 Task: Look for Airbnb properties in Campana, Argentina from 5th December, 2023 to 11th December, 2023 for 2 adults.2 bedrooms having 2 beds and 1 bathroom. Property type can be flat. Amenities needed are: heating. Look for 4 properties as per requirement.
Action: Mouse moved to (401, 61)
Screenshot: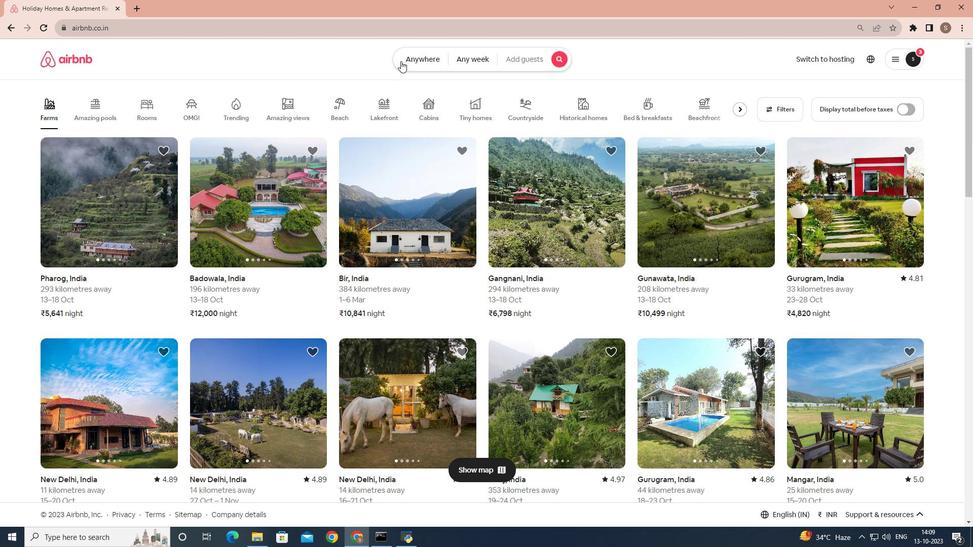 
Action: Mouse pressed left at (401, 61)
Screenshot: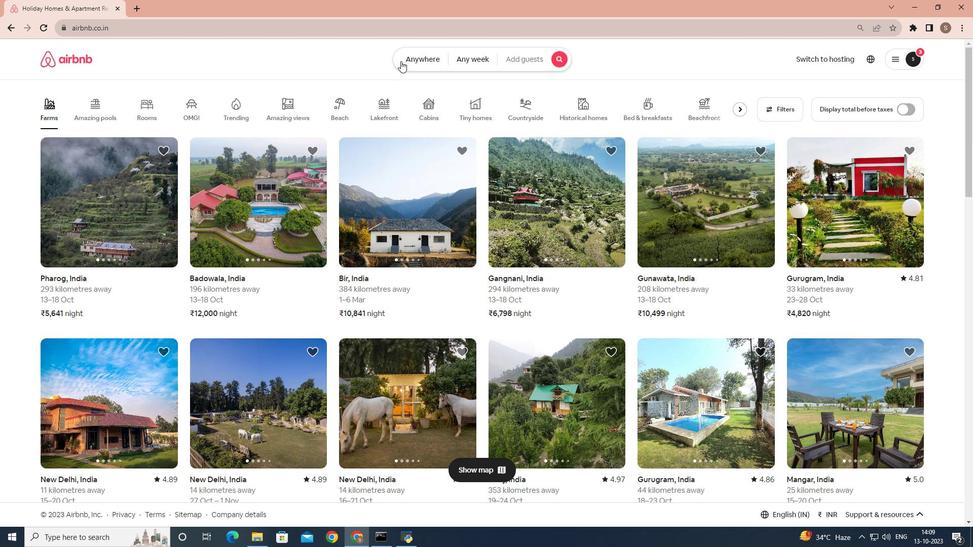 
Action: Mouse moved to (323, 98)
Screenshot: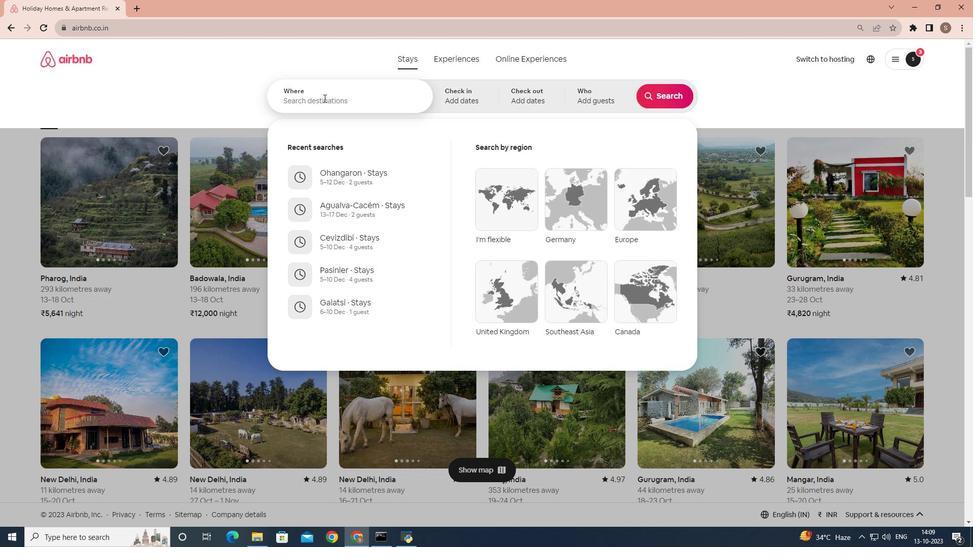 
Action: Mouse pressed left at (323, 98)
Screenshot: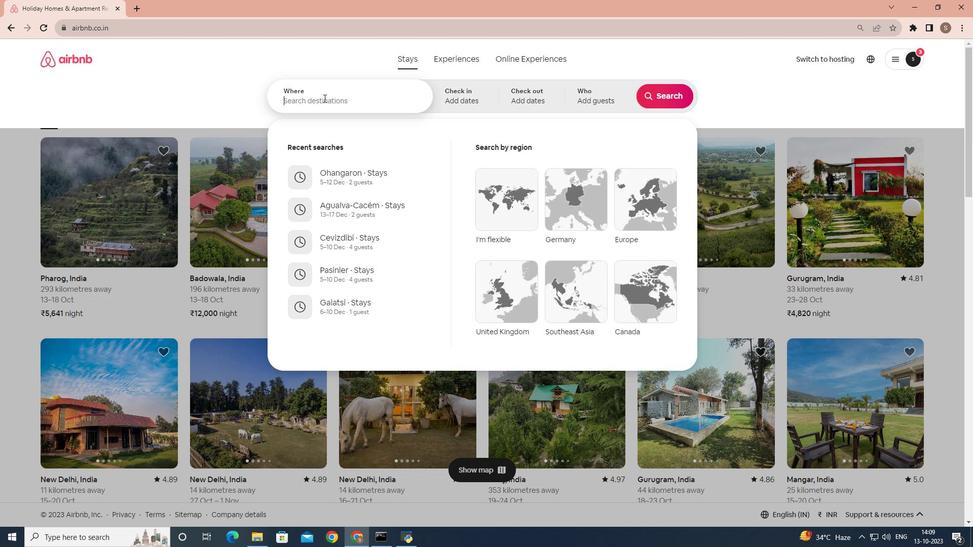 
Action: Key pressed <Key.shift>Campana,<Key.space><Key.shift>Argentina
Screenshot: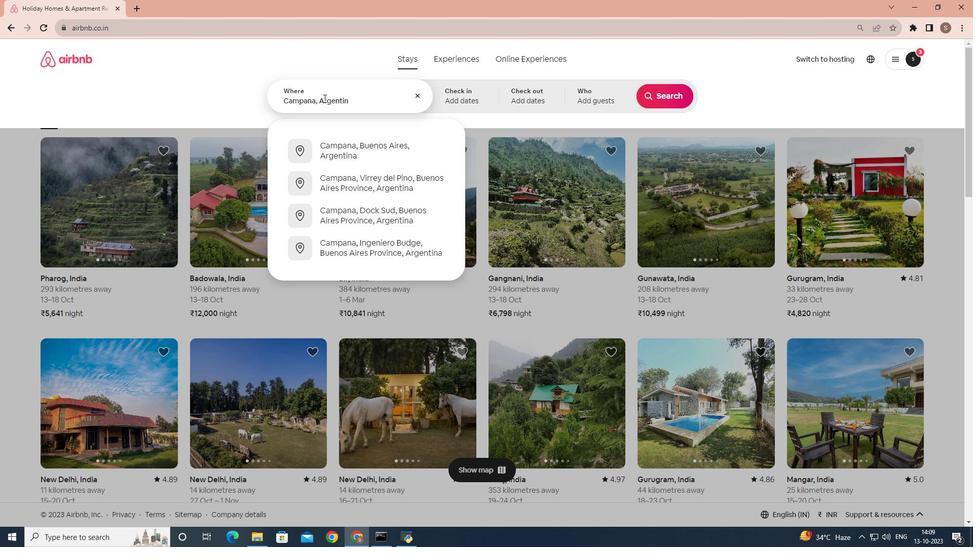 
Action: Mouse moved to (455, 106)
Screenshot: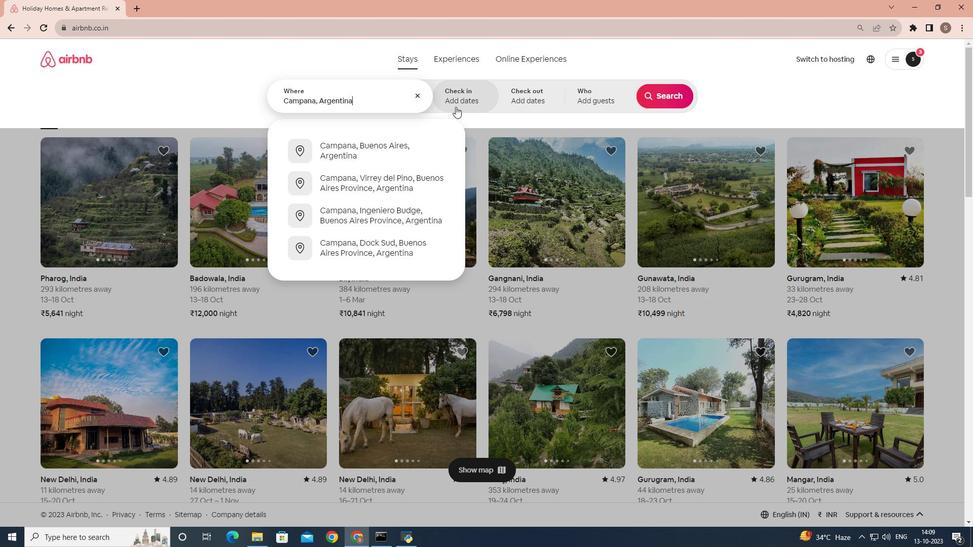 
Action: Mouse pressed left at (455, 106)
Screenshot: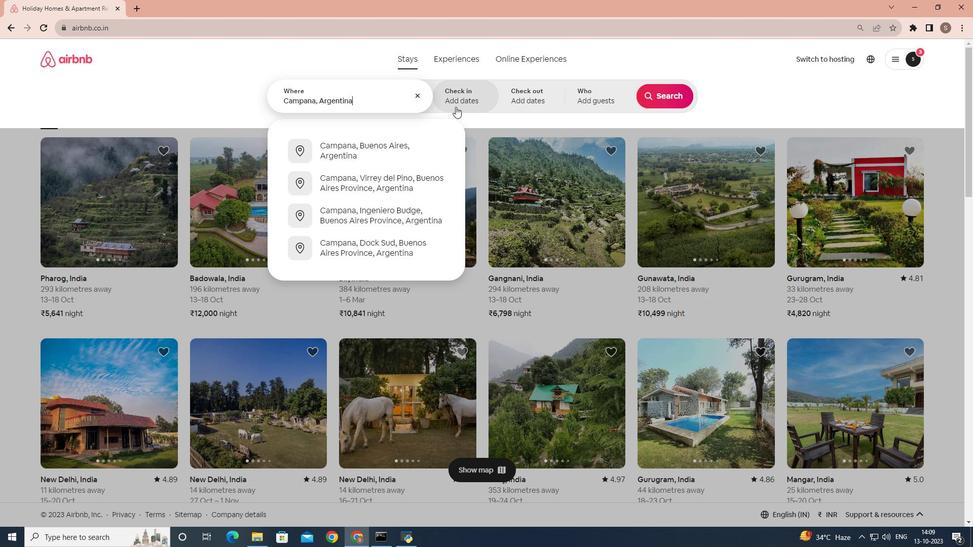
Action: Mouse moved to (661, 172)
Screenshot: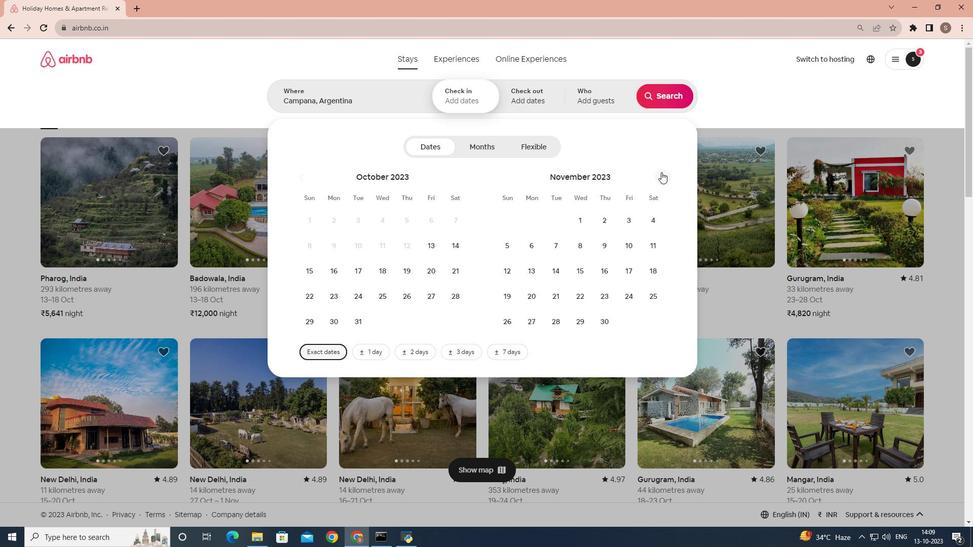
Action: Mouse pressed left at (661, 172)
Screenshot: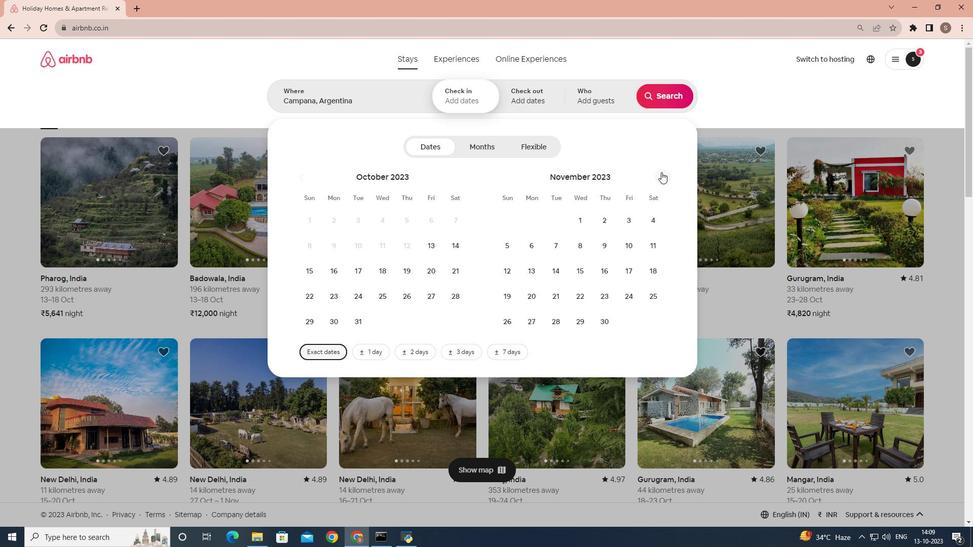 
Action: Mouse moved to (559, 246)
Screenshot: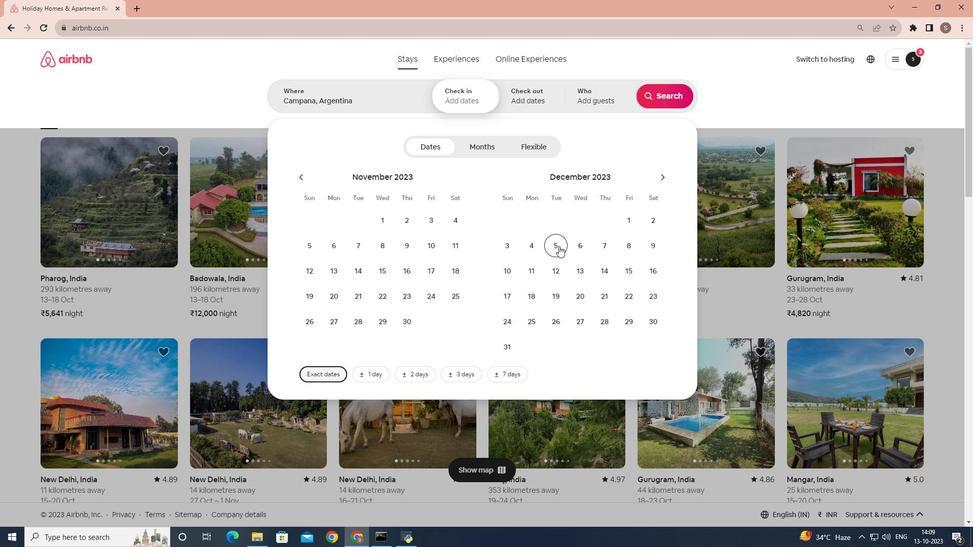 
Action: Mouse pressed left at (559, 246)
Screenshot: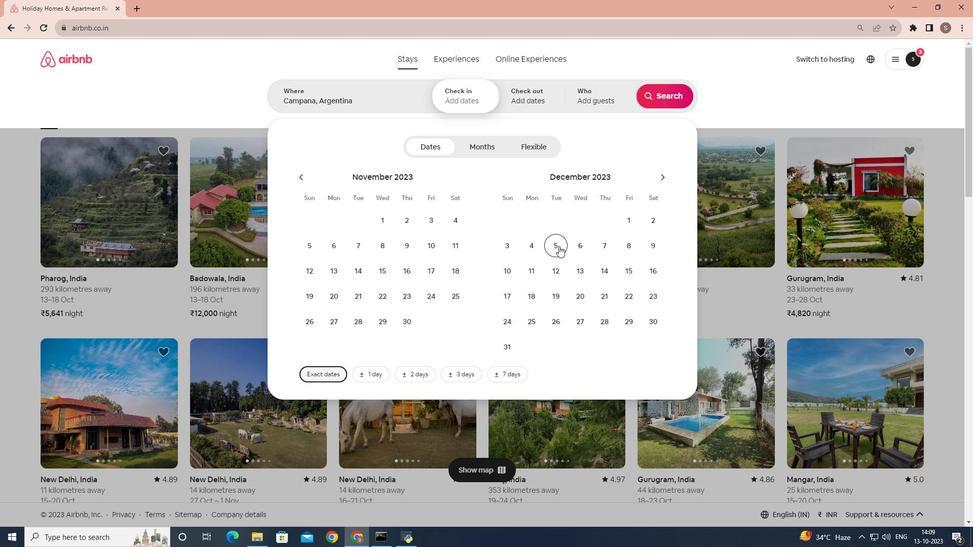 
Action: Mouse moved to (534, 275)
Screenshot: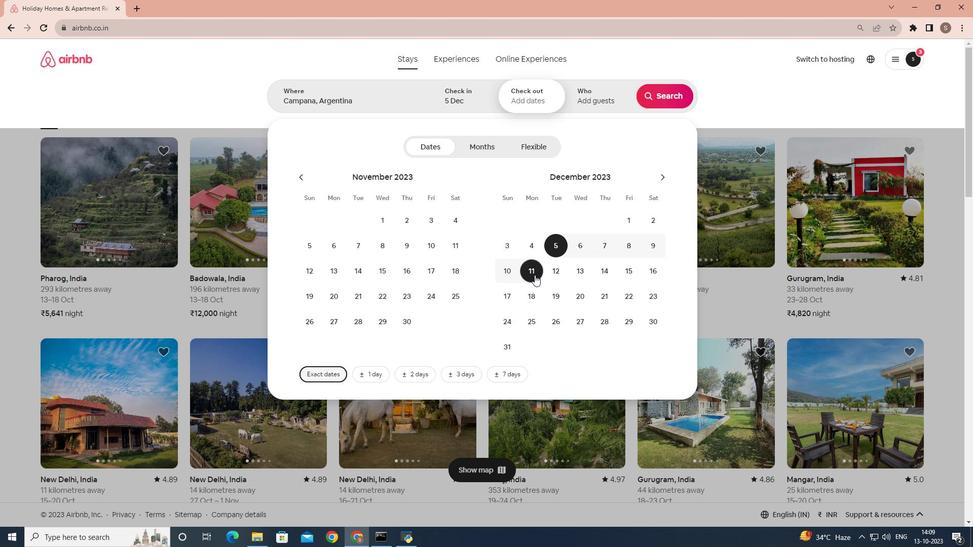 
Action: Mouse pressed left at (534, 275)
Screenshot: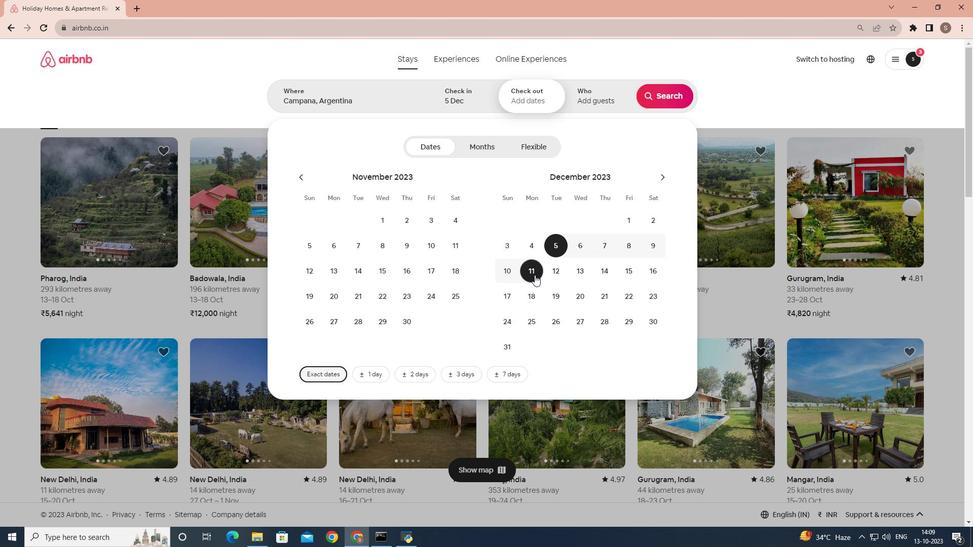 
Action: Mouse moved to (601, 102)
Screenshot: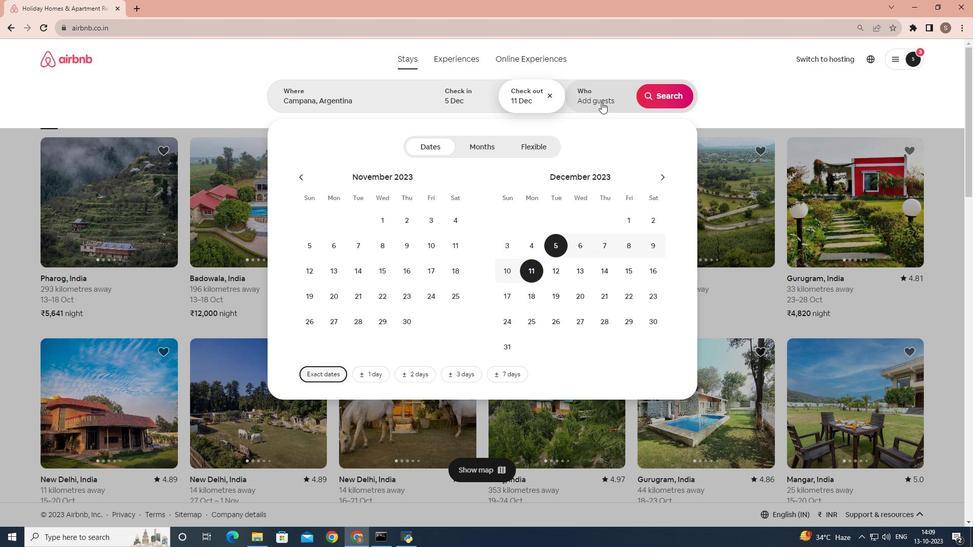 
Action: Mouse pressed left at (601, 102)
Screenshot: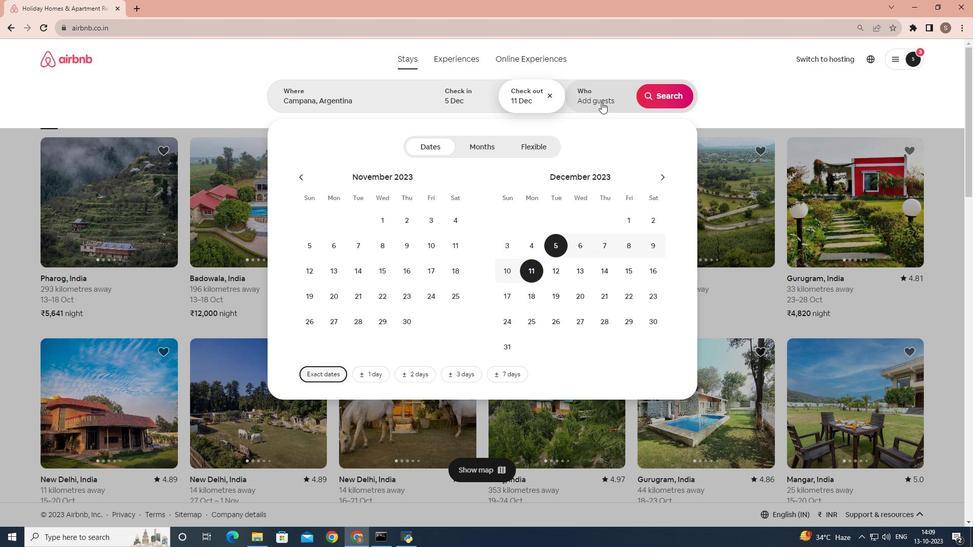 
Action: Mouse moved to (668, 148)
Screenshot: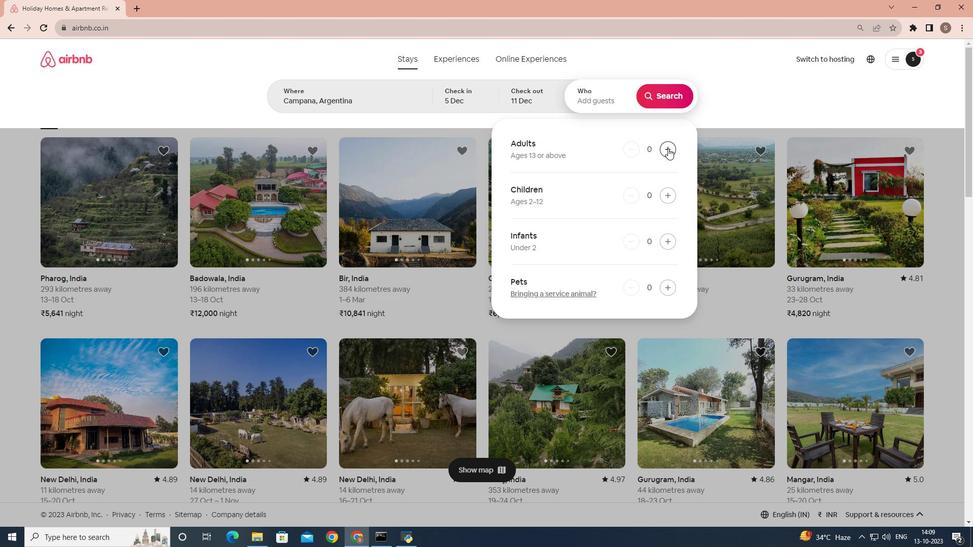 
Action: Mouse pressed left at (668, 148)
Screenshot: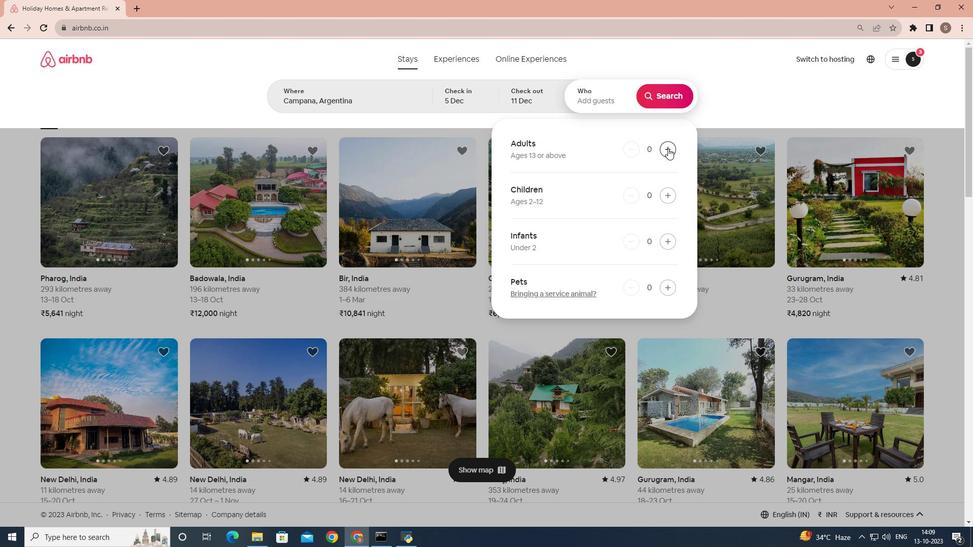 
Action: Mouse pressed left at (668, 148)
Screenshot: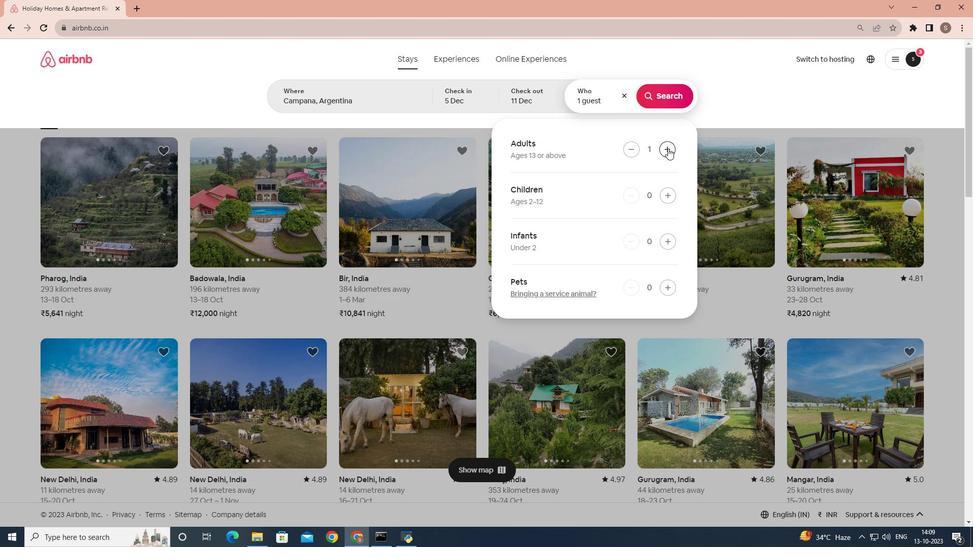 
Action: Mouse moved to (670, 88)
Screenshot: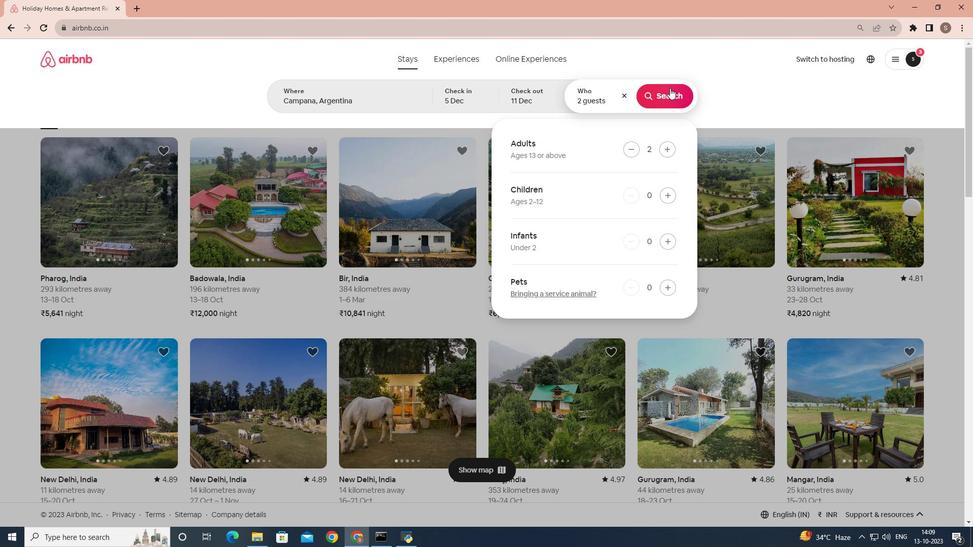 
Action: Mouse pressed left at (670, 88)
Screenshot: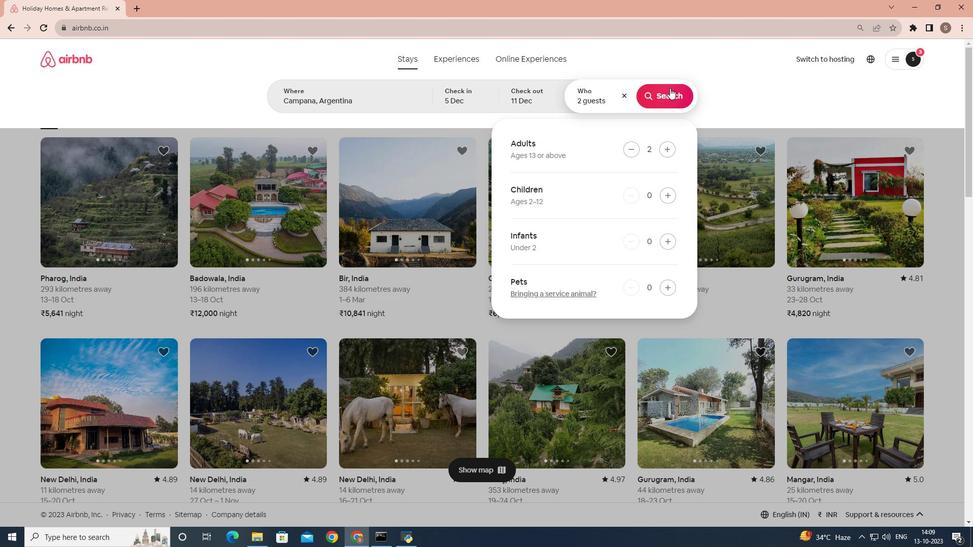 
Action: Mouse moved to (793, 103)
Screenshot: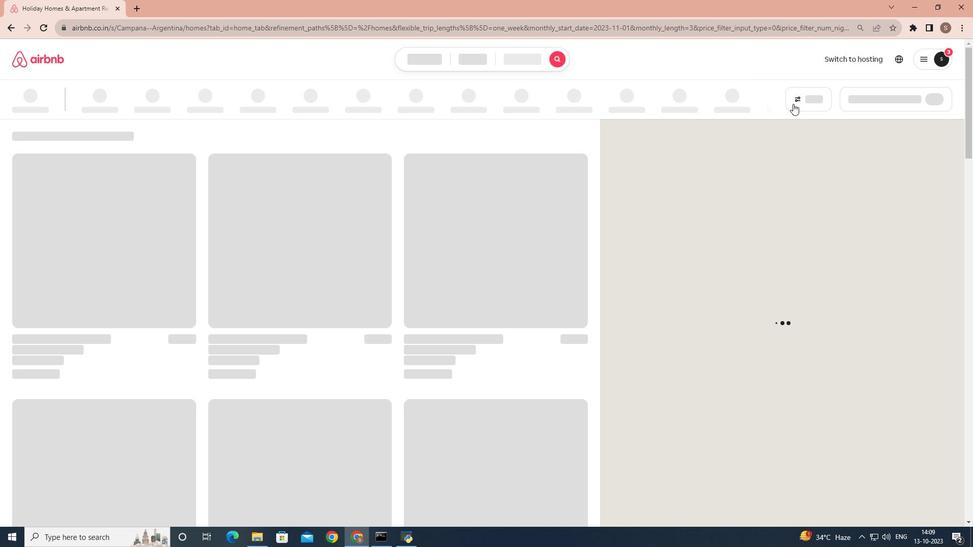 
Action: Mouse pressed left at (793, 103)
Screenshot: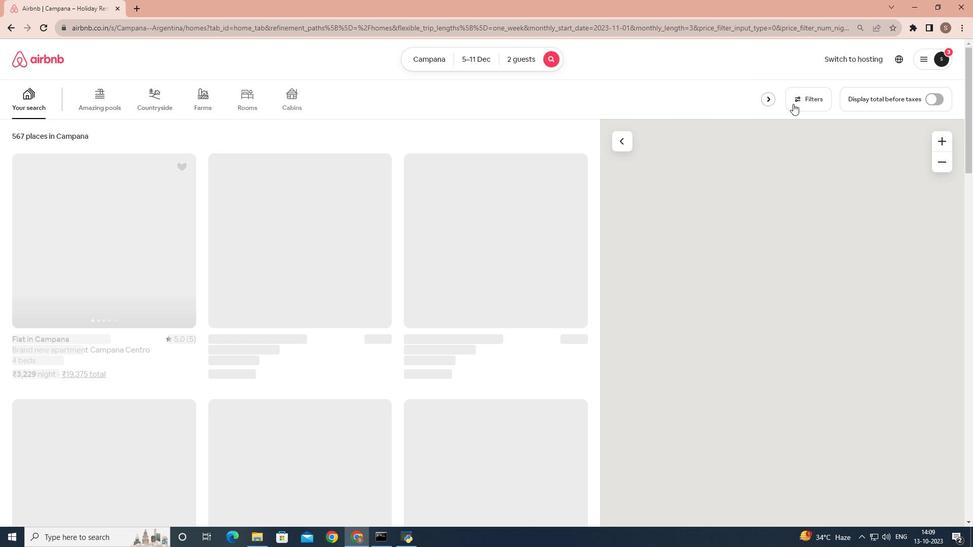 
Action: Mouse moved to (503, 272)
Screenshot: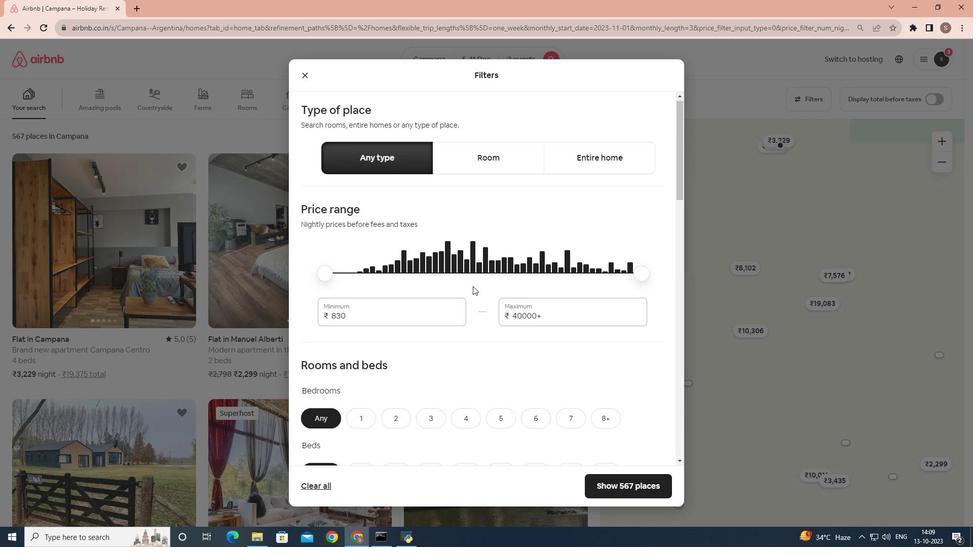 
Action: Mouse scrolled (503, 271) with delta (0, 0)
Screenshot: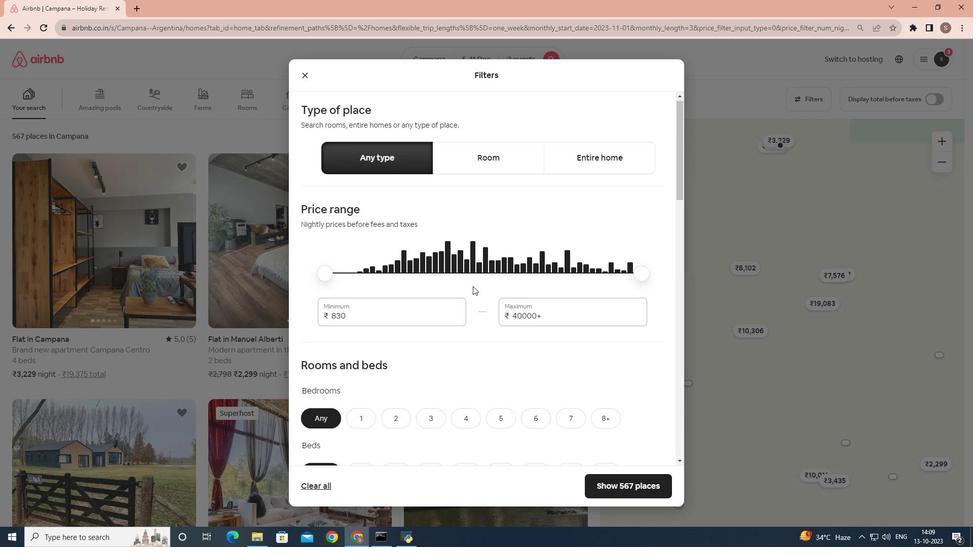 
Action: Mouse moved to (475, 285)
Screenshot: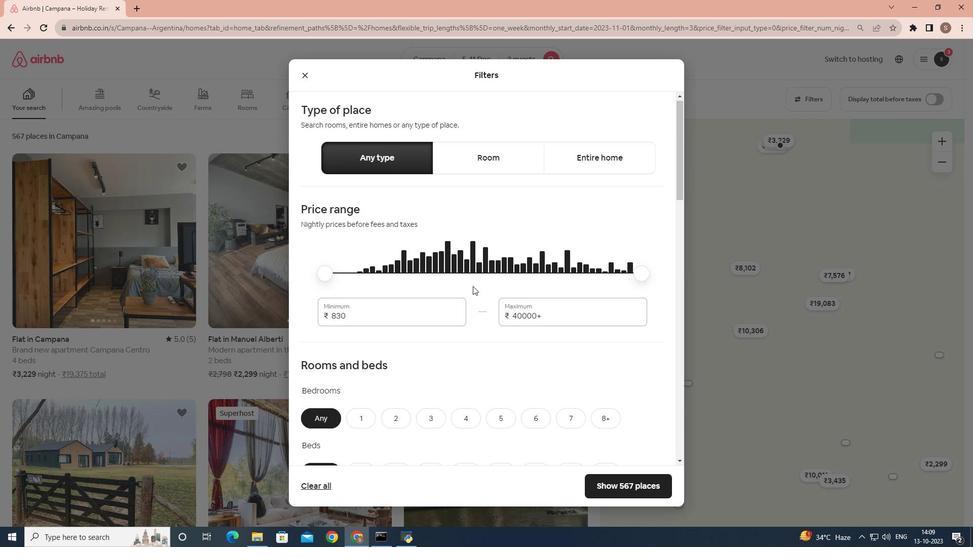 
Action: Mouse scrolled (475, 285) with delta (0, 0)
Screenshot: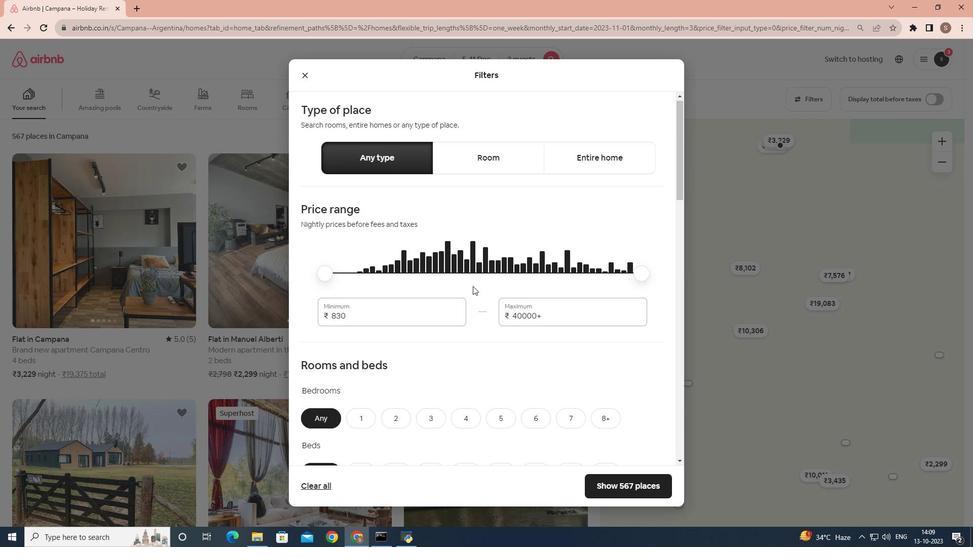 
Action: Mouse moved to (393, 322)
Screenshot: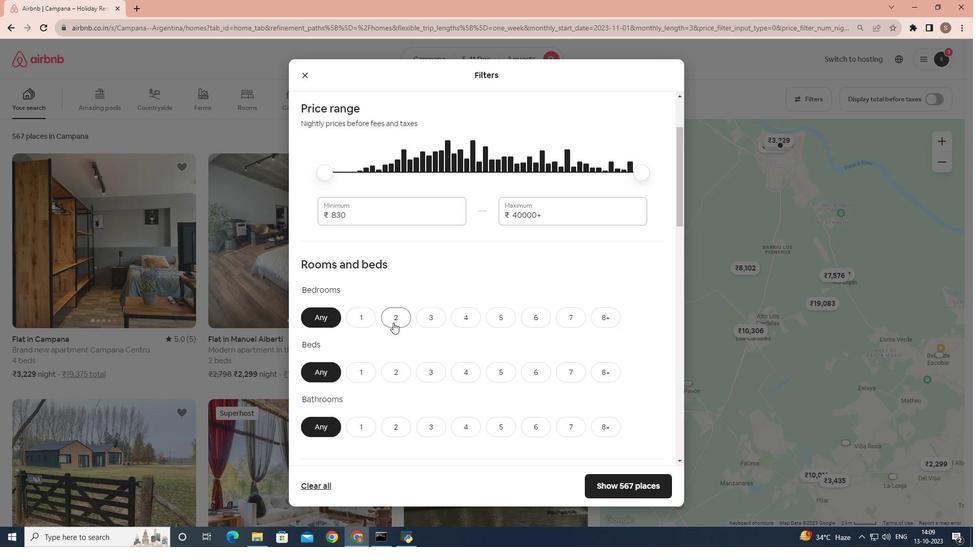 
Action: Mouse pressed left at (393, 322)
Screenshot: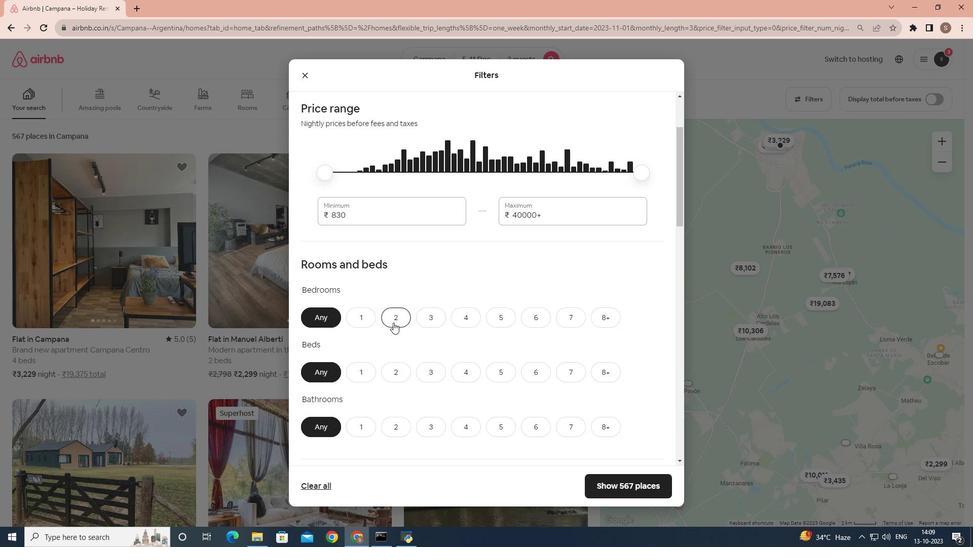 
Action: Mouse scrolled (393, 322) with delta (0, 0)
Screenshot: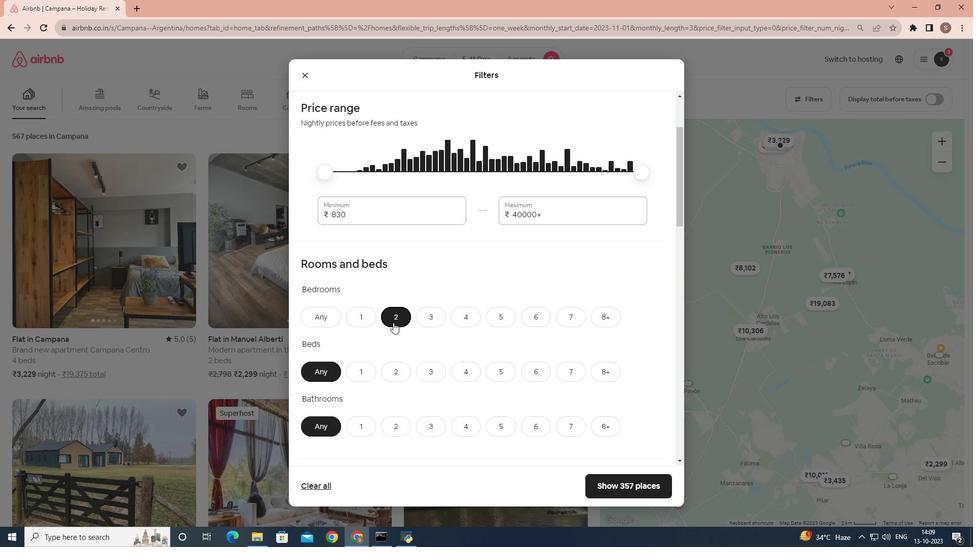 
Action: Mouse scrolled (393, 322) with delta (0, 0)
Screenshot: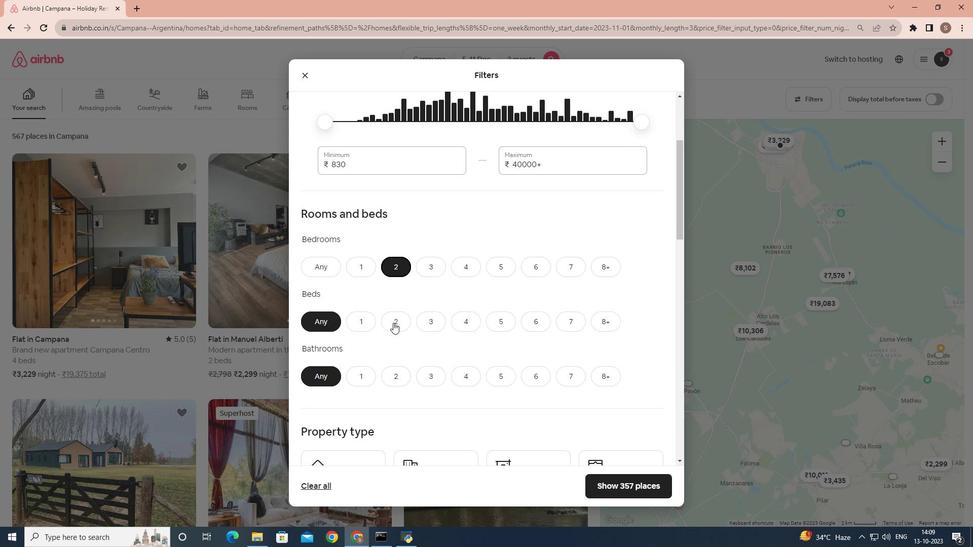 
Action: Mouse moved to (403, 278)
Screenshot: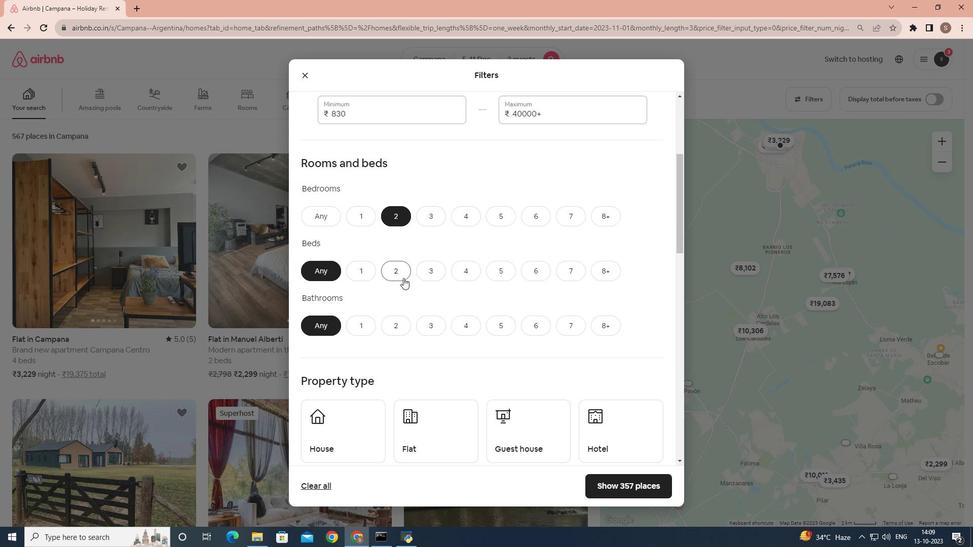 
Action: Mouse pressed left at (403, 278)
Screenshot: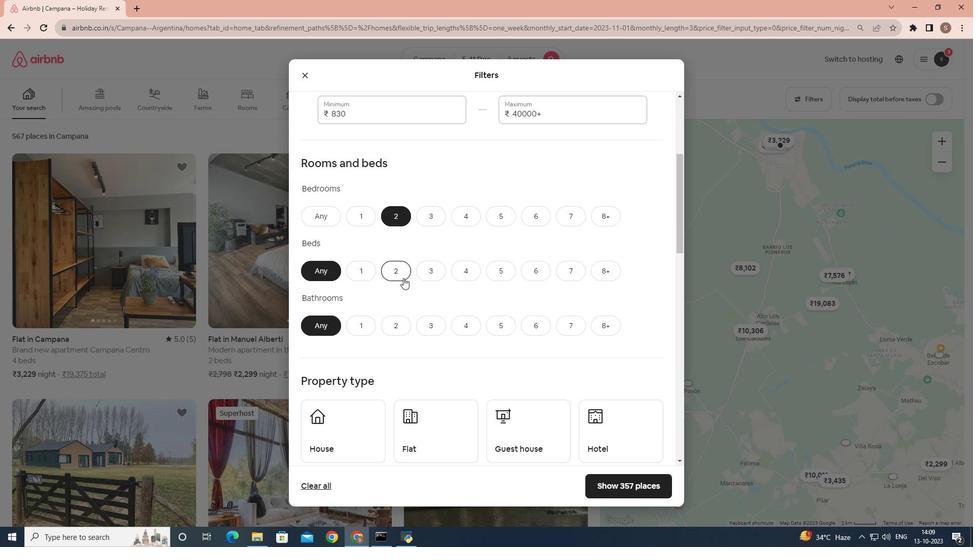 
Action: Mouse scrolled (403, 277) with delta (0, 0)
Screenshot: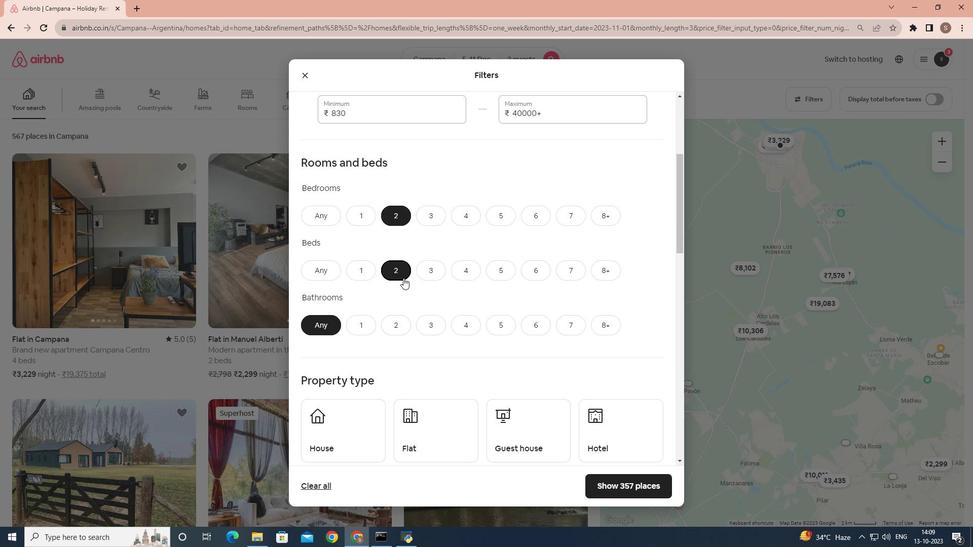 
Action: Mouse scrolled (403, 277) with delta (0, 0)
Screenshot: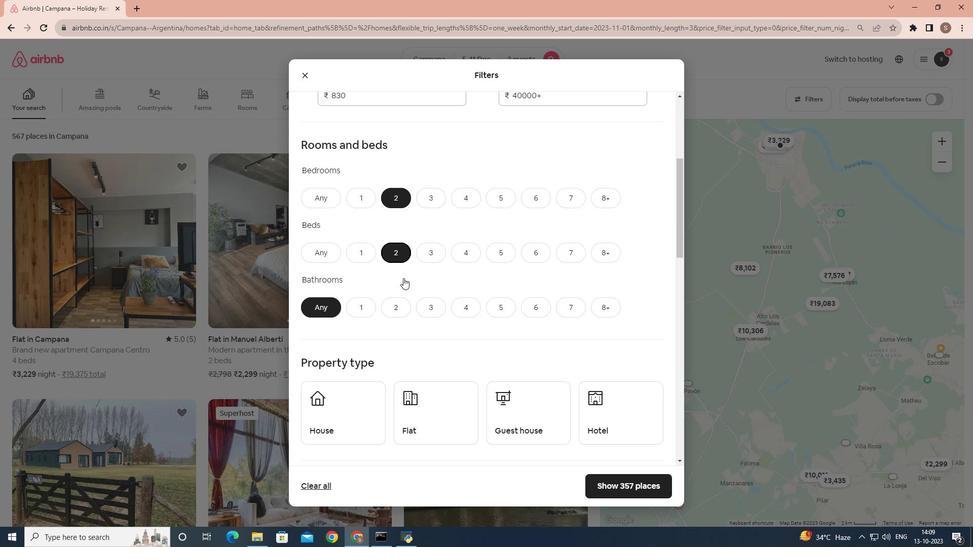 
Action: Mouse moved to (369, 234)
Screenshot: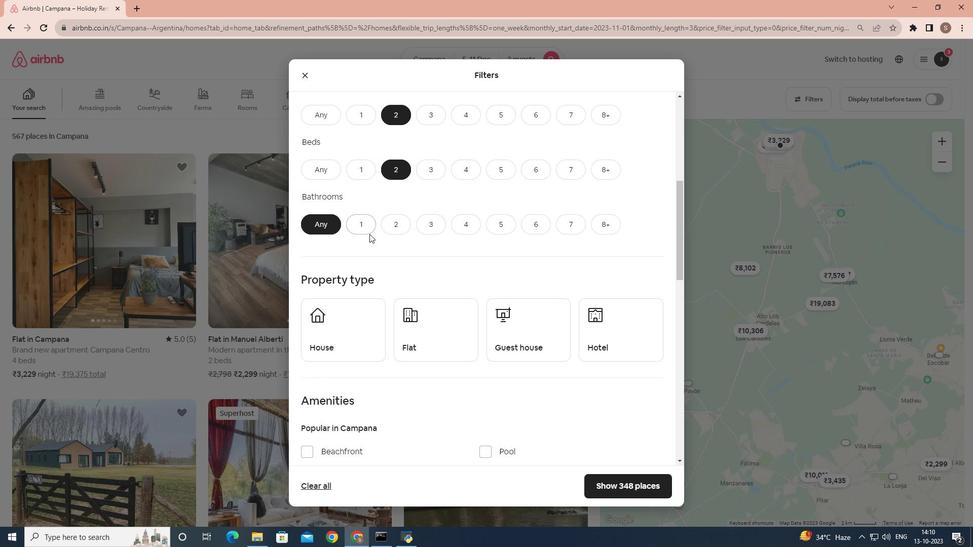 
Action: Mouse pressed left at (369, 234)
Screenshot: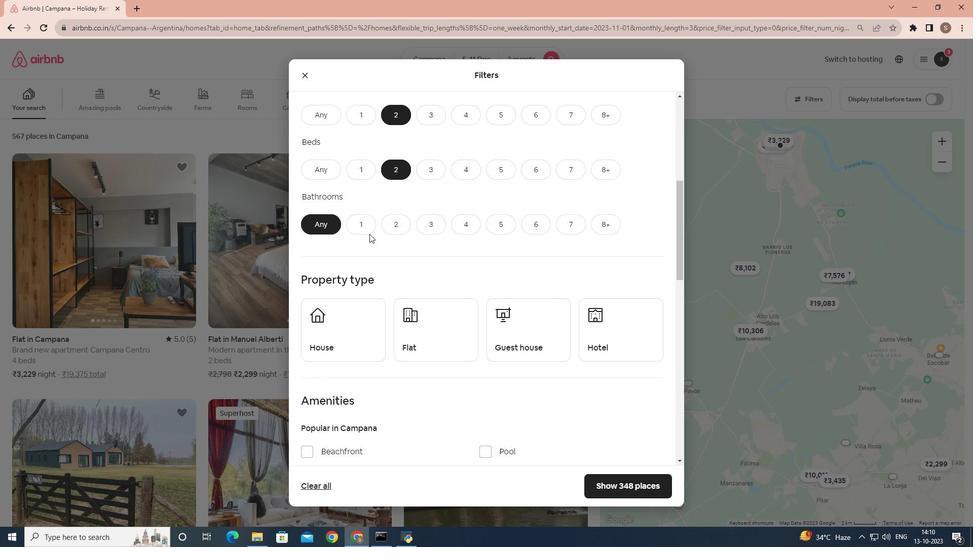 
Action: Mouse moved to (358, 220)
Screenshot: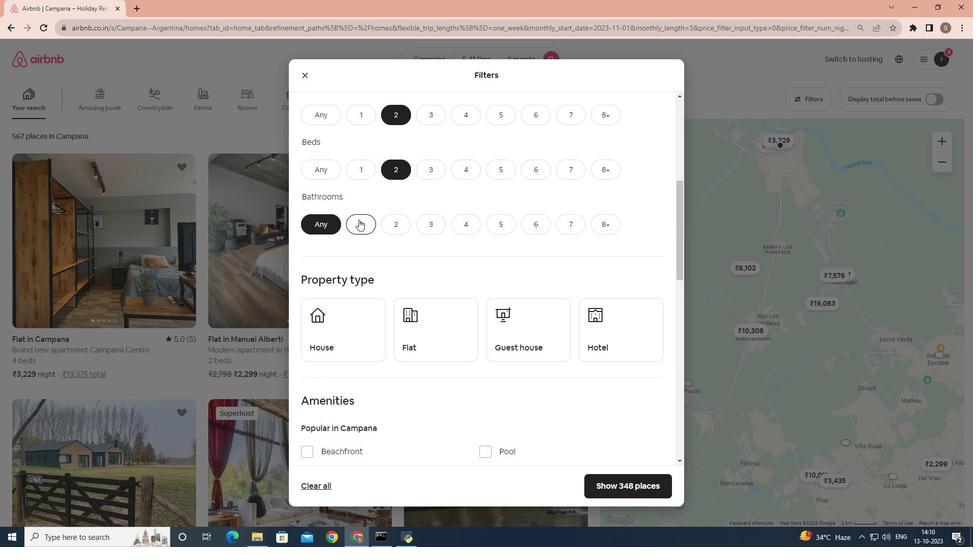 
Action: Mouse pressed left at (358, 220)
Screenshot: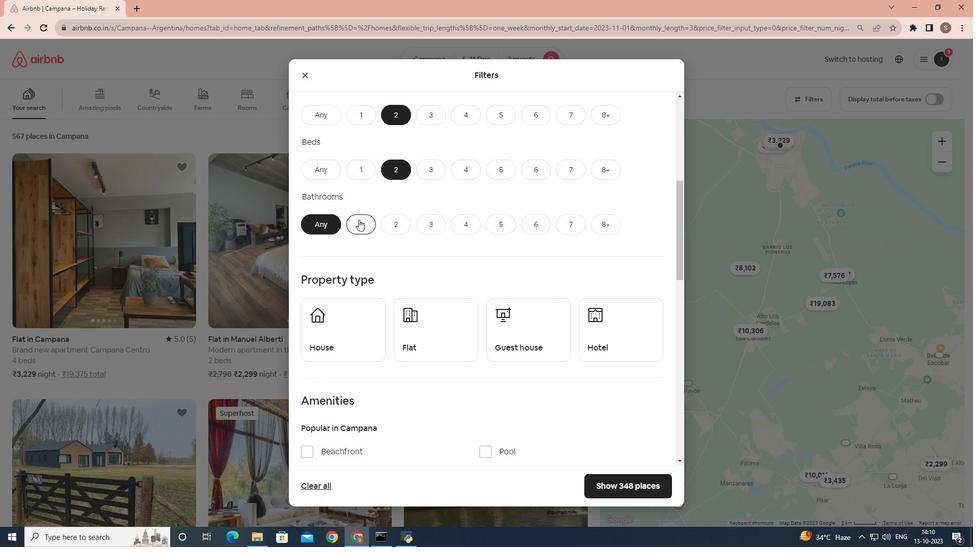 
Action: Mouse moved to (397, 253)
Screenshot: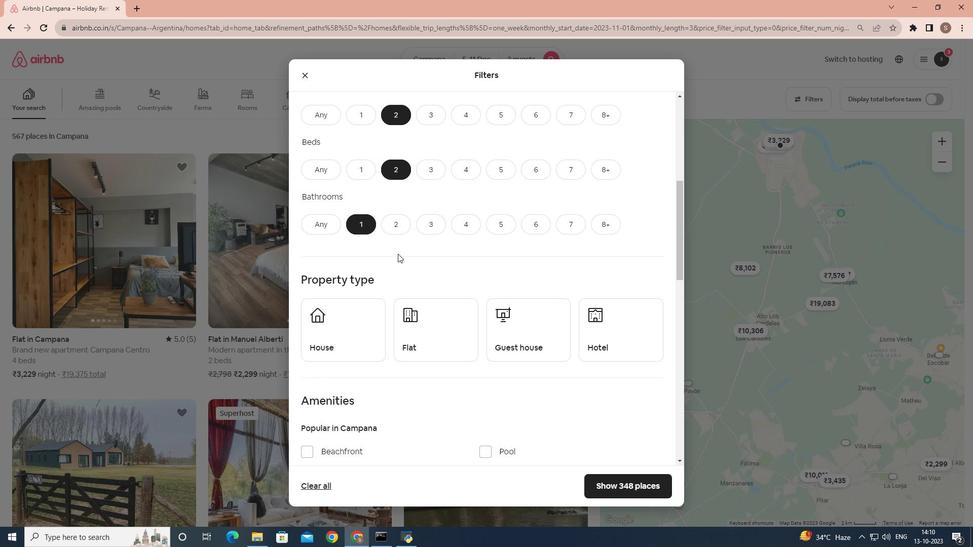 
Action: Mouse scrolled (397, 253) with delta (0, 0)
Screenshot: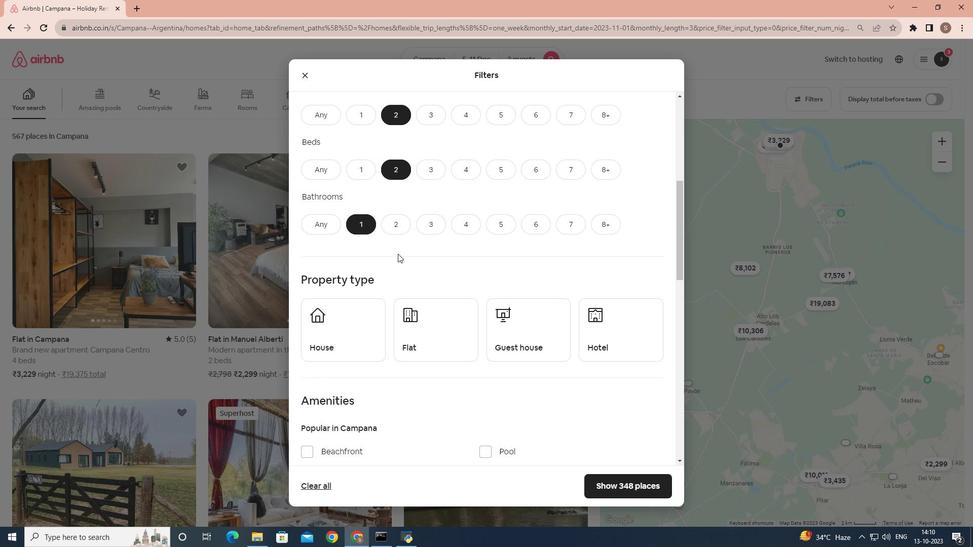 
Action: Mouse moved to (414, 253)
Screenshot: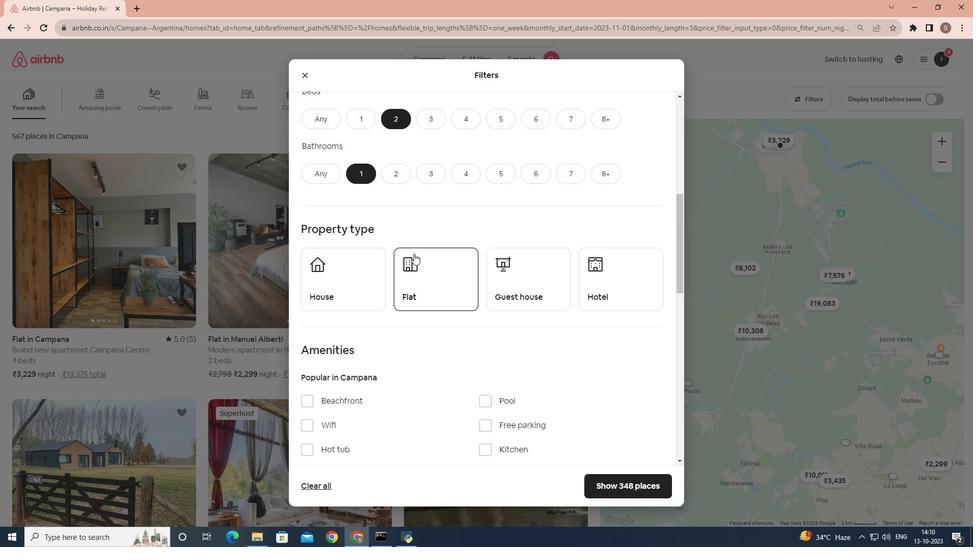 
Action: Mouse scrolled (414, 253) with delta (0, 0)
Screenshot: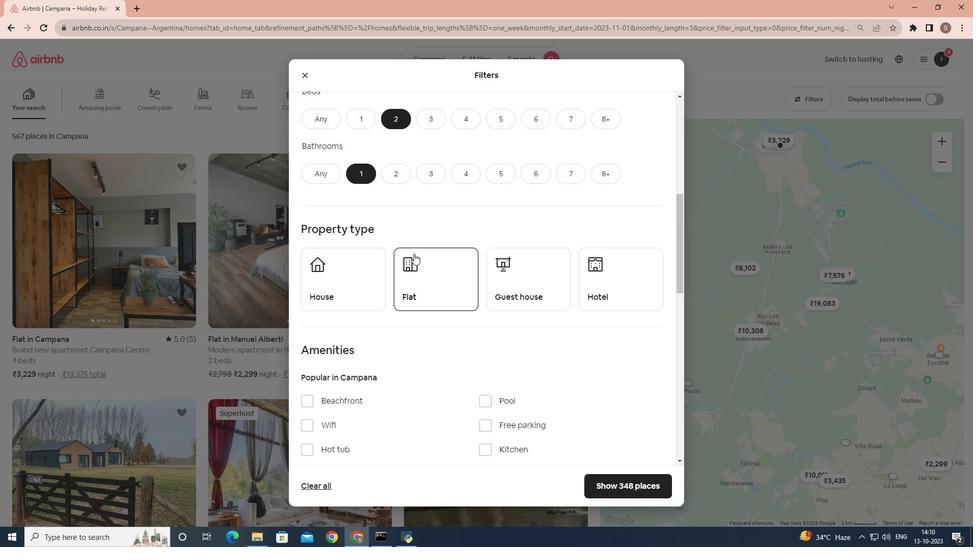 
Action: Mouse moved to (448, 247)
Screenshot: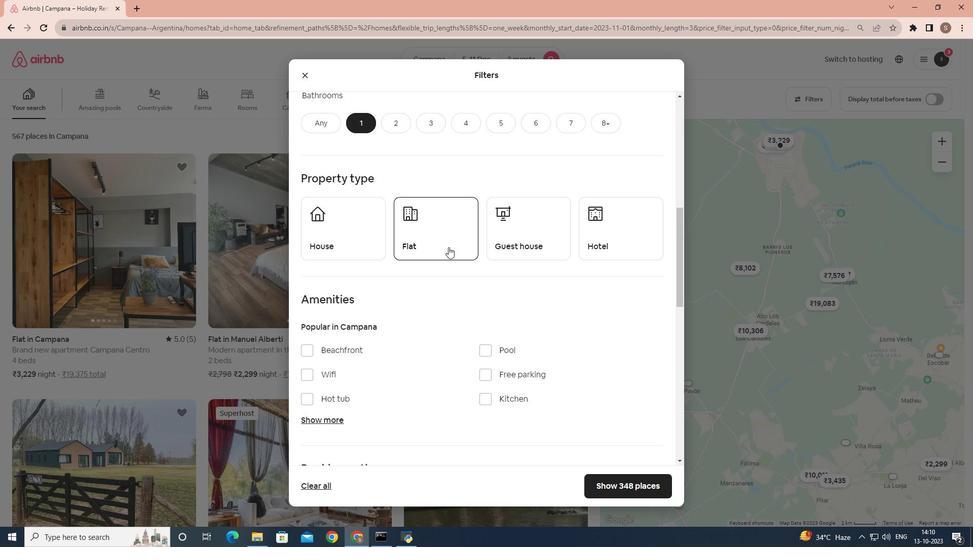 
Action: Mouse pressed left at (448, 247)
Screenshot: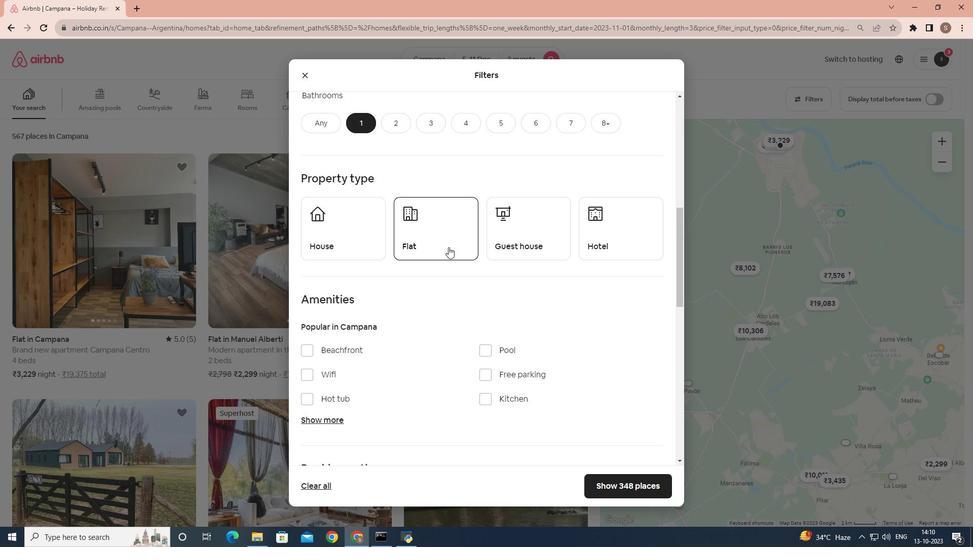 
Action: Mouse moved to (440, 271)
Screenshot: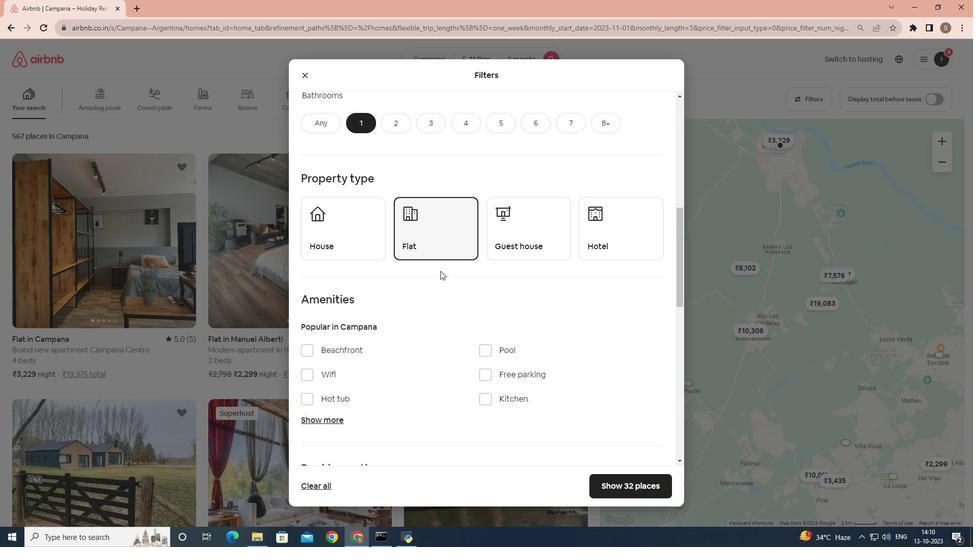 
Action: Mouse scrolled (440, 270) with delta (0, 0)
Screenshot: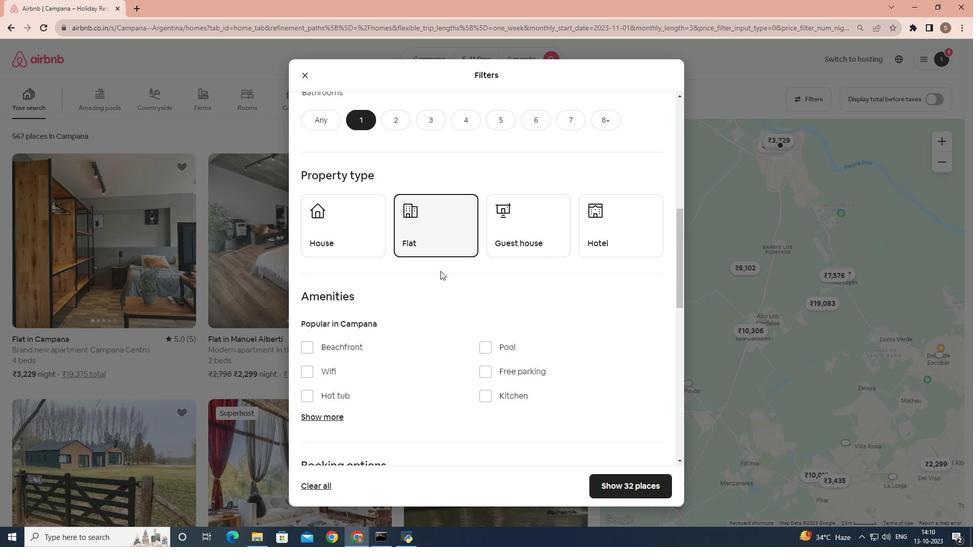 
Action: Mouse scrolled (440, 270) with delta (0, 0)
Screenshot: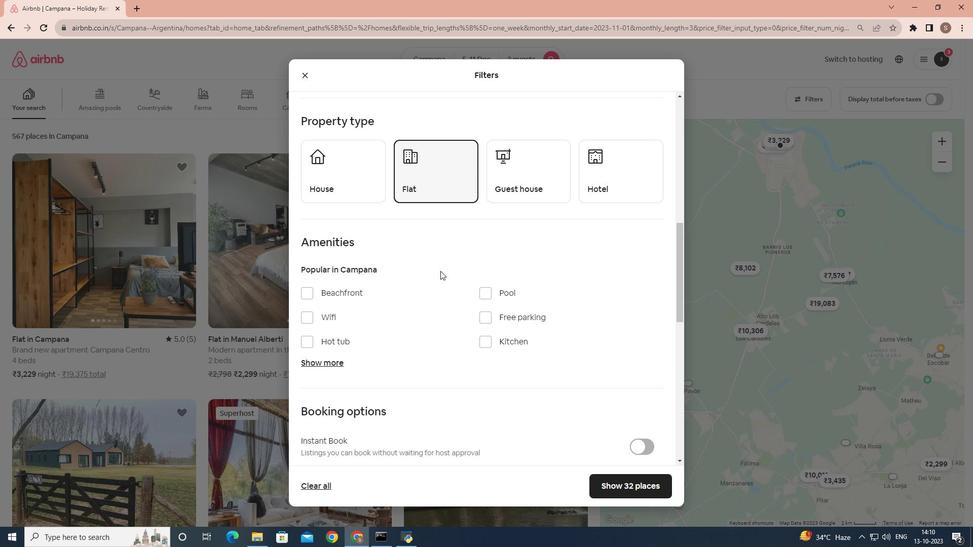 
Action: Mouse moved to (340, 319)
Screenshot: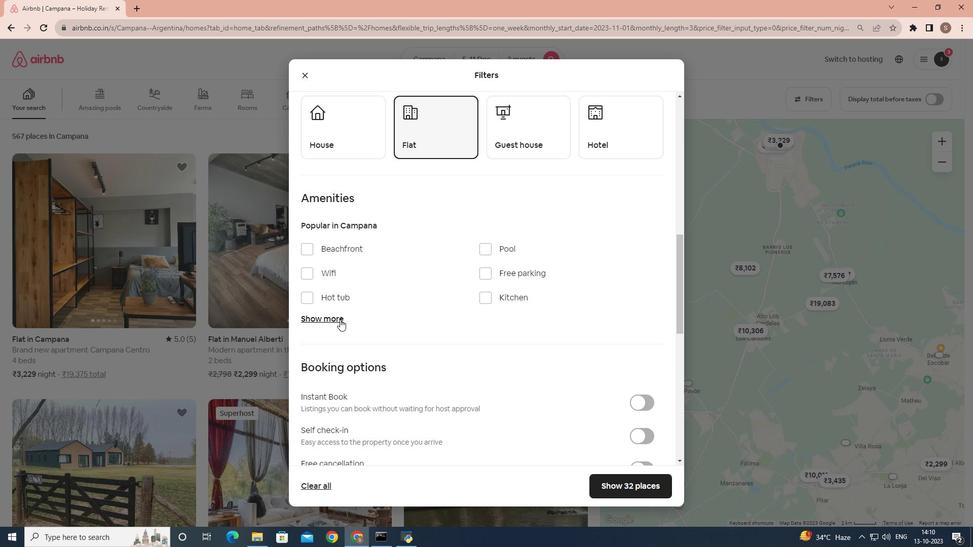 
Action: Mouse pressed left at (340, 319)
Screenshot: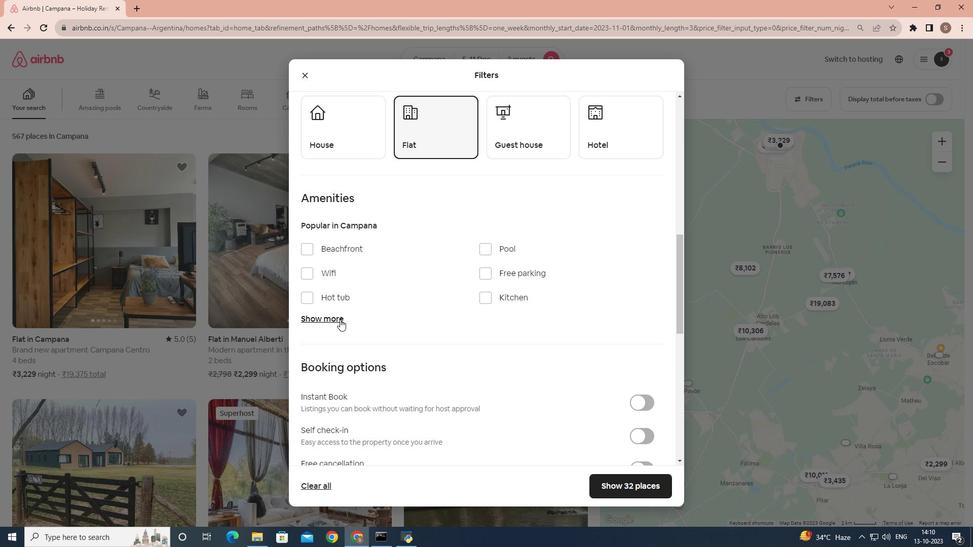 
Action: Mouse moved to (405, 319)
Screenshot: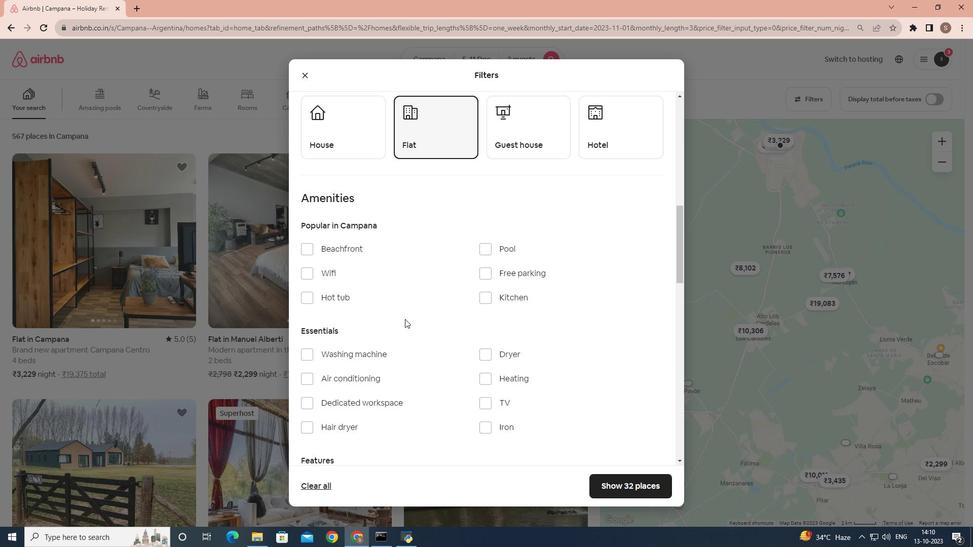 
Action: Mouse scrolled (405, 318) with delta (0, 0)
Screenshot: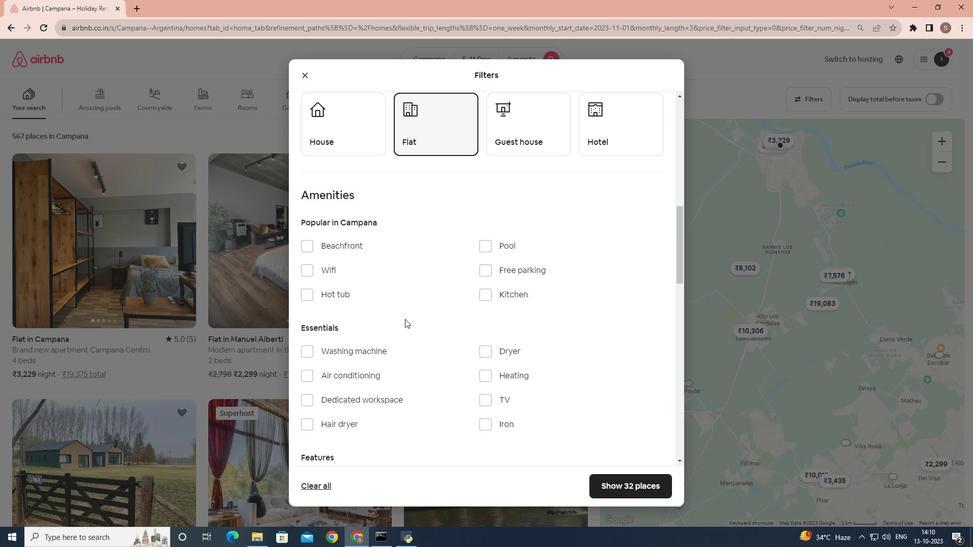 
Action: Mouse scrolled (405, 318) with delta (0, 0)
Screenshot: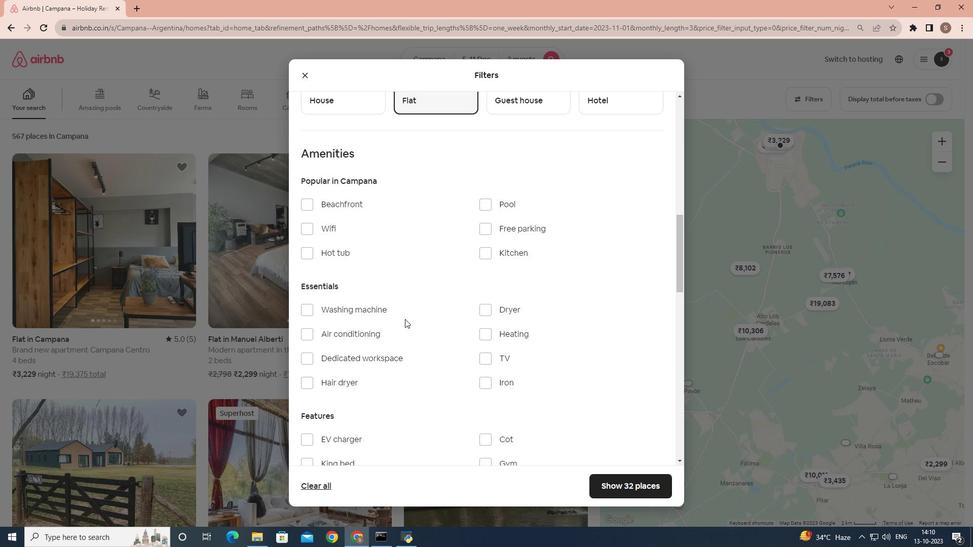
Action: Mouse moved to (481, 274)
Screenshot: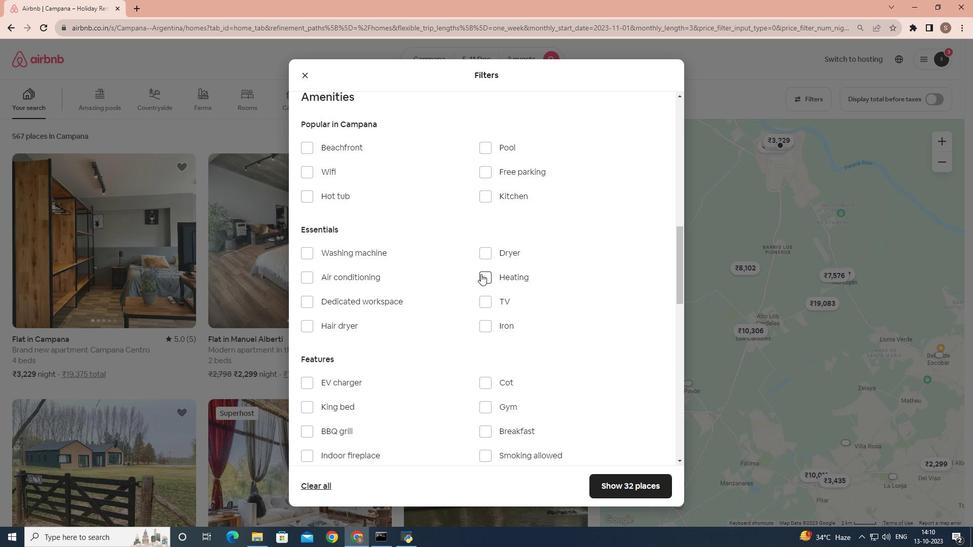 
Action: Mouse pressed left at (481, 274)
Screenshot: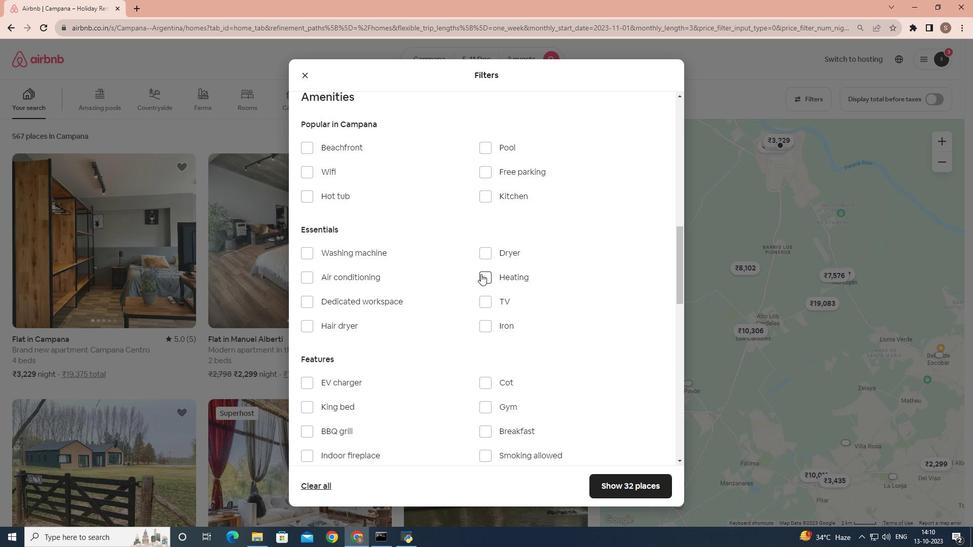 
Action: Mouse moved to (609, 481)
Screenshot: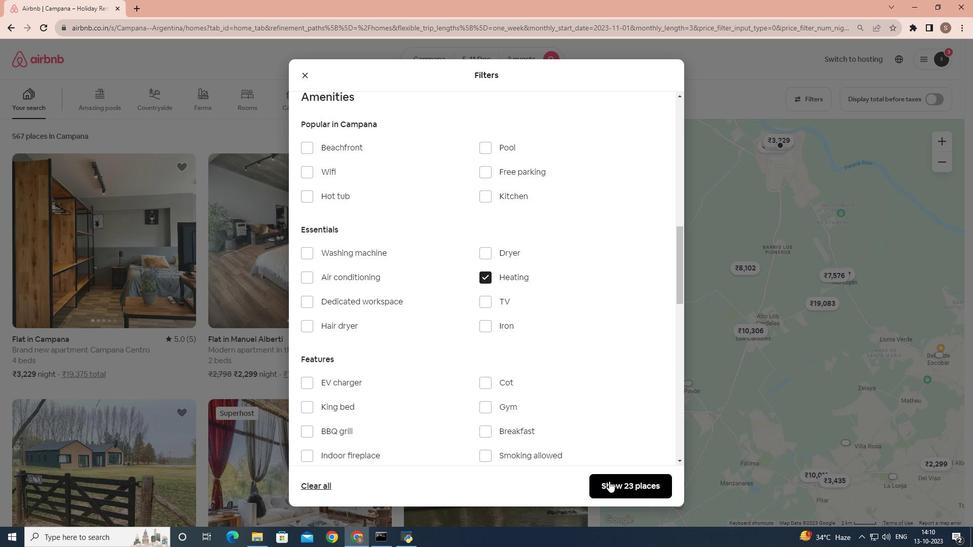 
Action: Mouse pressed left at (609, 481)
Screenshot: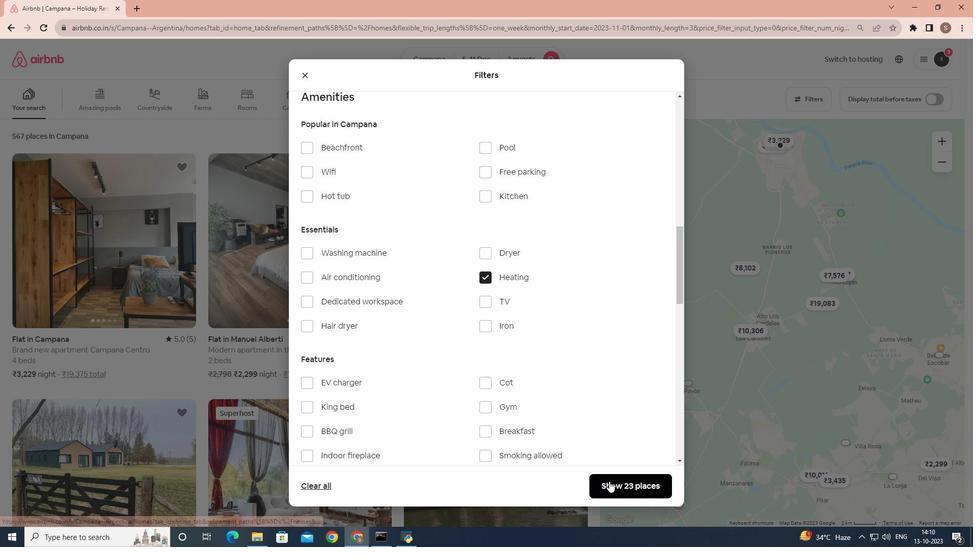 
Action: Mouse moved to (164, 301)
Screenshot: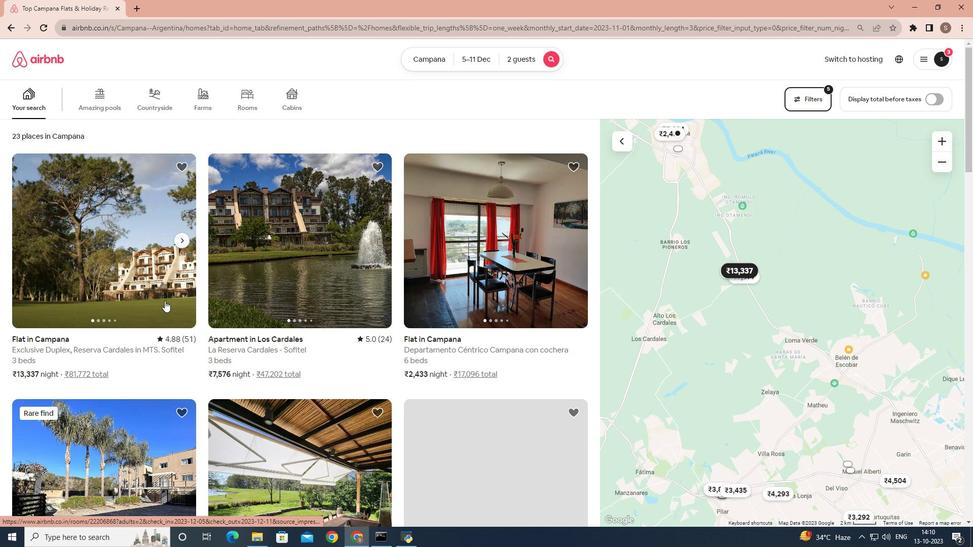 
Action: Mouse pressed left at (164, 301)
Screenshot: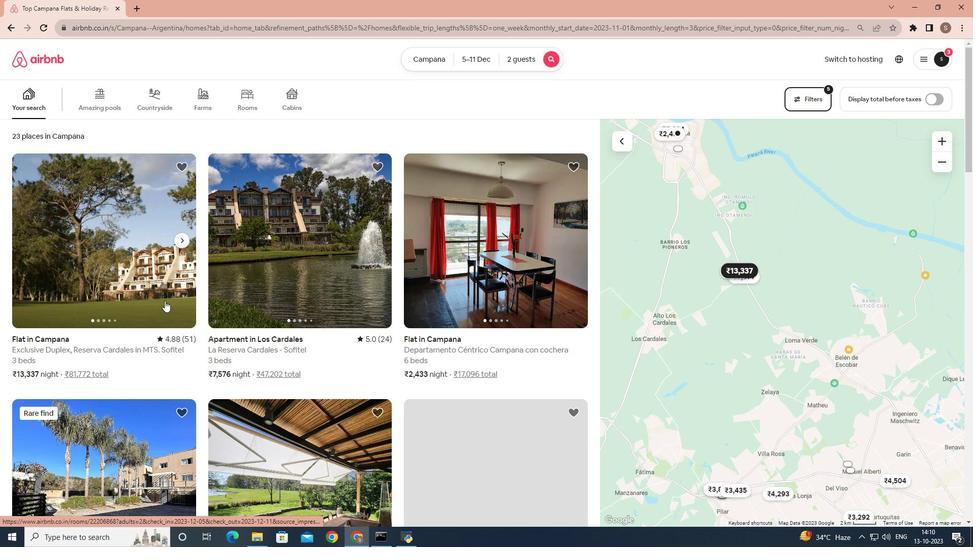 
Action: Mouse moved to (716, 368)
Screenshot: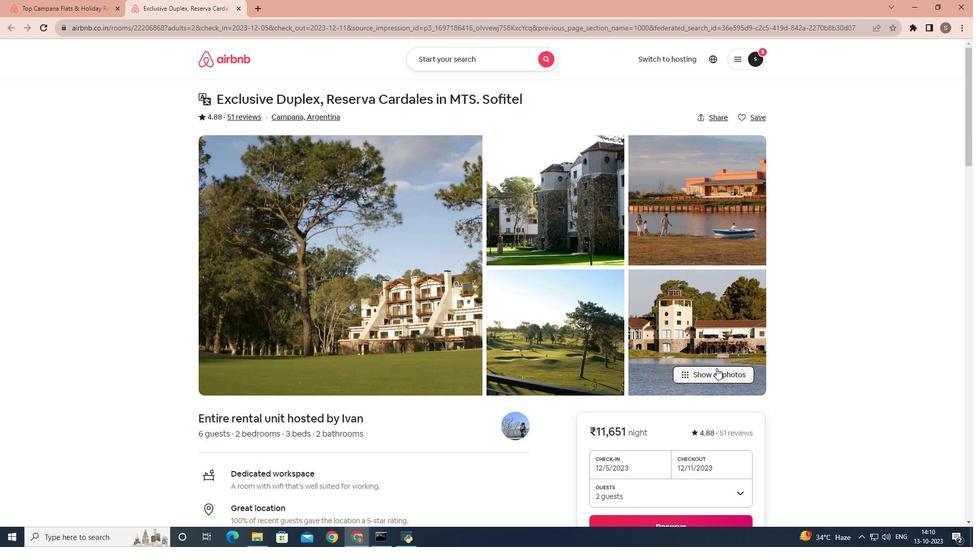 
Action: Mouse pressed left at (716, 368)
Screenshot: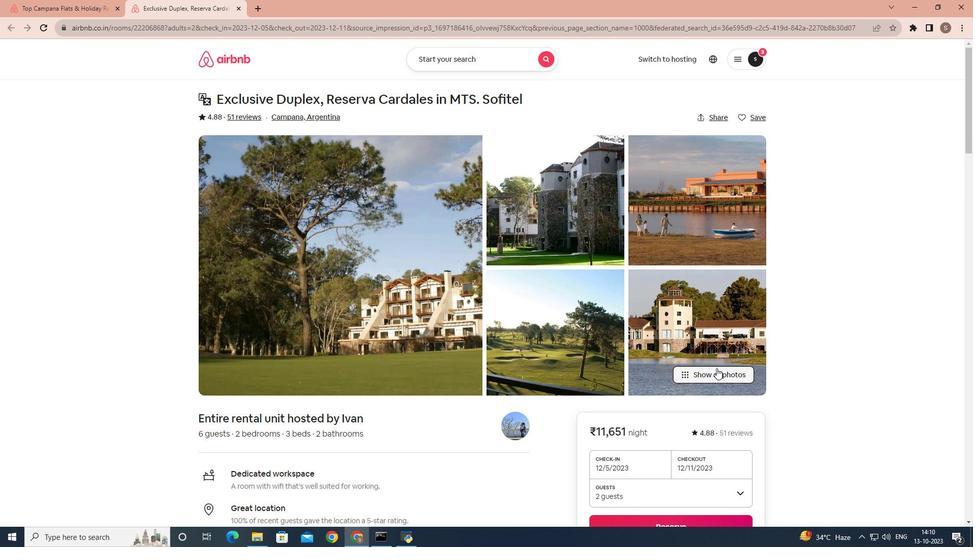 
Action: Mouse moved to (444, 364)
Screenshot: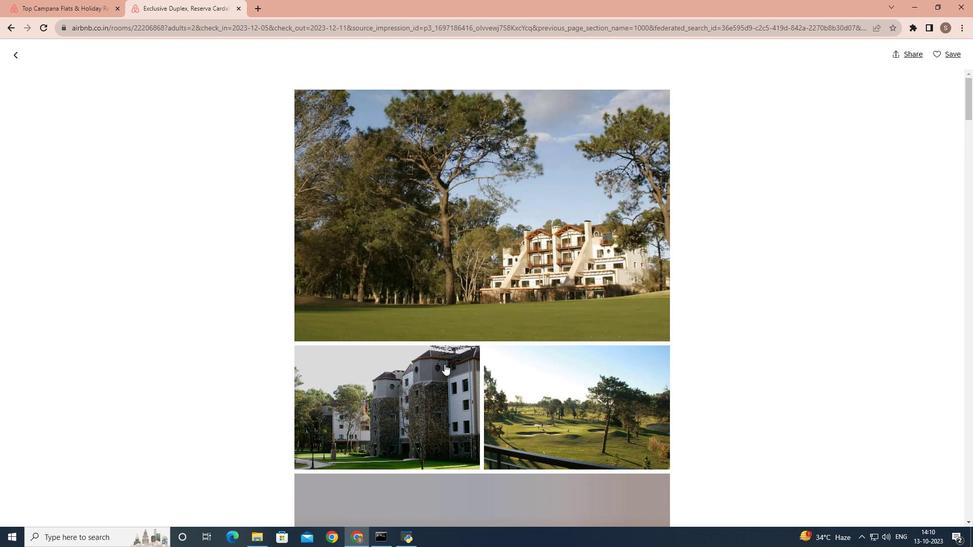 
Action: Mouse scrolled (444, 364) with delta (0, 0)
Screenshot: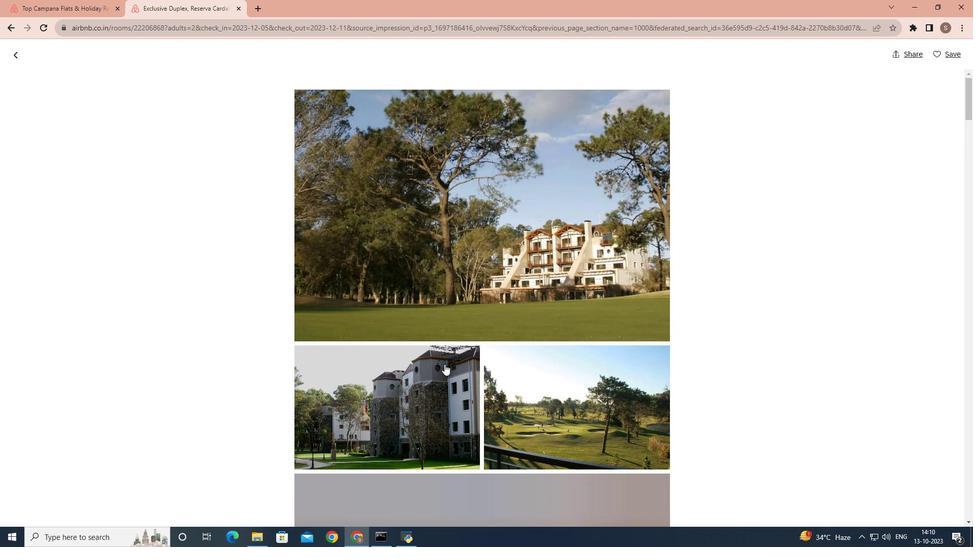 
Action: Mouse scrolled (444, 364) with delta (0, 0)
Screenshot: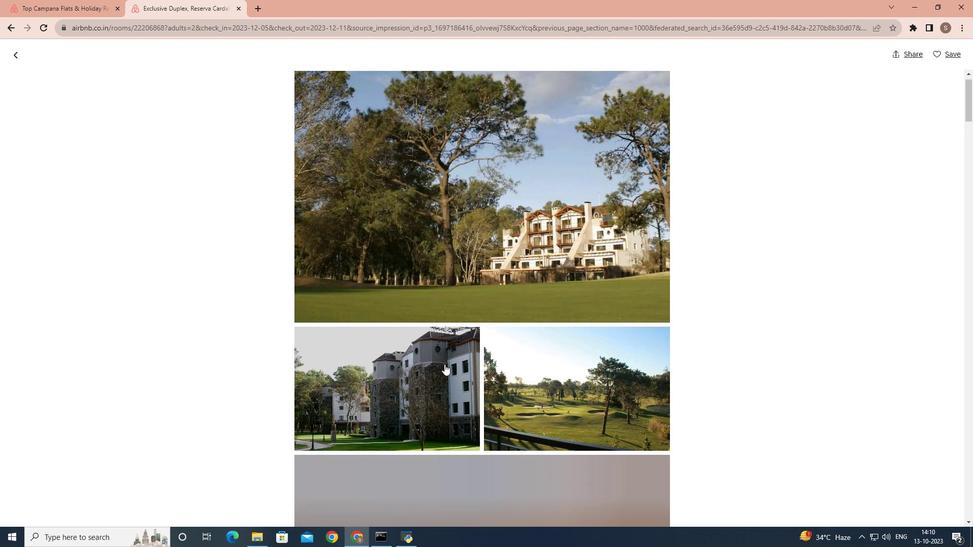 
Action: Mouse scrolled (444, 364) with delta (0, 0)
Screenshot: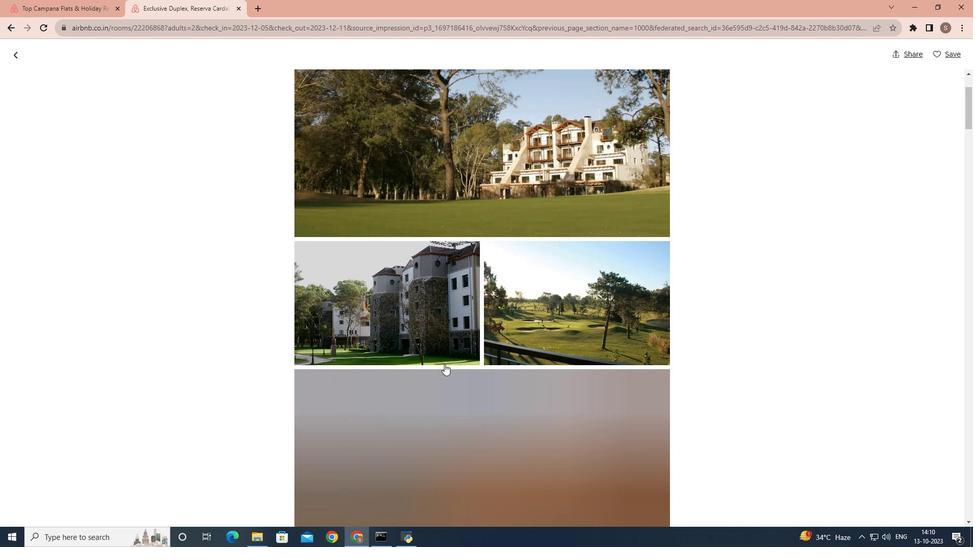 
Action: Mouse scrolled (444, 364) with delta (0, 0)
Screenshot: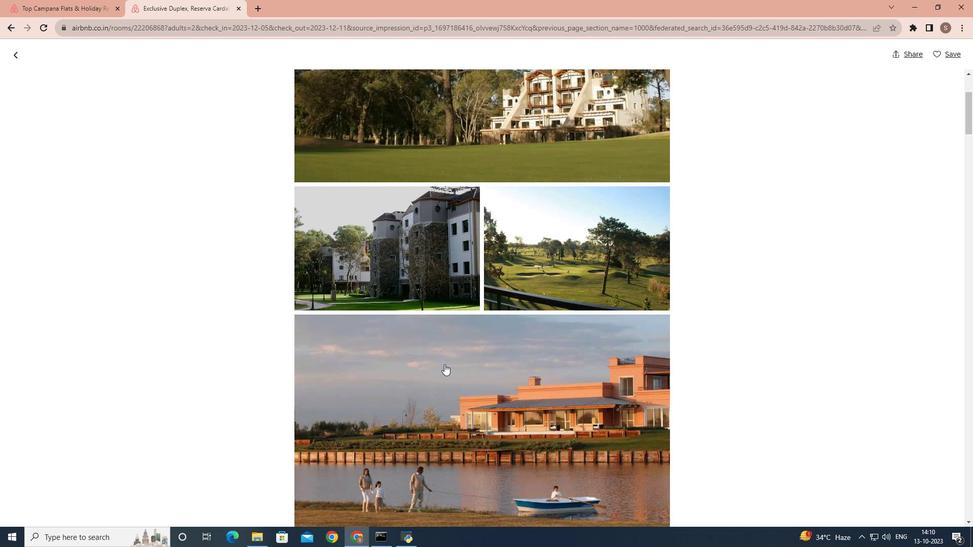 
Action: Mouse scrolled (444, 364) with delta (0, 0)
Screenshot: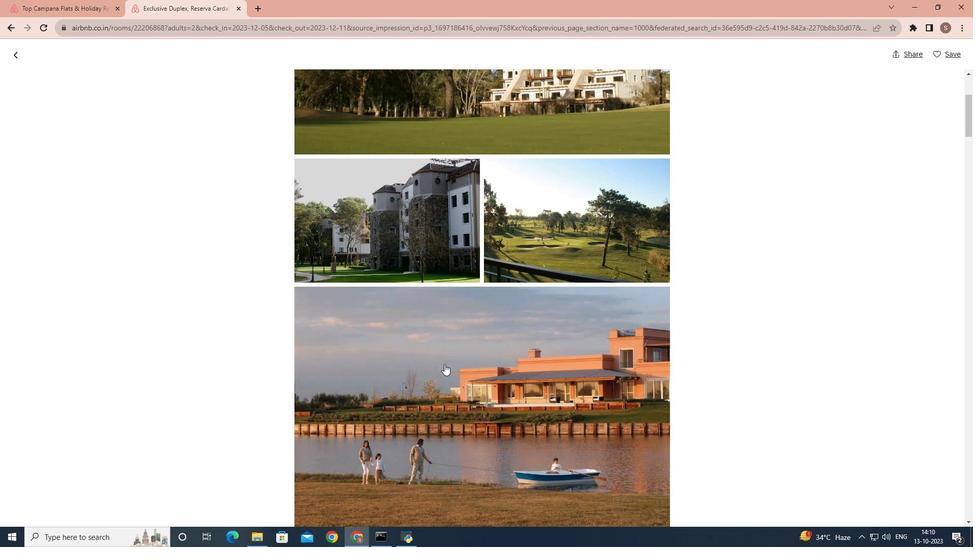 
Action: Mouse scrolled (444, 364) with delta (0, 0)
Screenshot: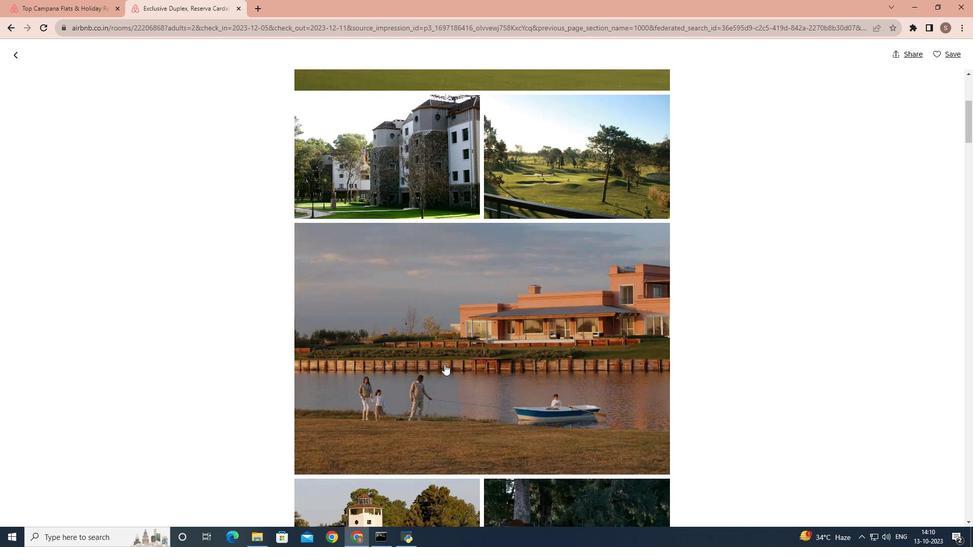 
Action: Mouse scrolled (444, 364) with delta (0, 0)
Screenshot: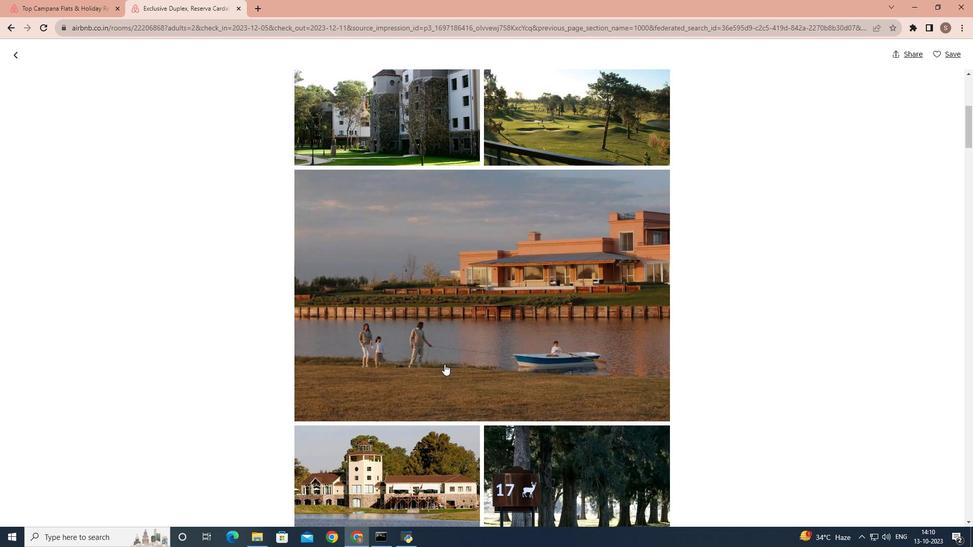 
Action: Mouse scrolled (444, 364) with delta (0, 0)
Screenshot: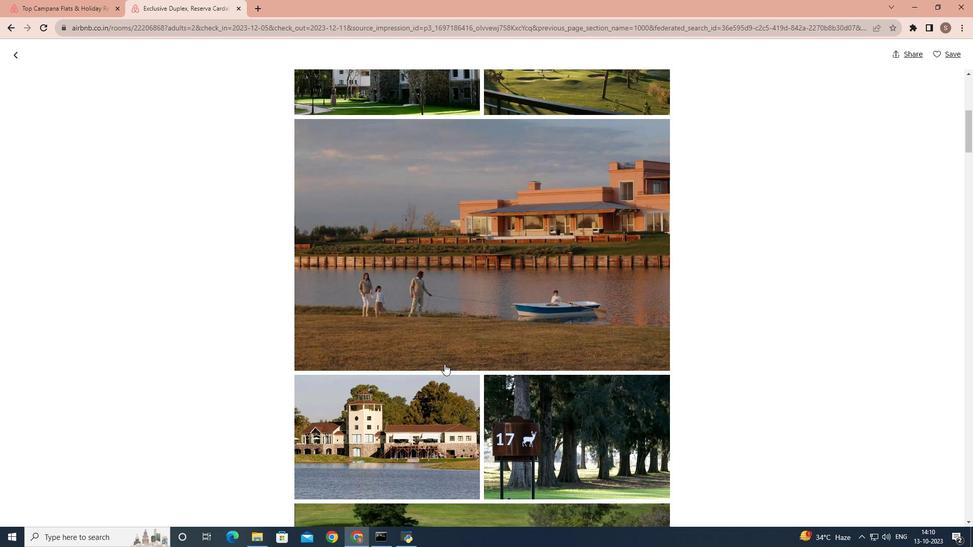 
Action: Mouse scrolled (444, 364) with delta (0, 0)
Screenshot: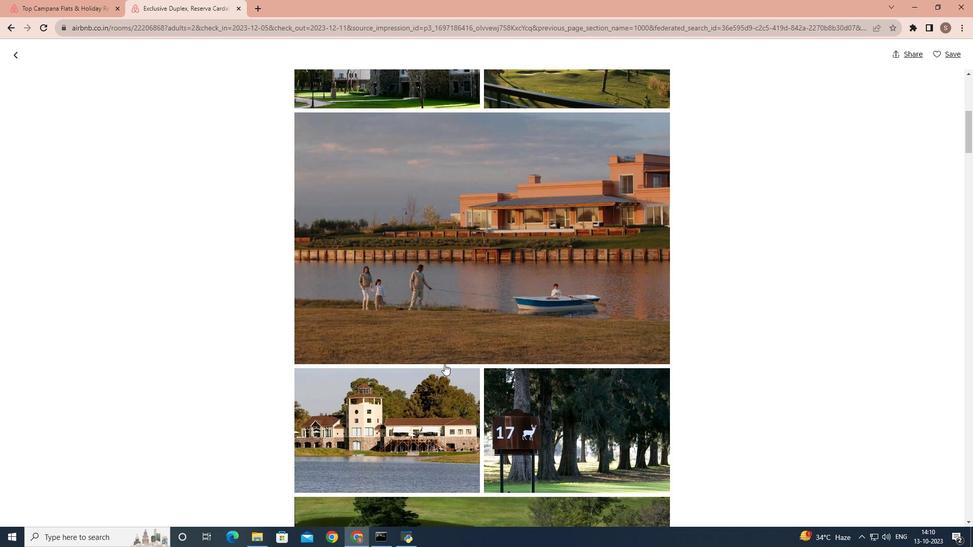 
Action: Mouse scrolled (444, 364) with delta (0, 0)
Screenshot: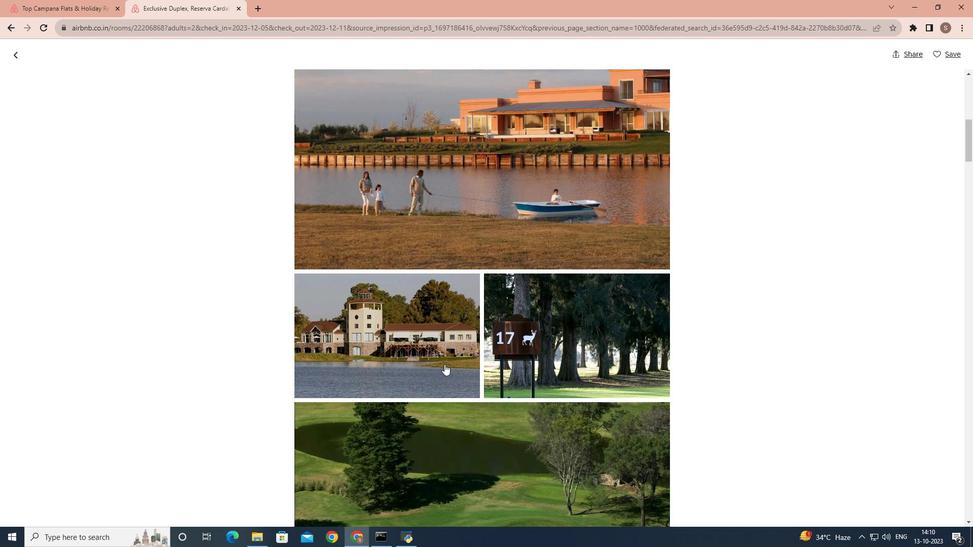 
Action: Mouse scrolled (444, 364) with delta (0, 0)
Screenshot: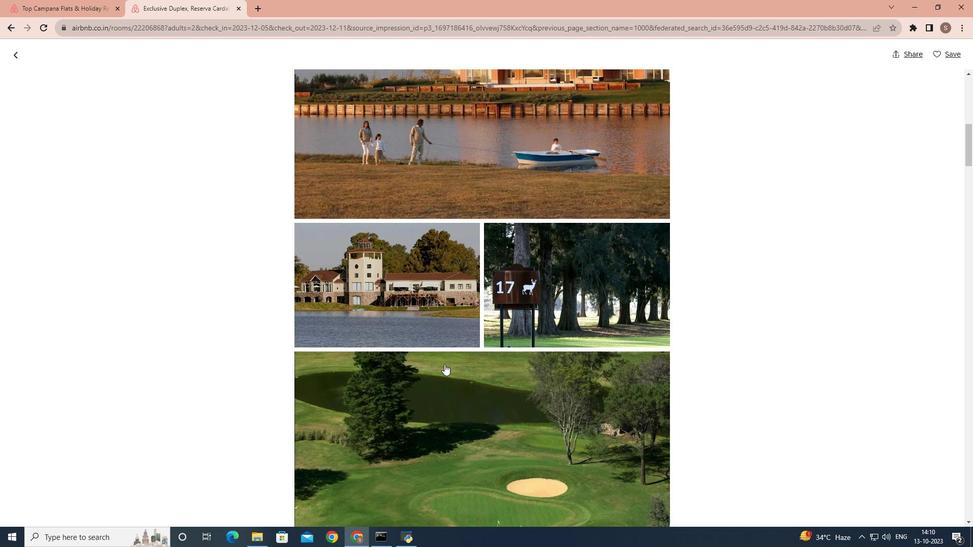 
Action: Mouse scrolled (444, 364) with delta (0, 0)
Screenshot: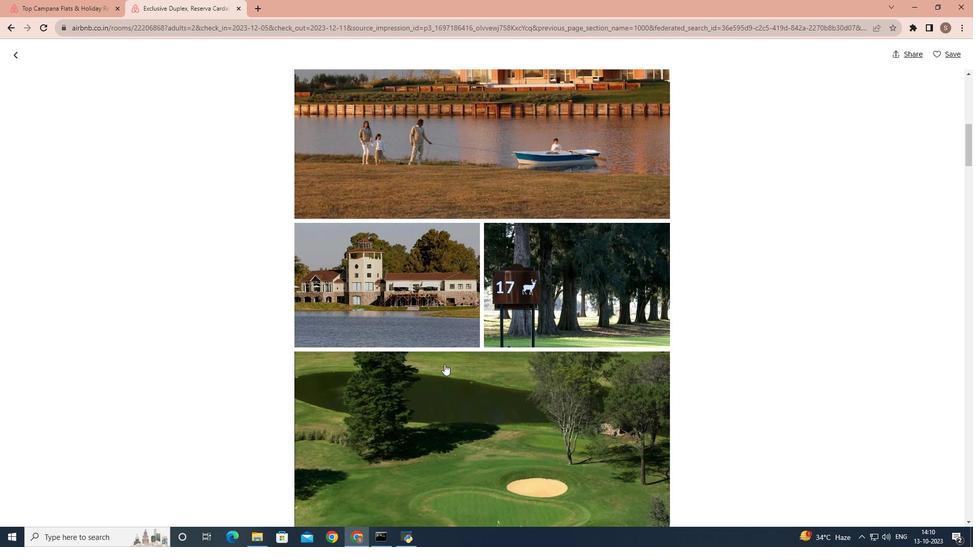 
Action: Mouse scrolled (444, 364) with delta (0, 0)
Screenshot: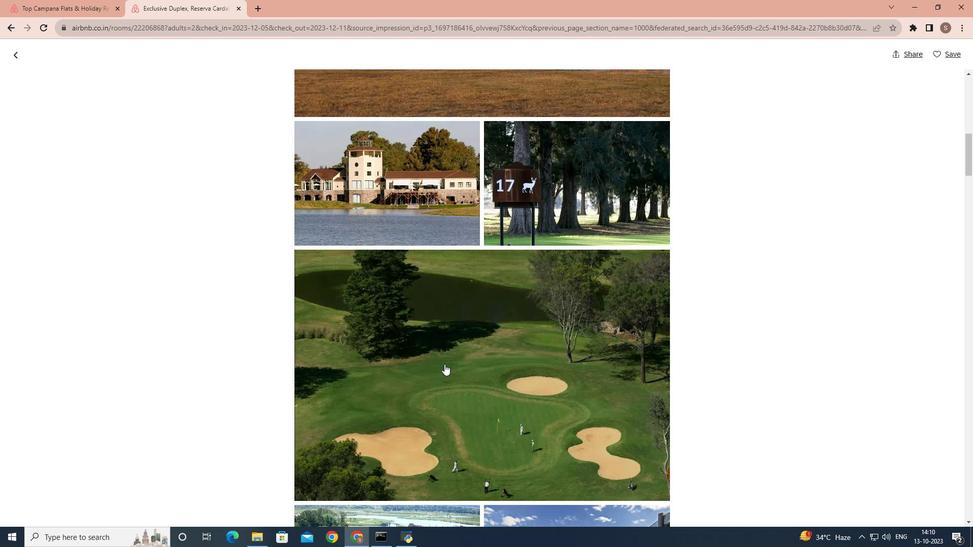 
Action: Mouse scrolled (444, 364) with delta (0, 0)
Screenshot: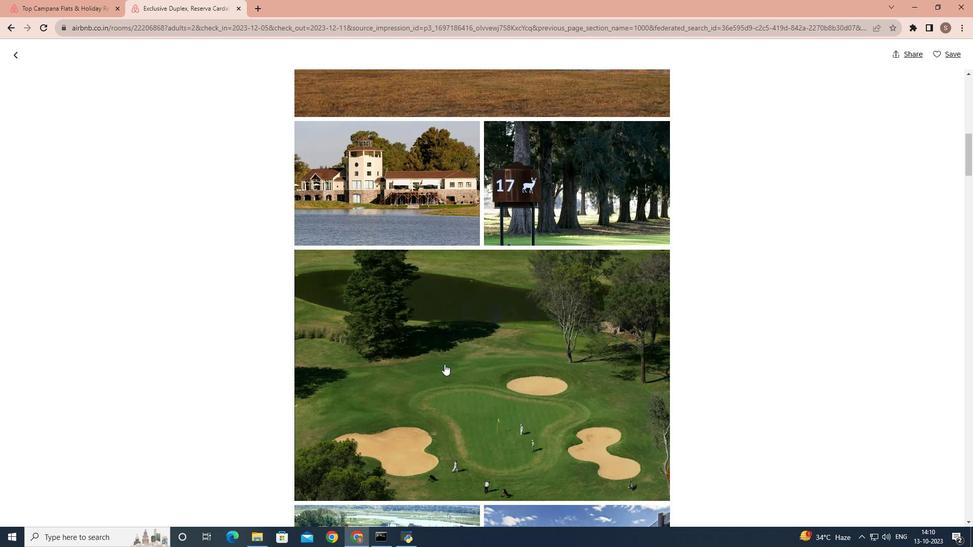 
Action: Mouse scrolled (444, 364) with delta (0, 0)
Screenshot: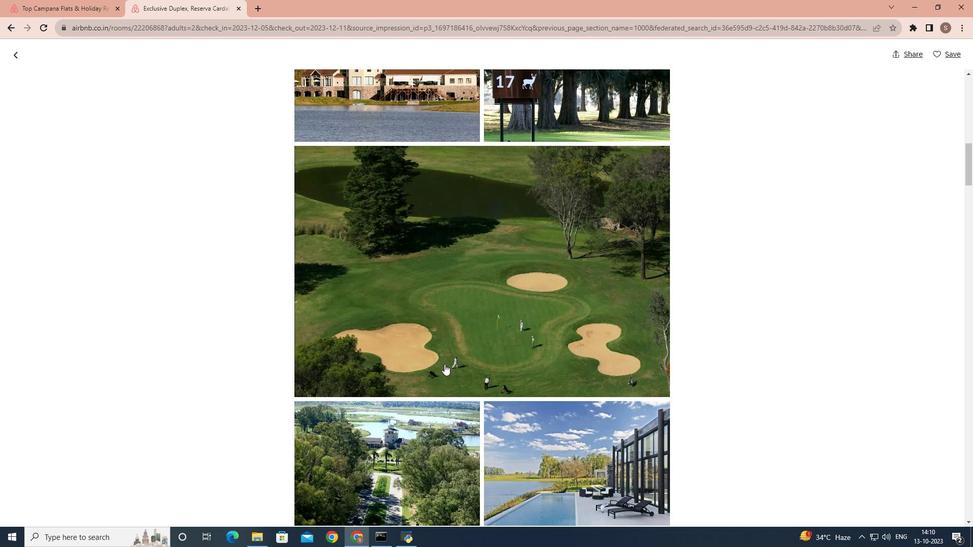 
Action: Mouse scrolled (444, 364) with delta (0, 0)
Screenshot: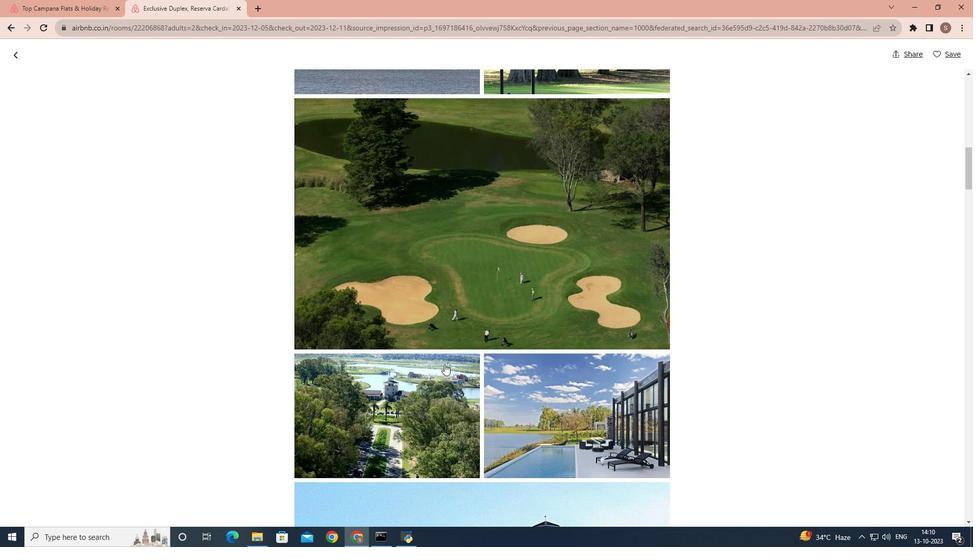 
Action: Mouse scrolled (444, 364) with delta (0, 0)
Screenshot: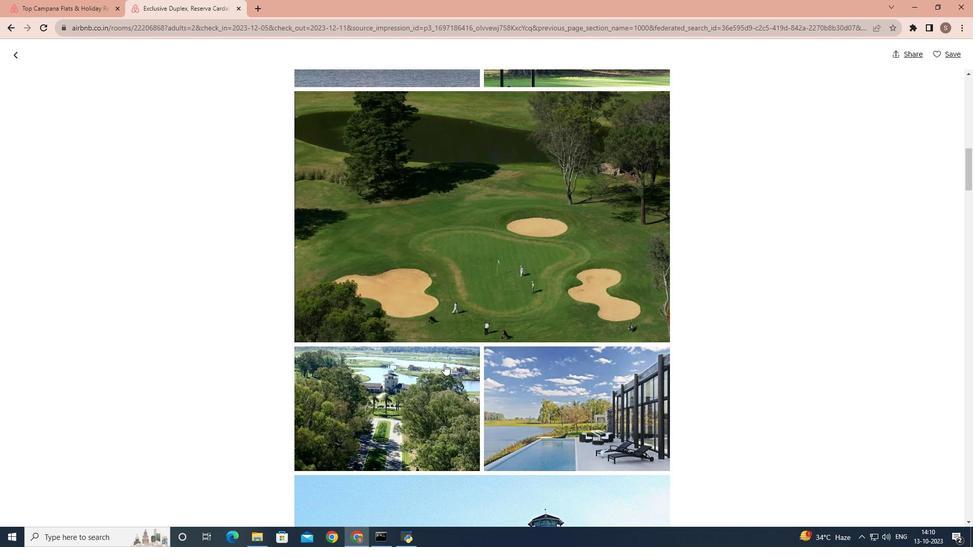 
Action: Mouse scrolled (444, 364) with delta (0, 0)
Screenshot: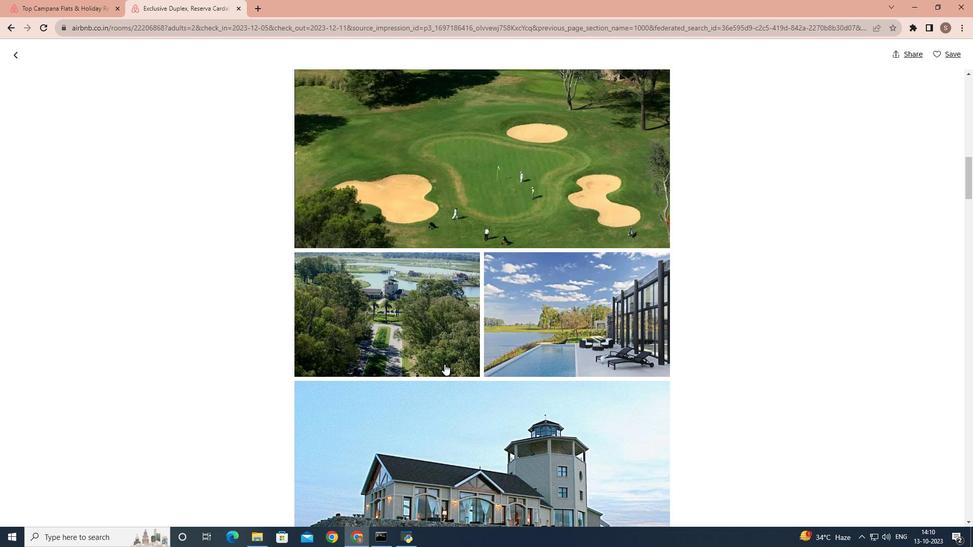 
Action: Mouse scrolled (444, 364) with delta (0, 0)
Screenshot: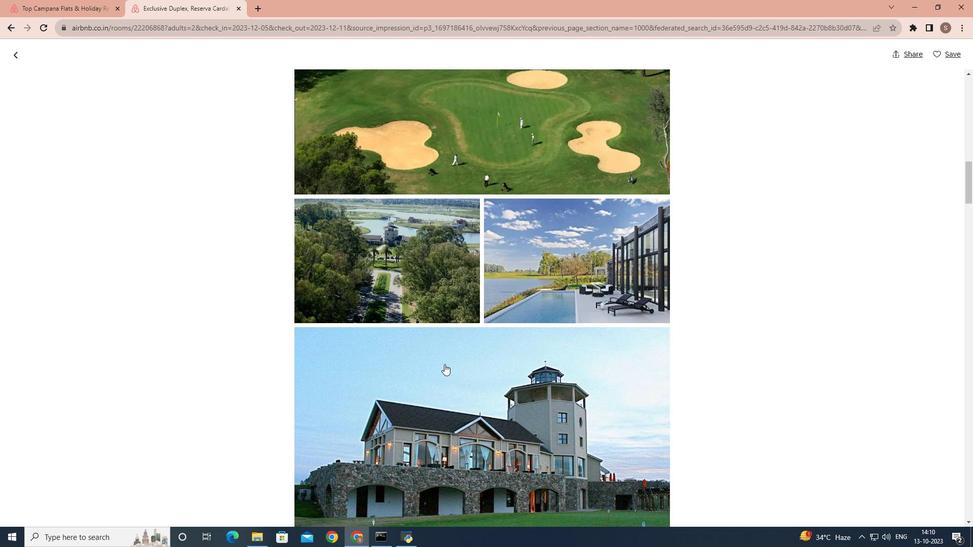 
Action: Mouse scrolled (444, 364) with delta (0, 0)
Screenshot: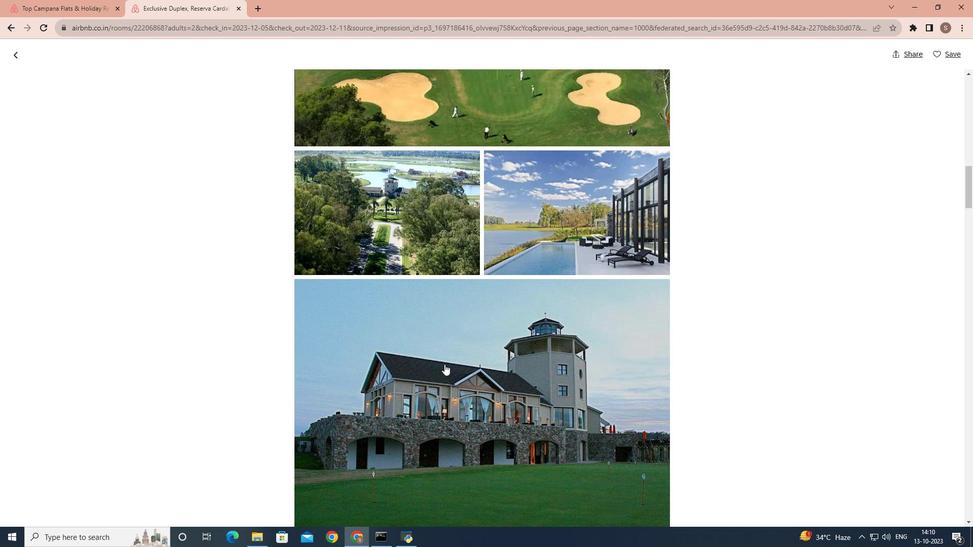 
Action: Mouse scrolled (444, 364) with delta (0, 0)
Screenshot: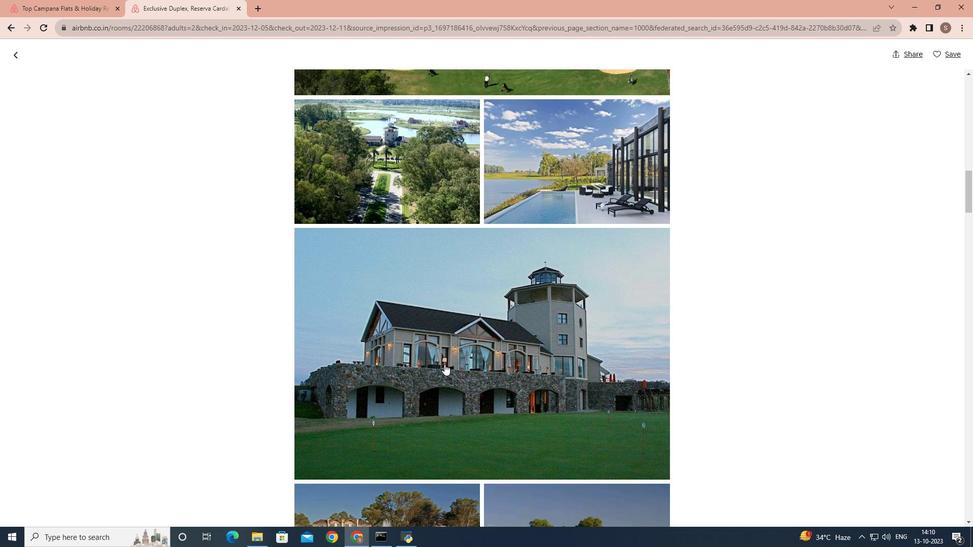 
Action: Mouse scrolled (444, 364) with delta (0, 0)
Screenshot: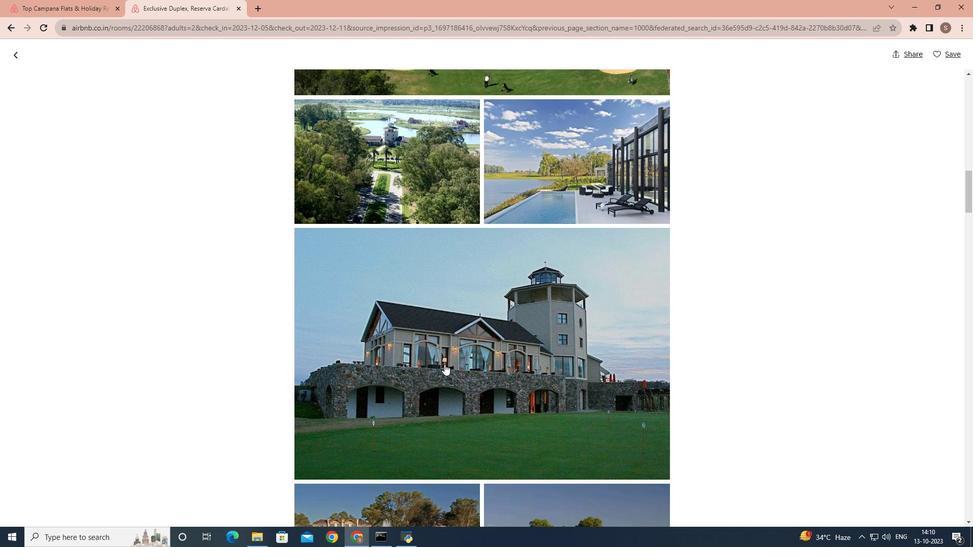 
Action: Mouse scrolled (444, 364) with delta (0, 0)
Screenshot: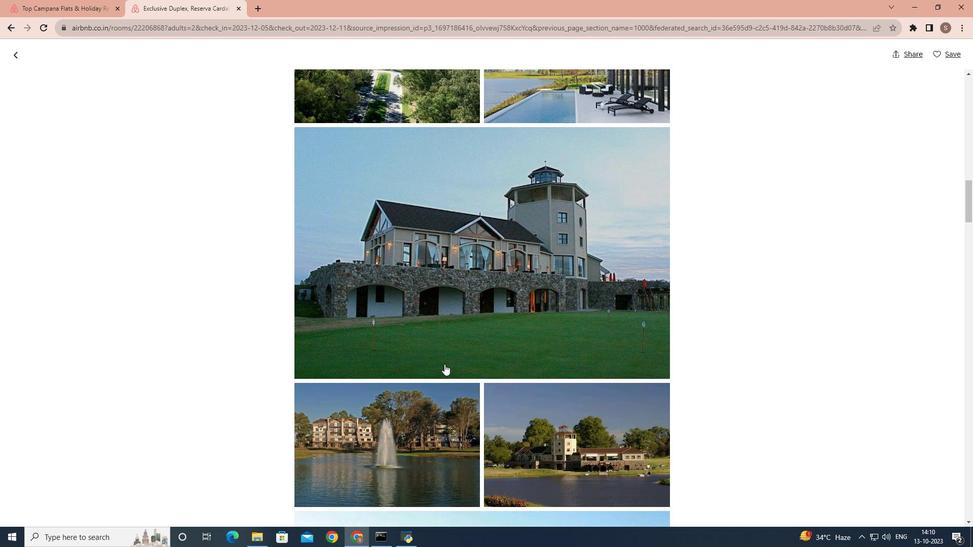 
Action: Mouse scrolled (444, 364) with delta (0, 0)
Screenshot: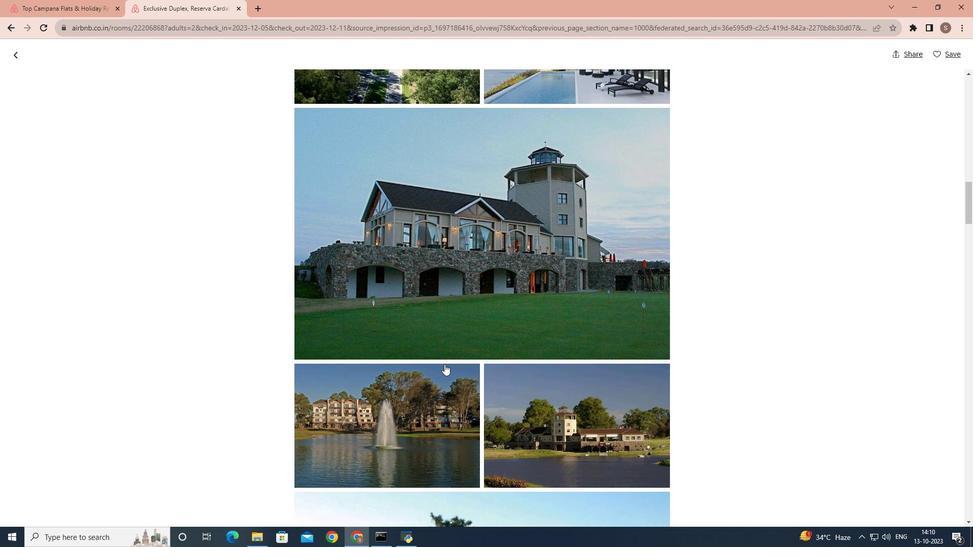 
Action: Mouse scrolled (444, 364) with delta (0, 0)
Screenshot: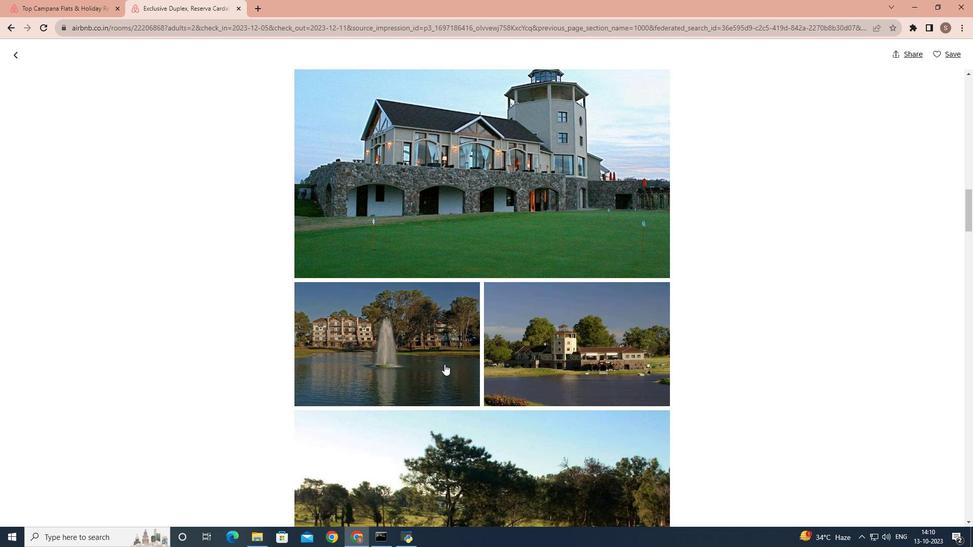 
Action: Mouse scrolled (444, 364) with delta (0, 0)
Screenshot: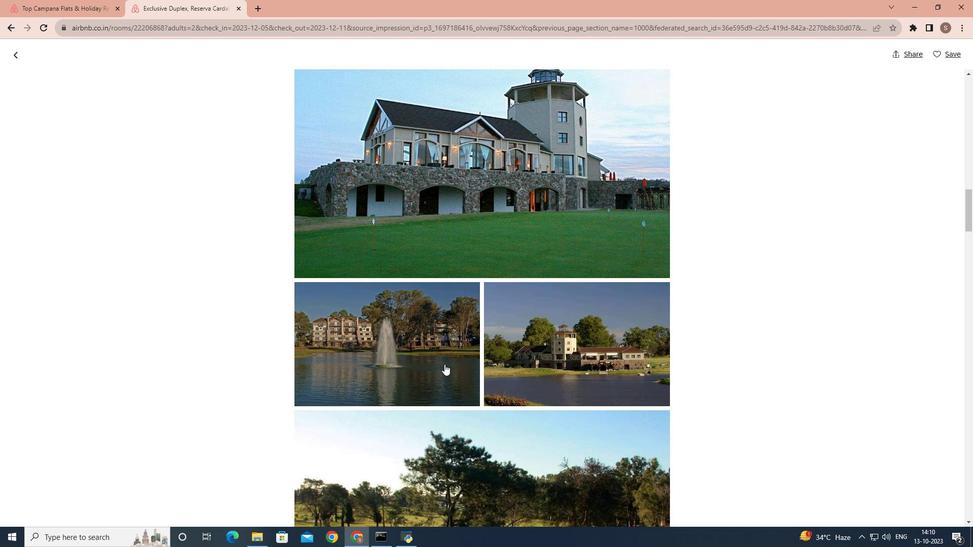 
Action: Mouse scrolled (444, 364) with delta (0, 0)
Screenshot: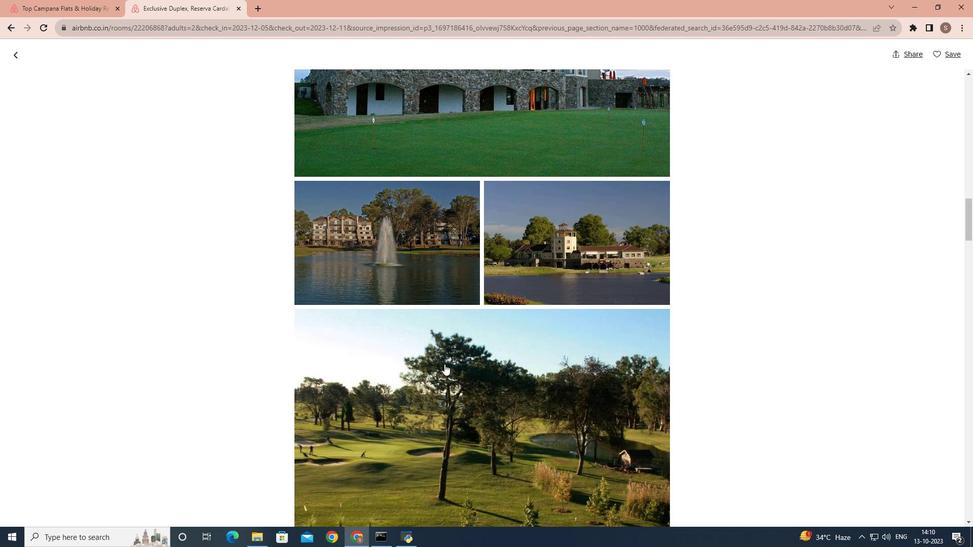 
Action: Mouse scrolled (444, 364) with delta (0, 0)
Screenshot: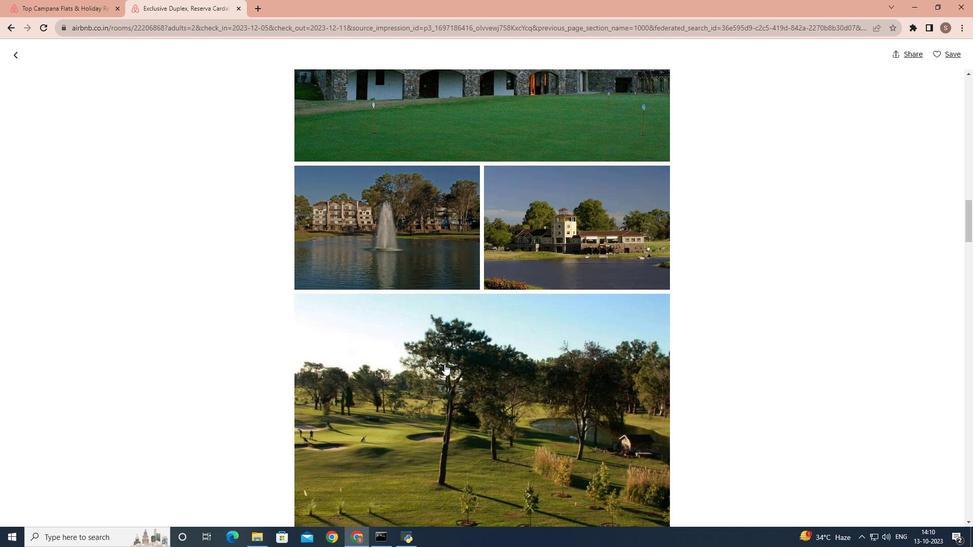 
Action: Mouse scrolled (444, 364) with delta (0, 0)
Screenshot: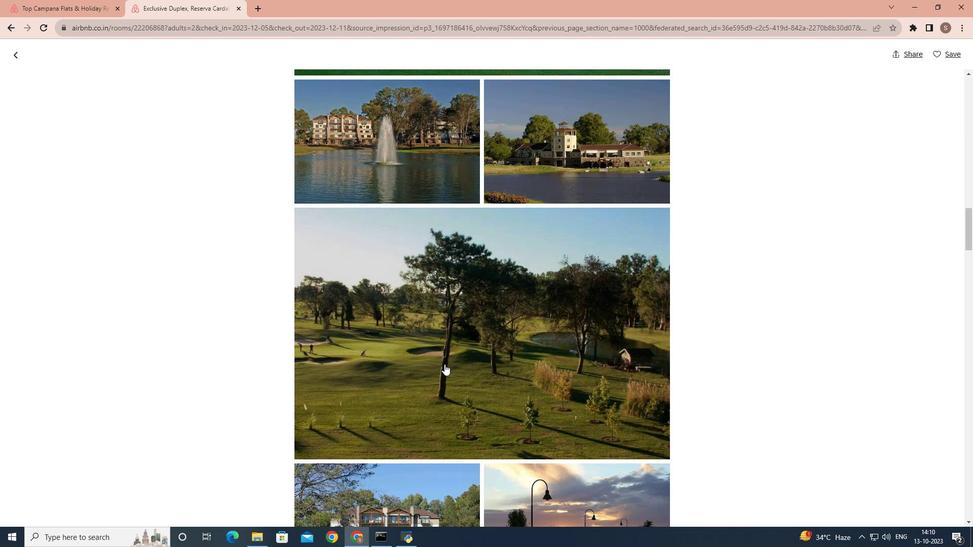 
Action: Mouse scrolled (444, 364) with delta (0, 0)
Screenshot: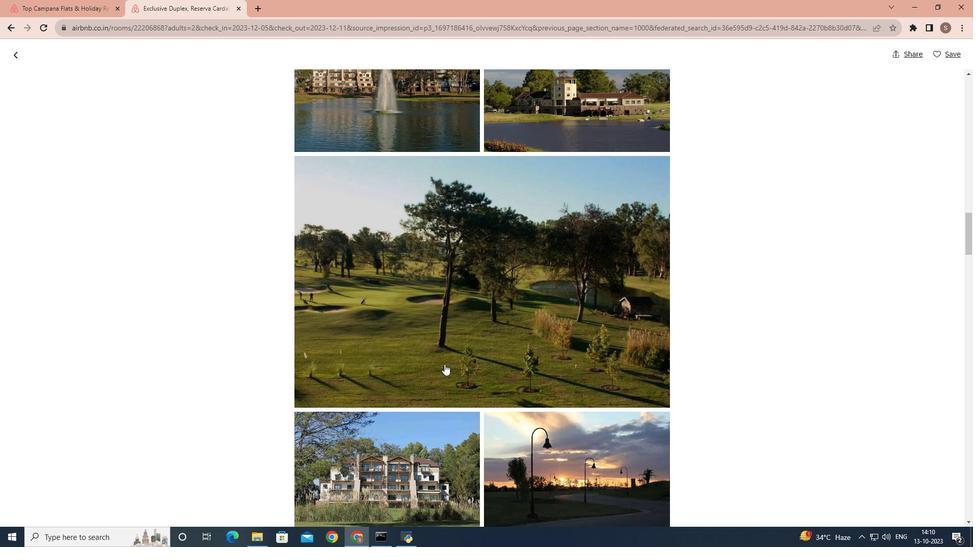 
Action: Mouse scrolled (444, 364) with delta (0, 0)
Screenshot: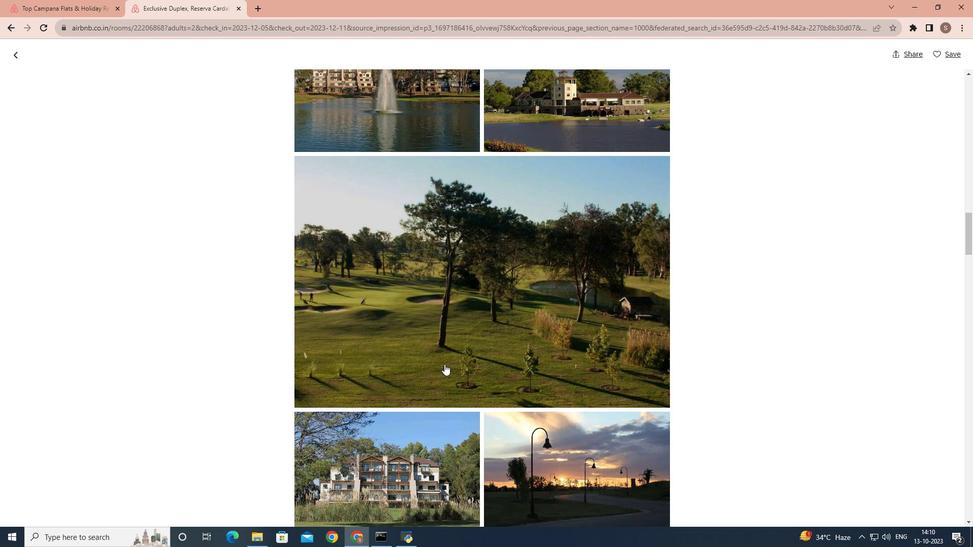 
Action: Mouse scrolled (444, 364) with delta (0, 0)
Screenshot: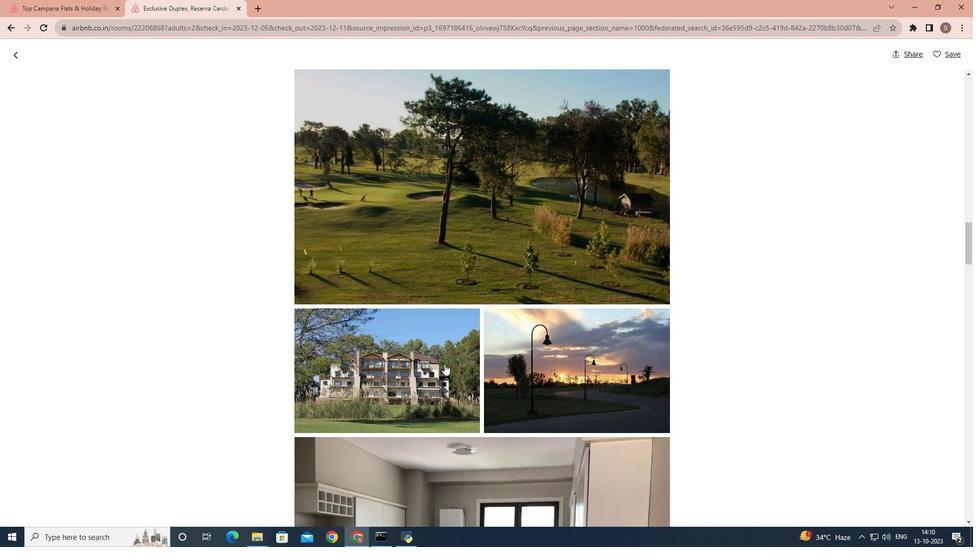 
Action: Mouse scrolled (444, 364) with delta (0, 0)
Screenshot: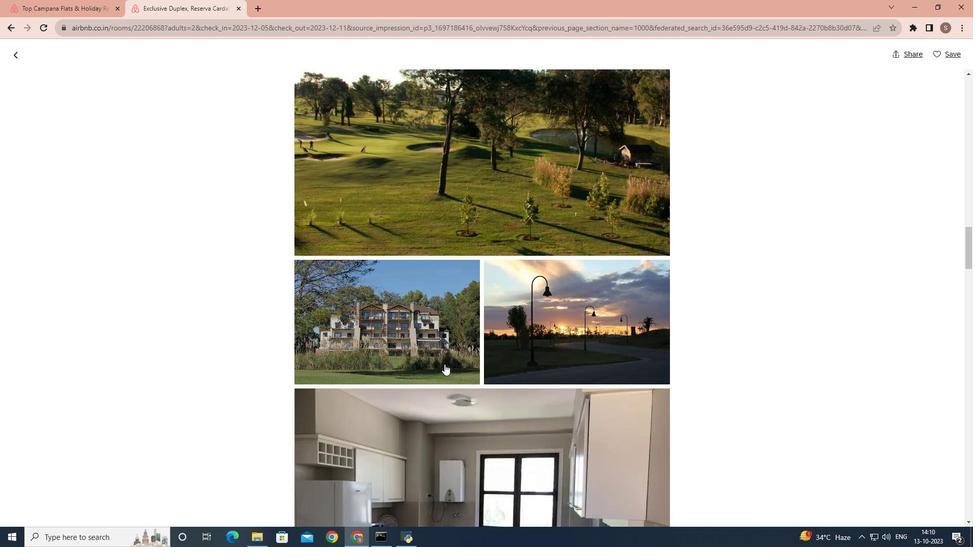 
Action: Mouse scrolled (444, 364) with delta (0, 0)
Screenshot: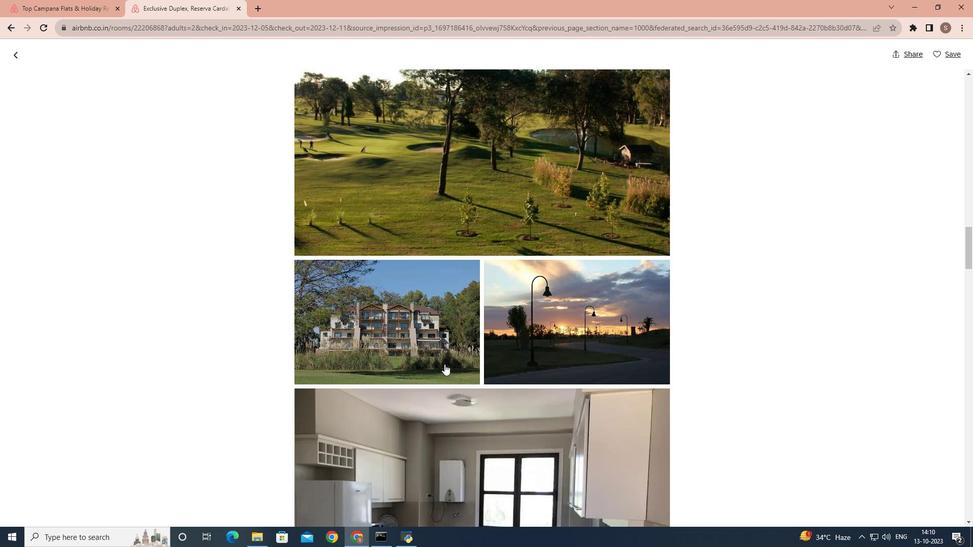 
Action: Mouse scrolled (444, 364) with delta (0, 0)
Screenshot: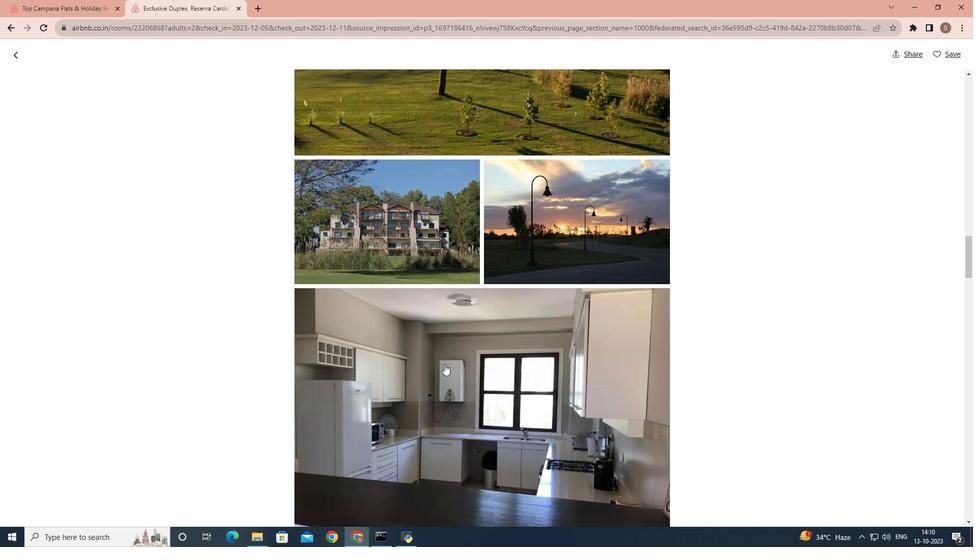 
Action: Mouse scrolled (444, 364) with delta (0, 0)
Screenshot: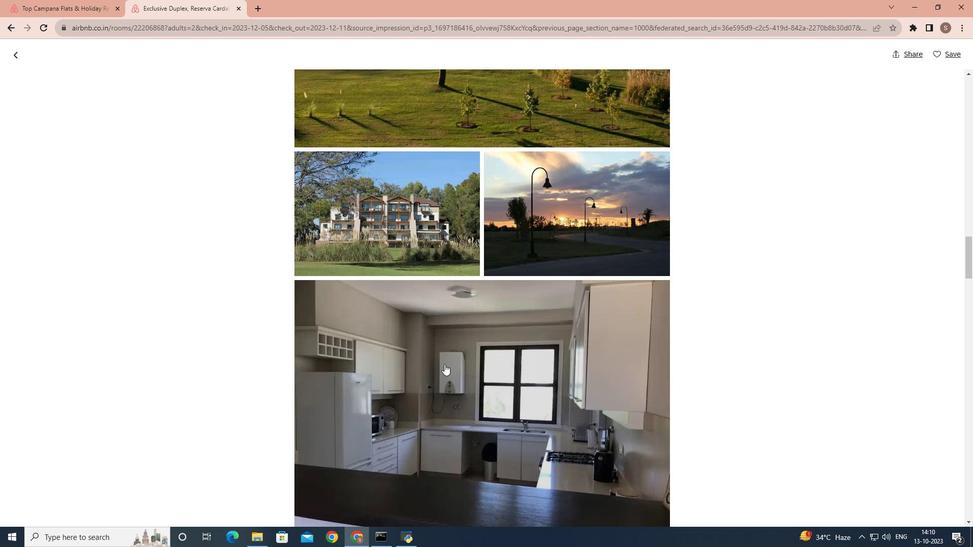 
Action: Mouse moved to (444, 365)
Screenshot: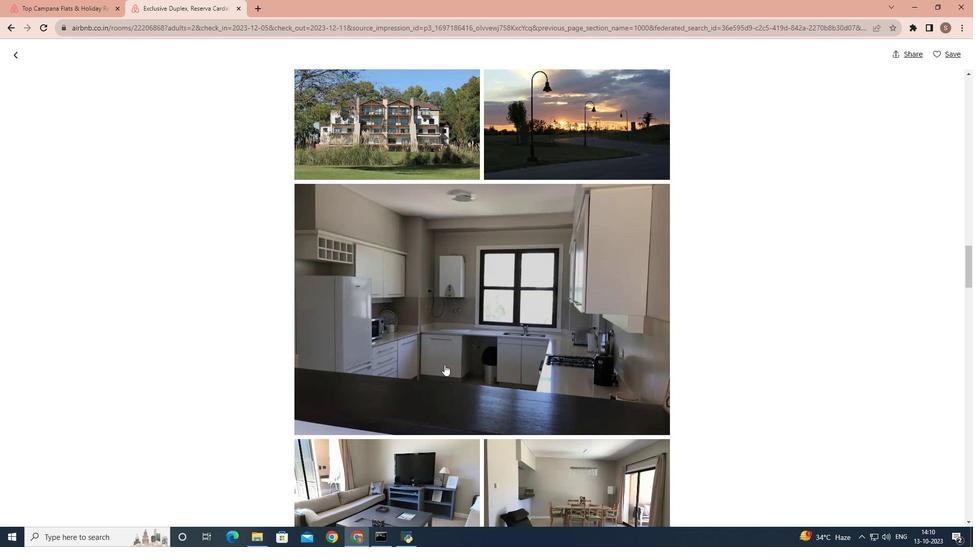 
Action: Mouse scrolled (444, 364) with delta (0, 0)
Screenshot: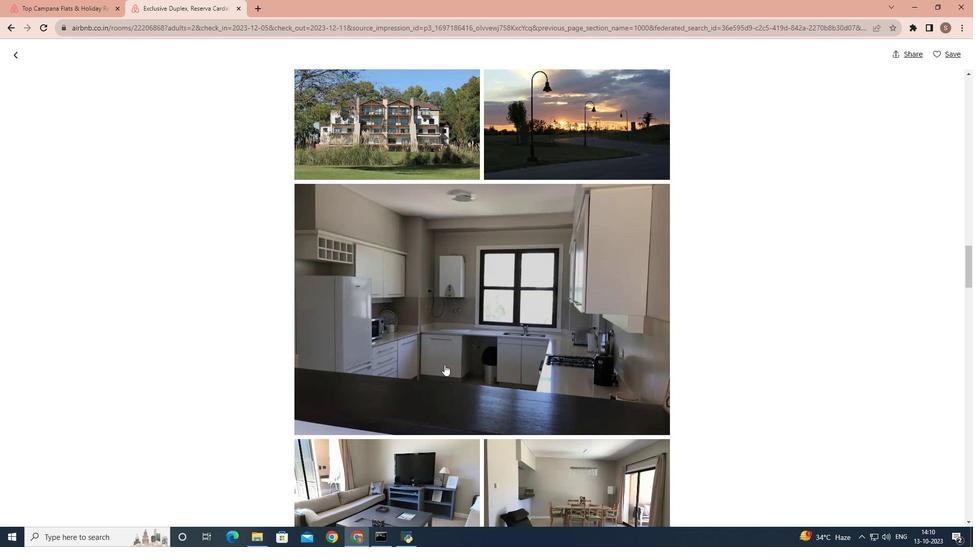 
Action: Mouse scrolled (444, 364) with delta (0, 0)
Screenshot: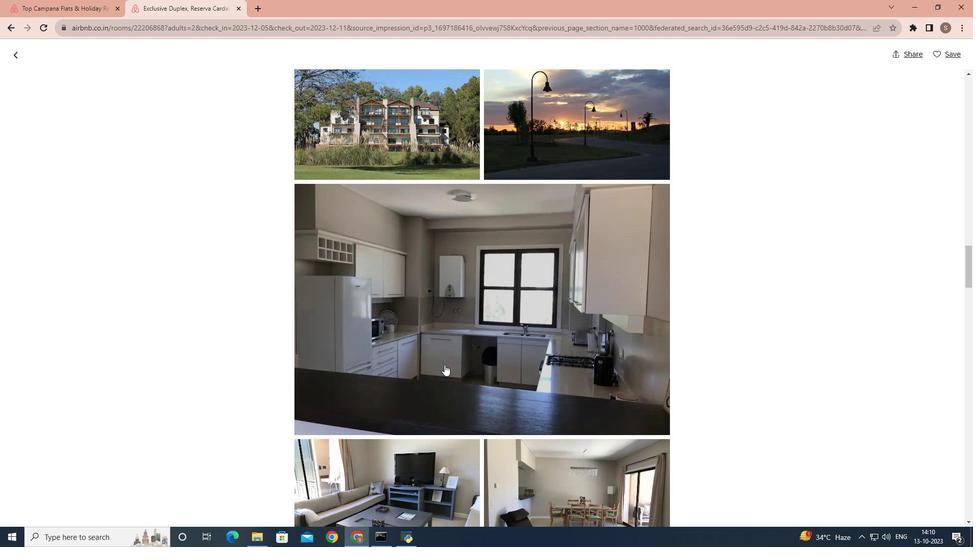 
Action: Mouse scrolled (444, 364) with delta (0, 0)
Screenshot: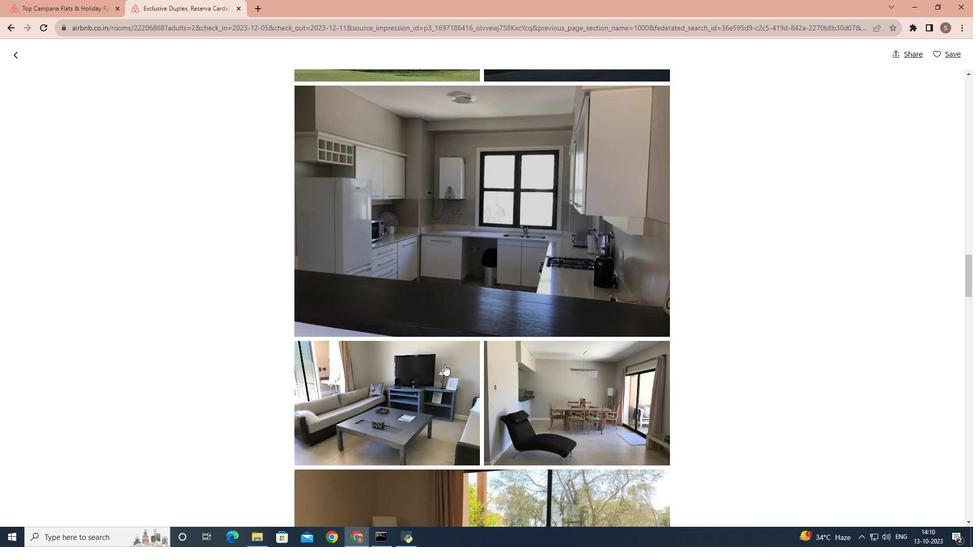 
Action: Mouse scrolled (444, 364) with delta (0, 0)
Screenshot: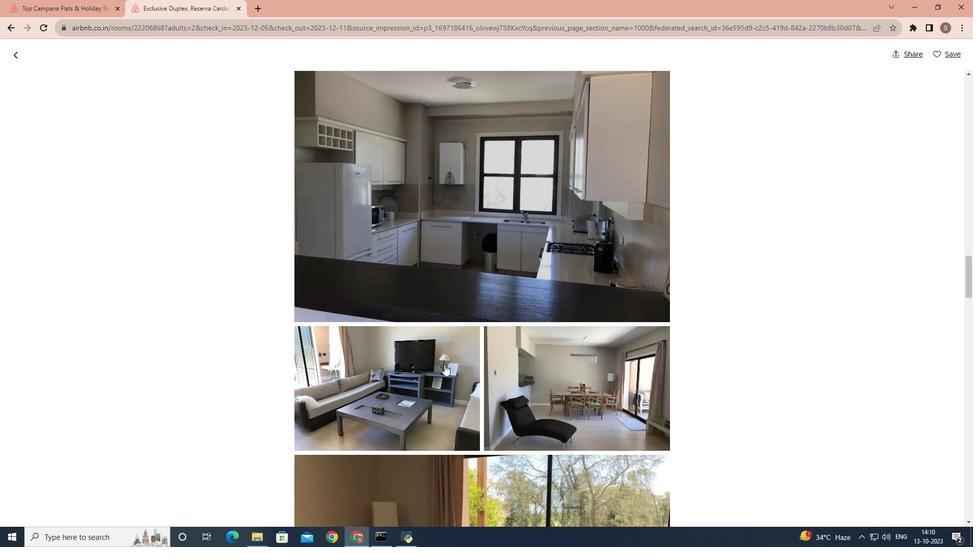 
Action: Mouse scrolled (444, 364) with delta (0, 0)
Screenshot: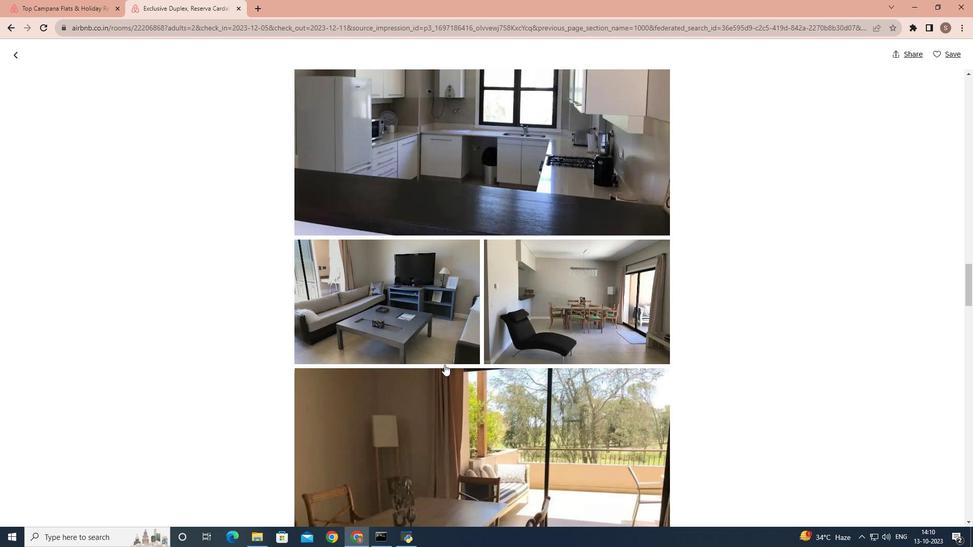 
Action: Mouse scrolled (444, 364) with delta (0, 0)
Screenshot: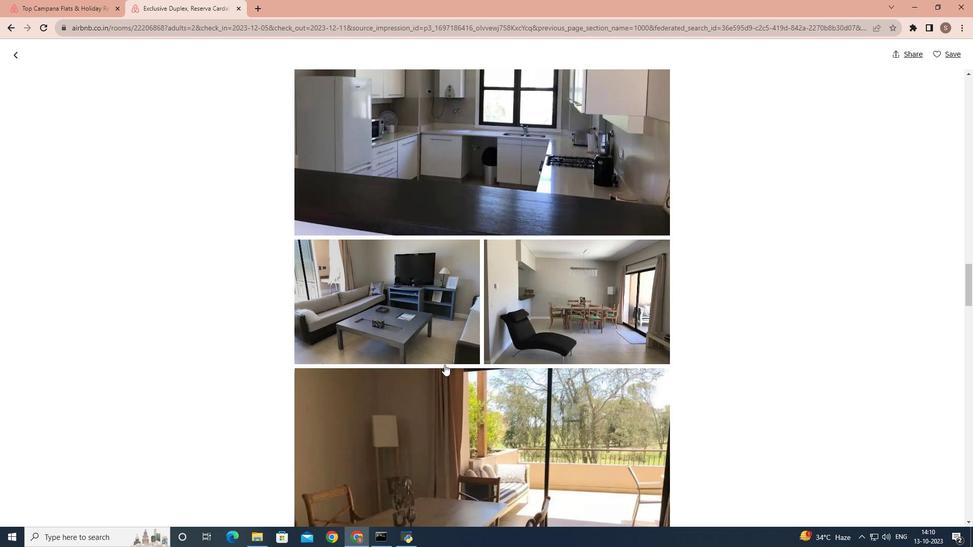 
Action: Mouse scrolled (444, 364) with delta (0, 0)
Screenshot: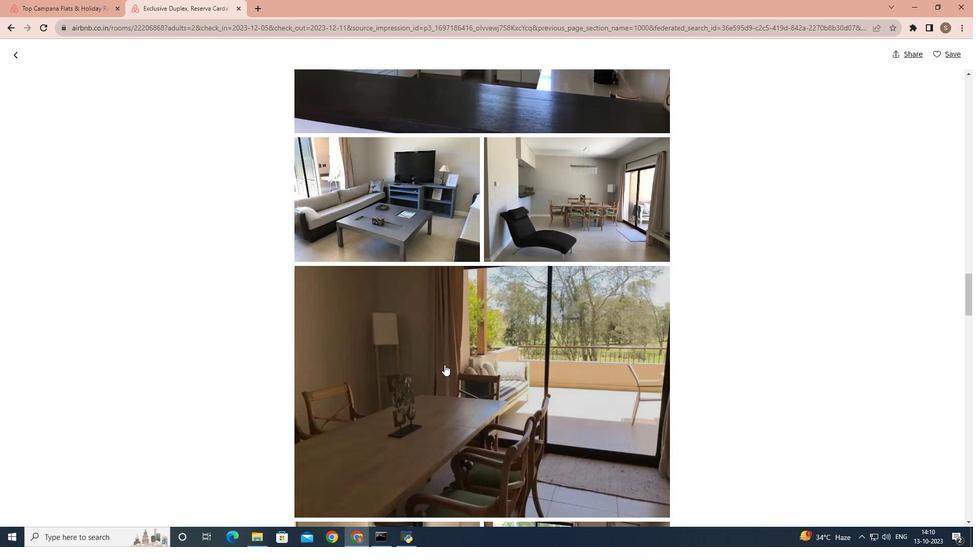 
Action: Mouse scrolled (444, 364) with delta (0, 0)
Screenshot: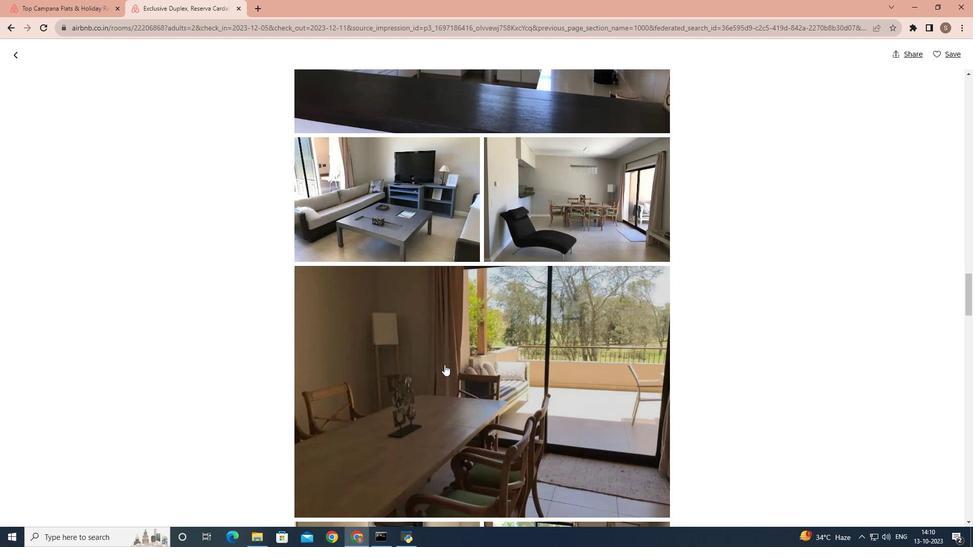 
Action: Mouse scrolled (444, 364) with delta (0, 0)
Screenshot: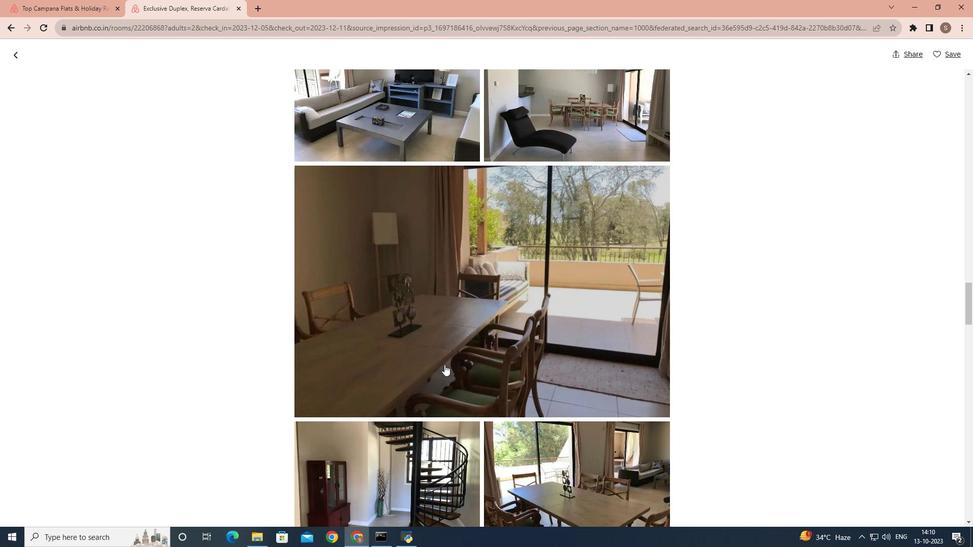 
Action: Mouse scrolled (444, 364) with delta (0, 0)
Screenshot: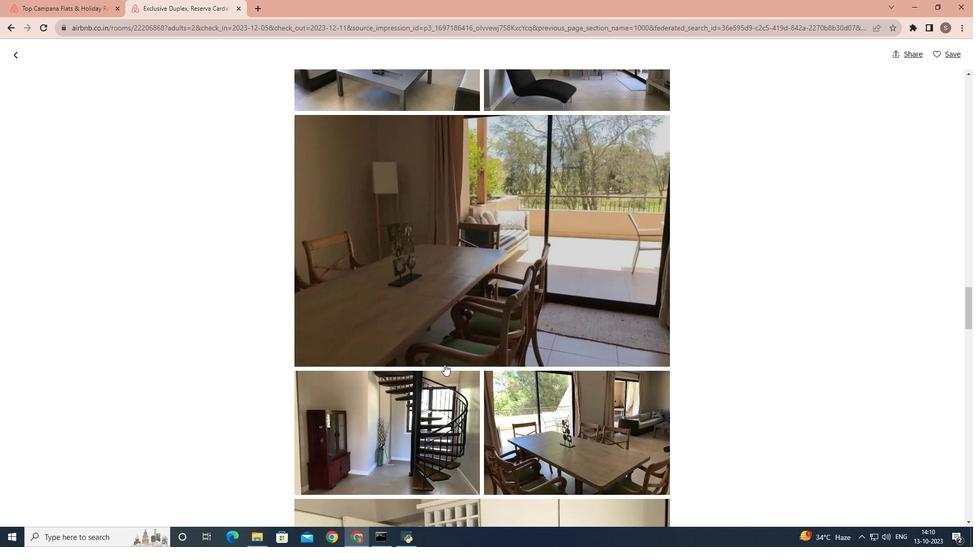 
Action: Mouse moved to (444, 365)
Screenshot: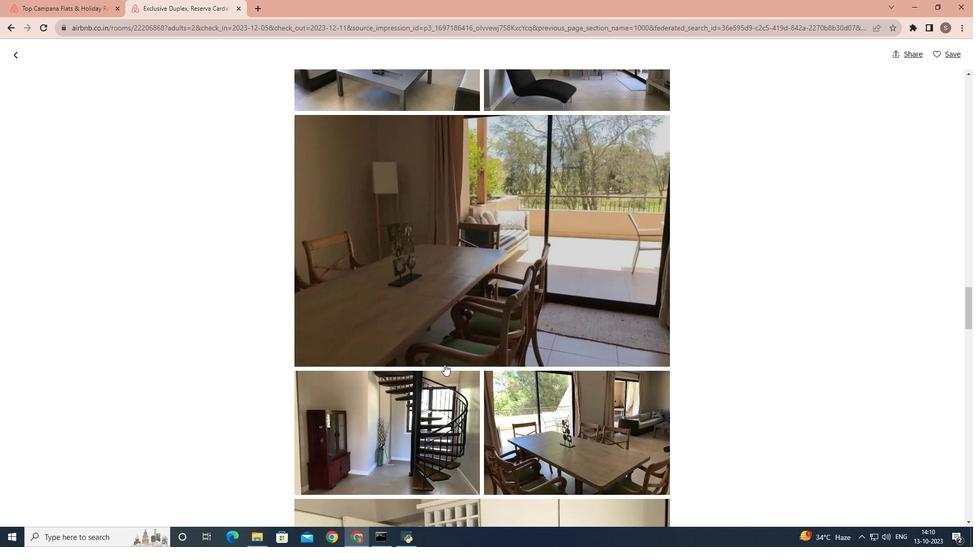 
Action: Mouse scrolled (444, 364) with delta (0, 0)
Screenshot: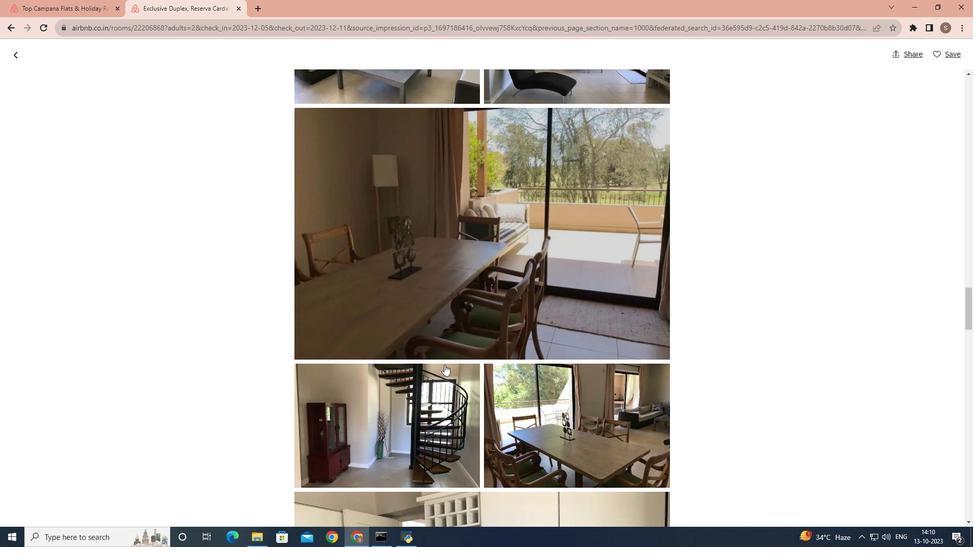
Action: Mouse scrolled (444, 364) with delta (0, 0)
Screenshot: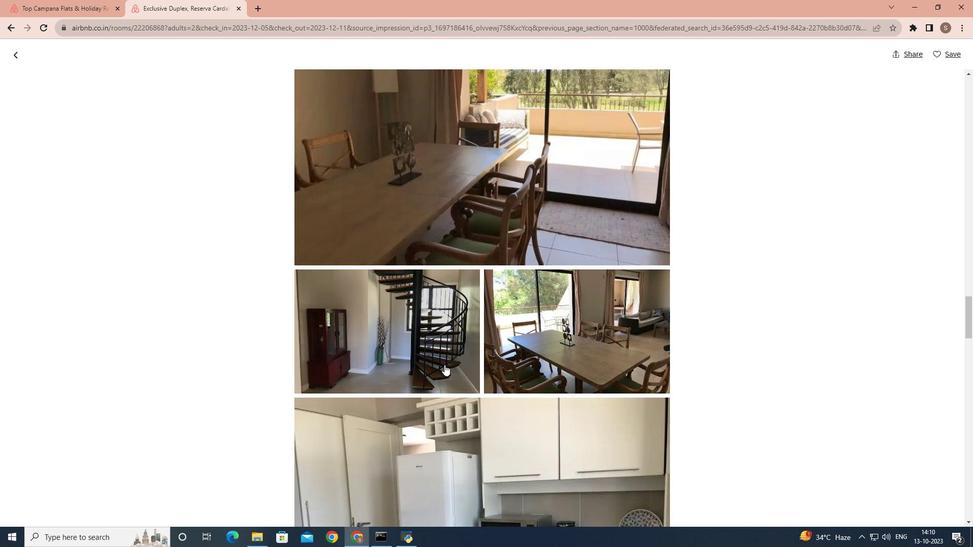 
Action: Mouse scrolled (444, 364) with delta (0, 0)
Screenshot: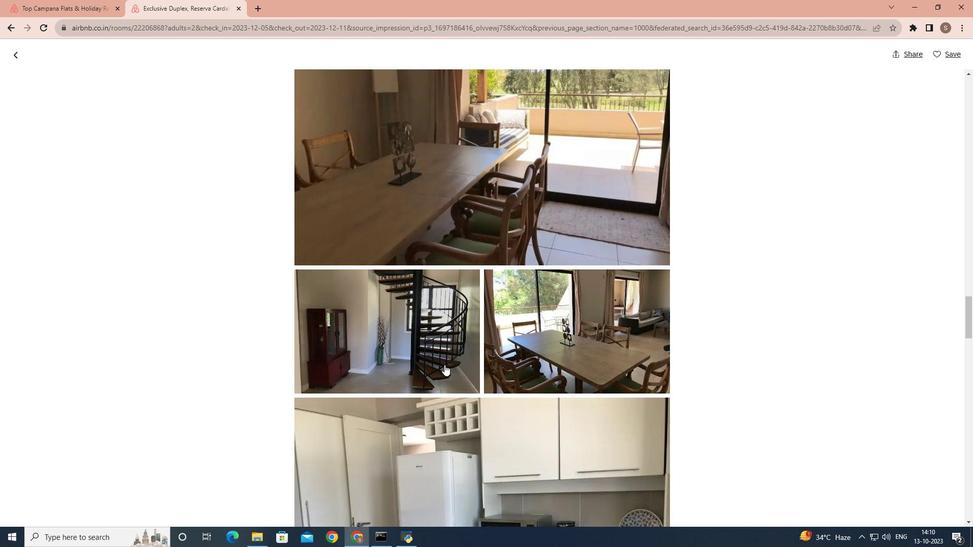 
Action: Mouse scrolled (444, 364) with delta (0, 0)
Screenshot: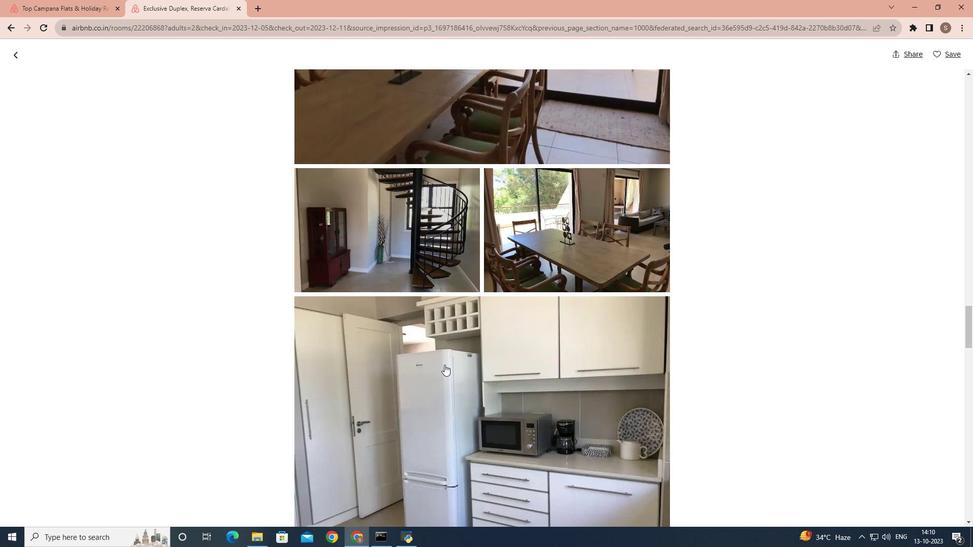 
Action: Mouse scrolled (444, 364) with delta (0, 0)
Screenshot: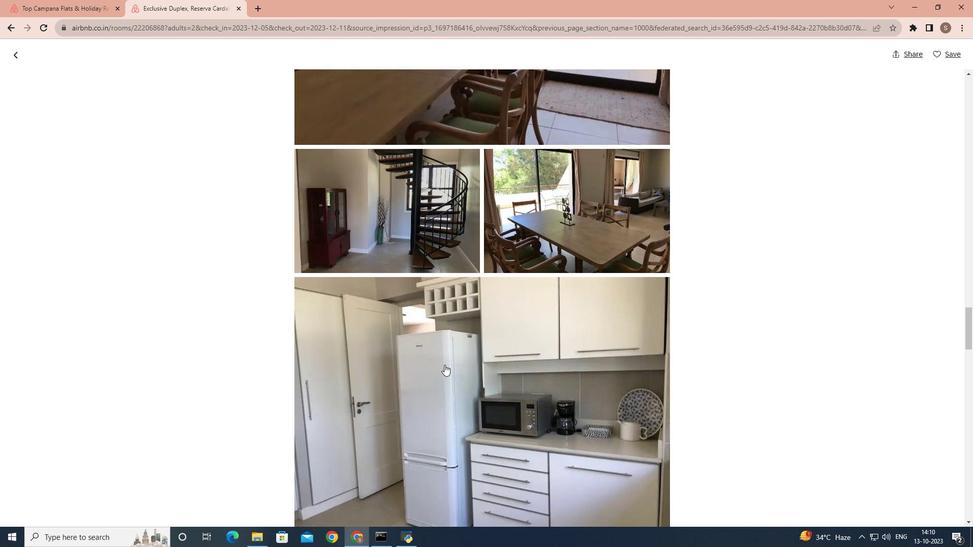 
Action: Mouse scrolled (444, 364) with delta (0, 0)
Screenshot: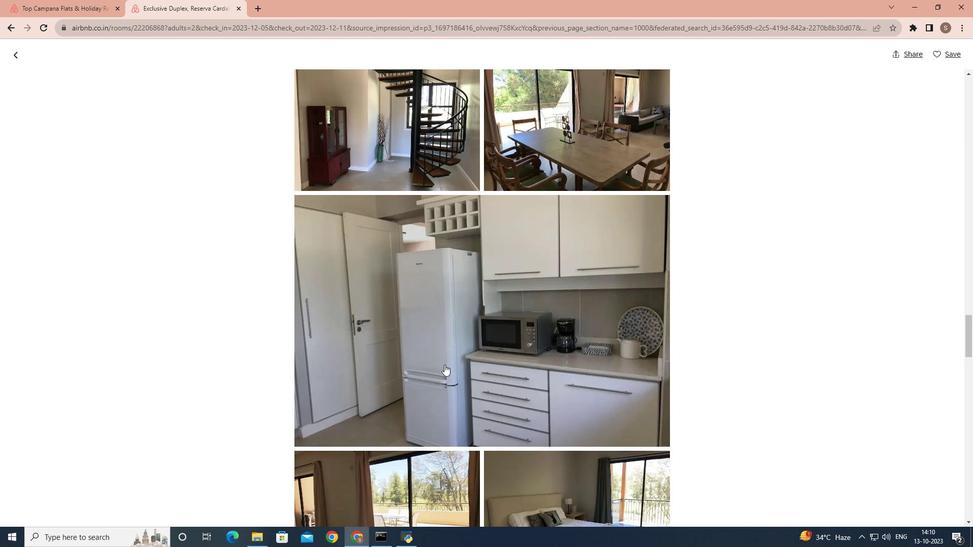 
Action: Mouse scrolled (444, 364) with delta (0, 0)
Screenshot: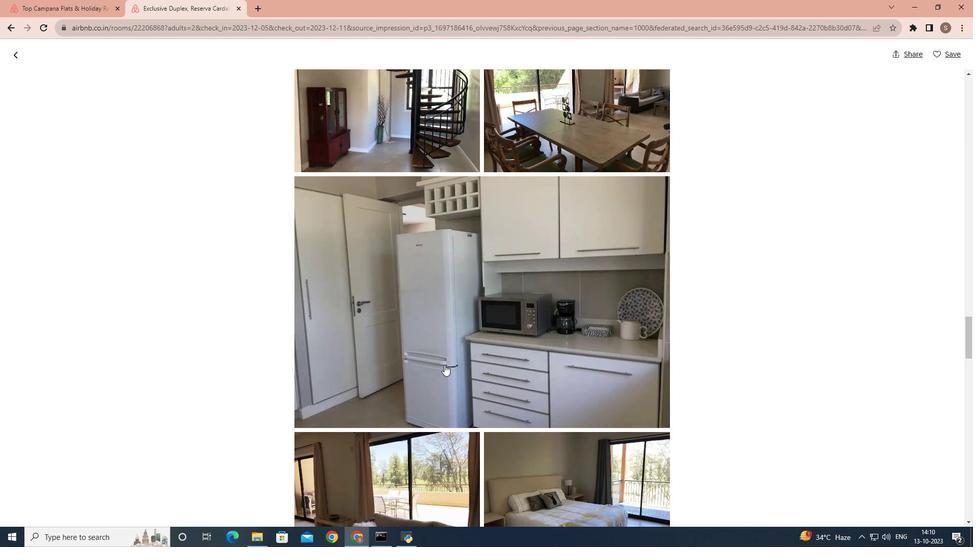 
Action: Mouse moved to (444, 365)
Screenshot: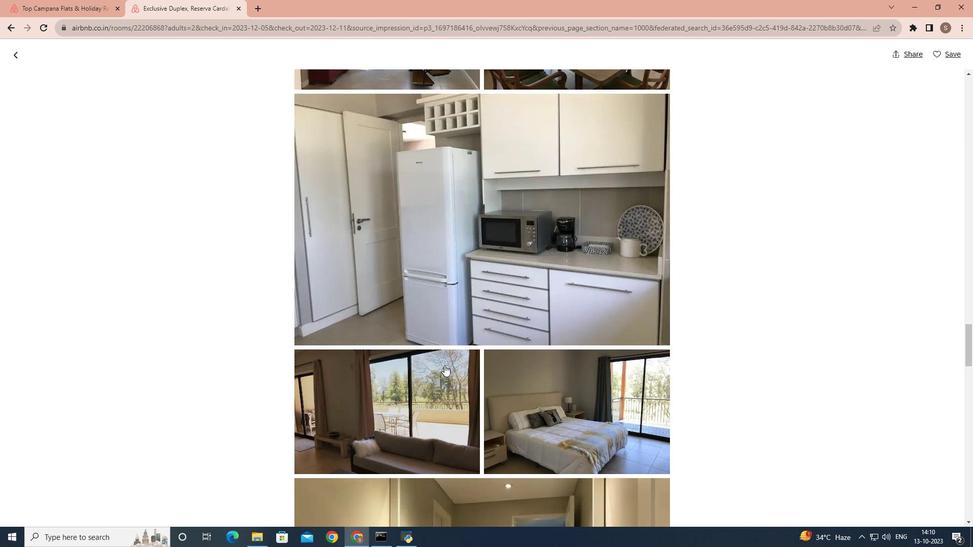 
Action: Mouse scrolled (444, 365) with delta (0, 0)
Screenshot: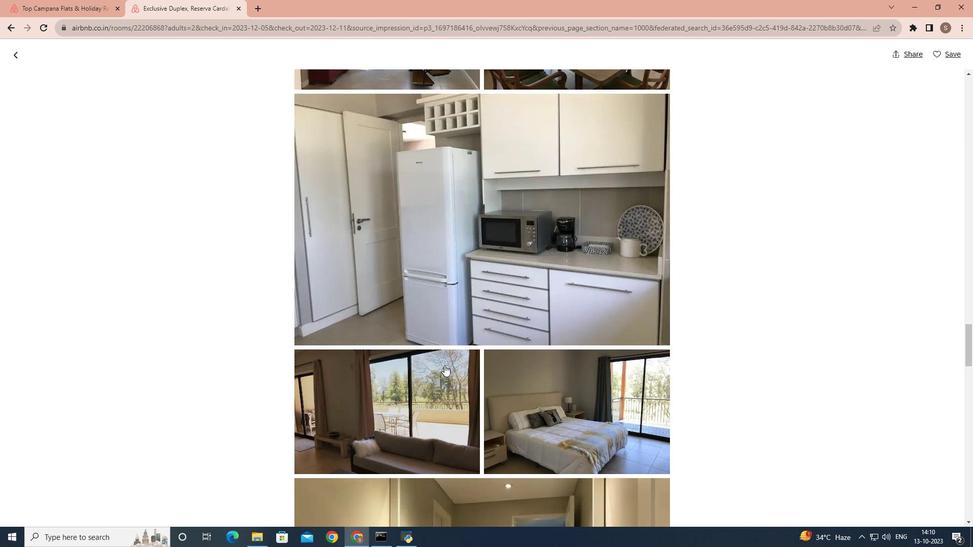 
Action: Mouse scrolled (444, 365) with delta (0, 0)
Screenshot: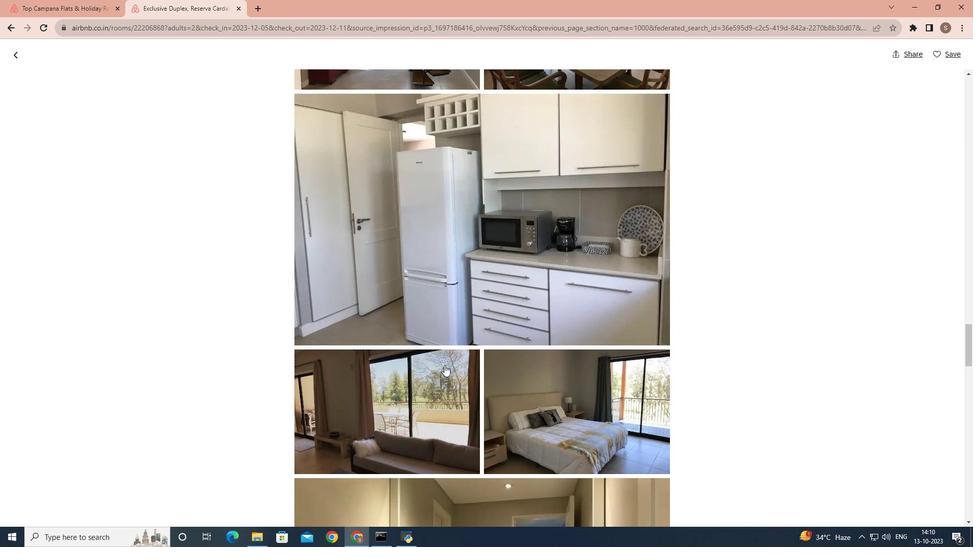 
Action: Mouse scrolled (444, 365) with delta (0, 0)
Screenshot: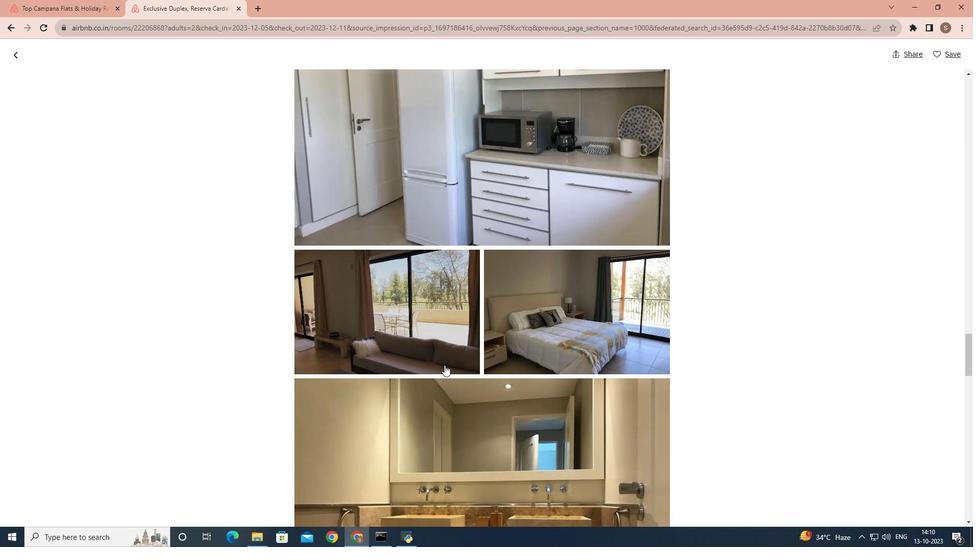
Action: Mouse scrolled (444, 365) with delta (0, 0)
Screenshot: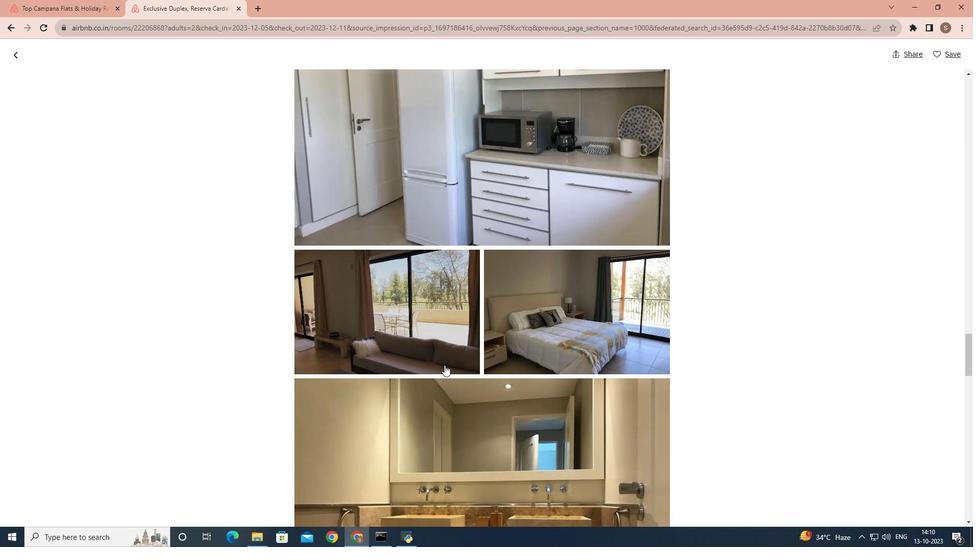 
Action: Mouse scrolled (444, 365) with delta (0, 0)
Screenshot: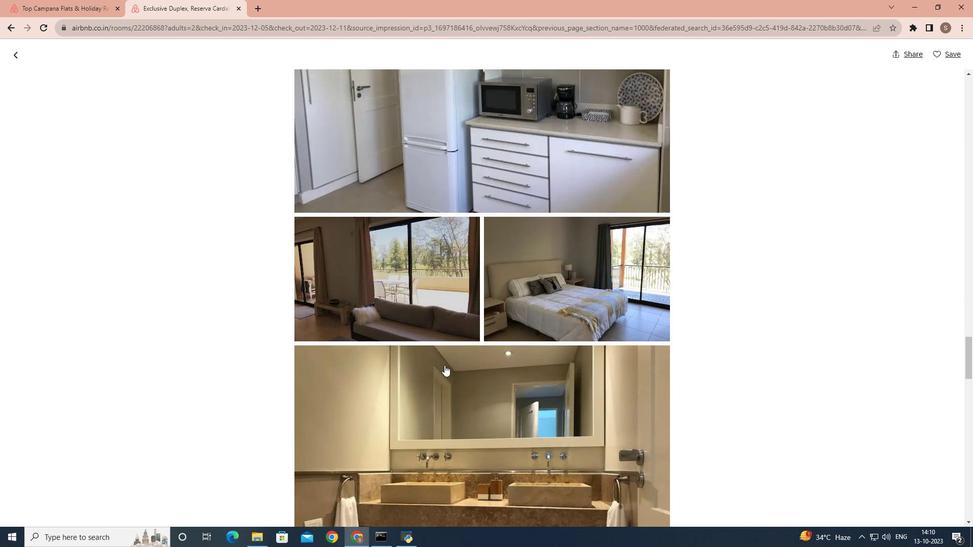 
Action: Mouse scrolled (444, 365) with delta (0, 0)
Screenshot: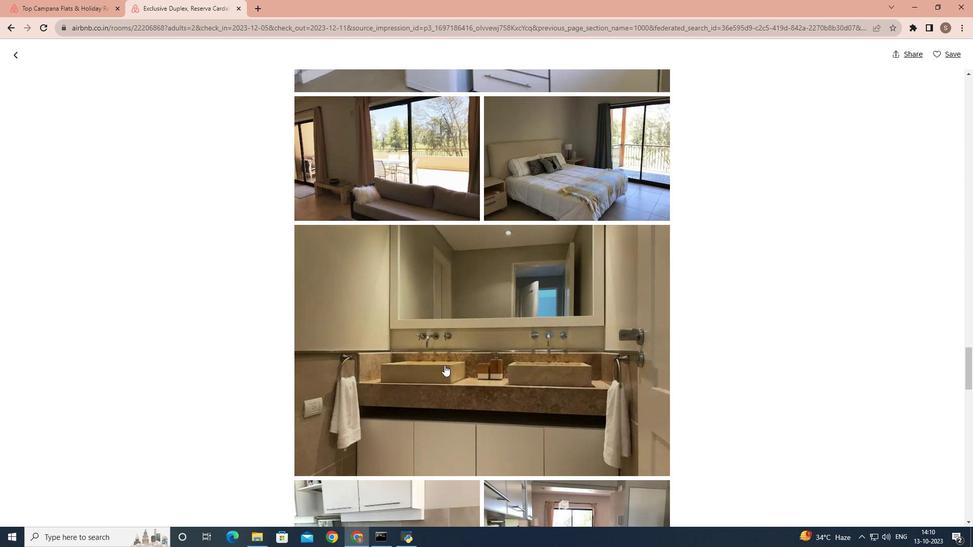 
Action: Mouse scrolled (444, 365) with delta (0, 0)
Screenshot: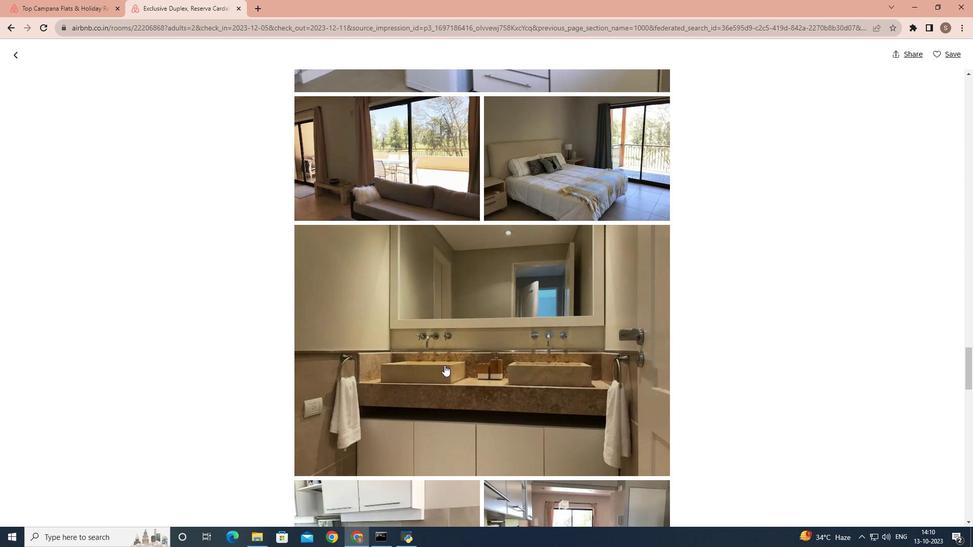 
Action: Mouse scrolled (444, 365) with delta (0, 0)
Screenshot: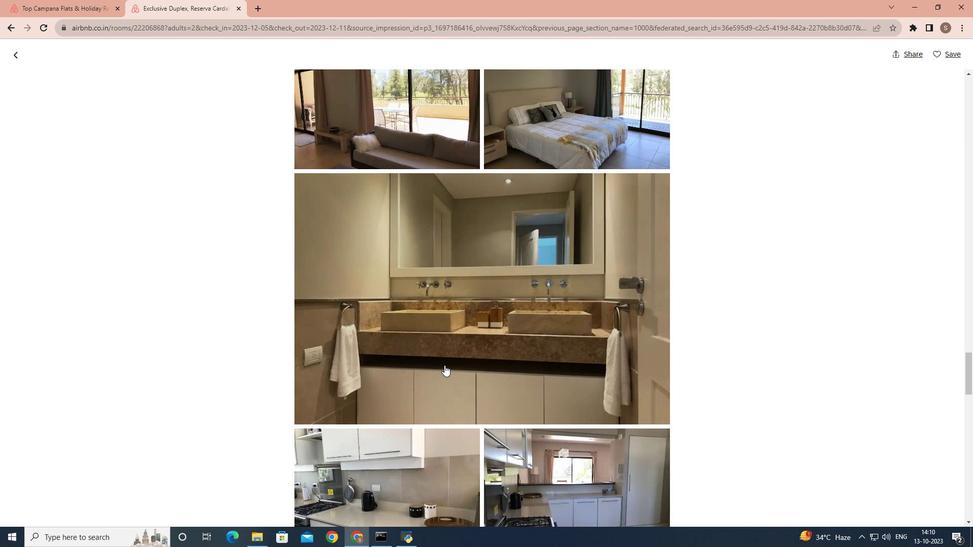
Action: Mouse scrolled (444, 365) with delta (0, 0)
Screenshot: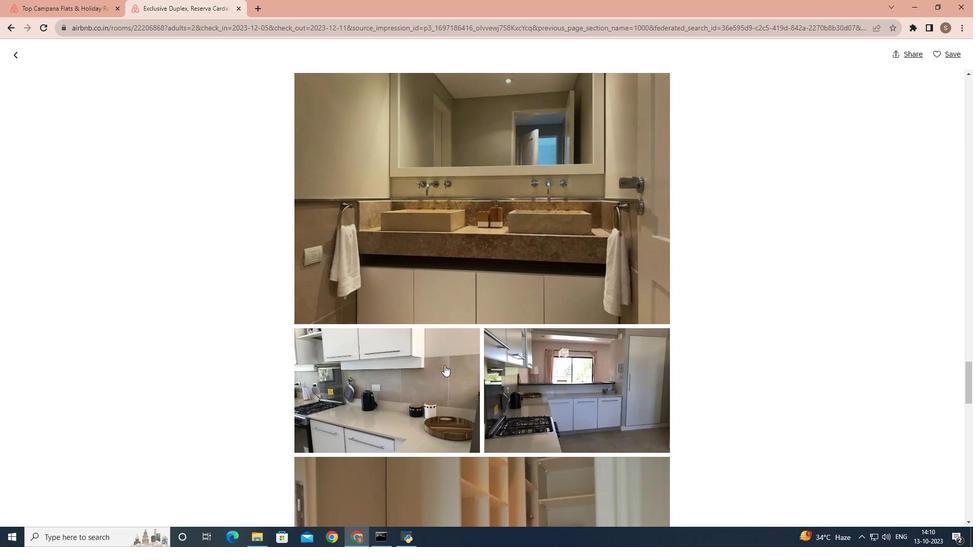 
Action: Mouse scrolled (444, 365) with delta (0, 0)
Screenshot: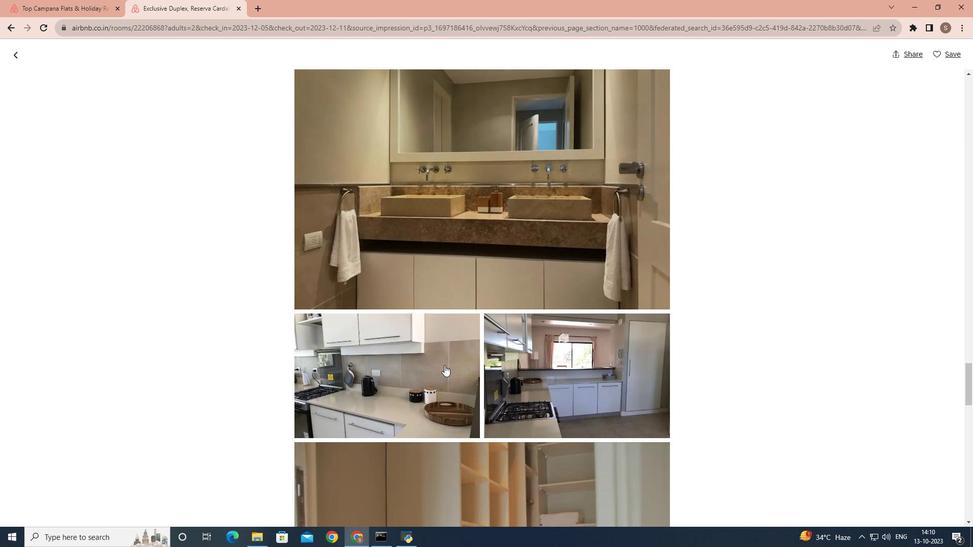 
Action: Mouse scrolled (444, 365) with delta (0, 0)
Screenshot: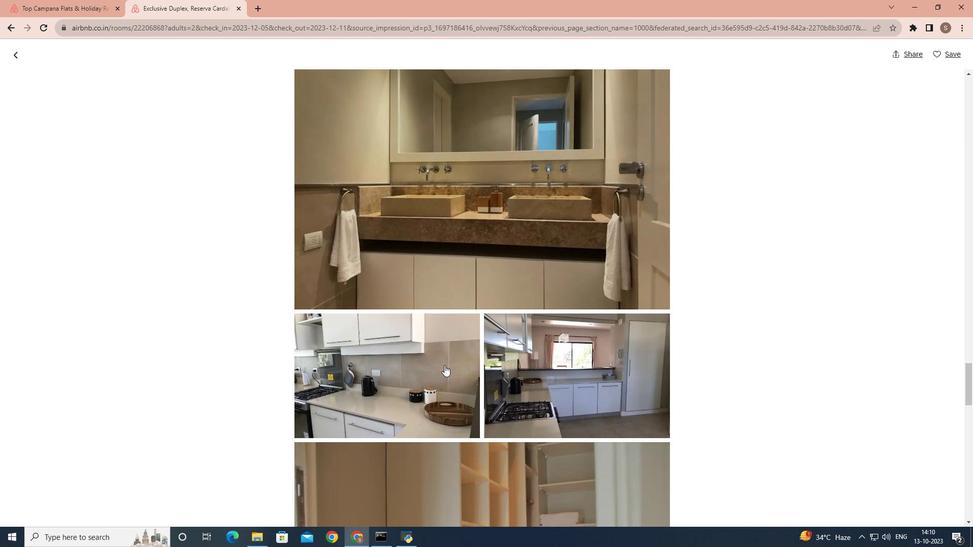 
Action: Mouse scrolled (444, 365) with delta (0, 0)
Screenshot: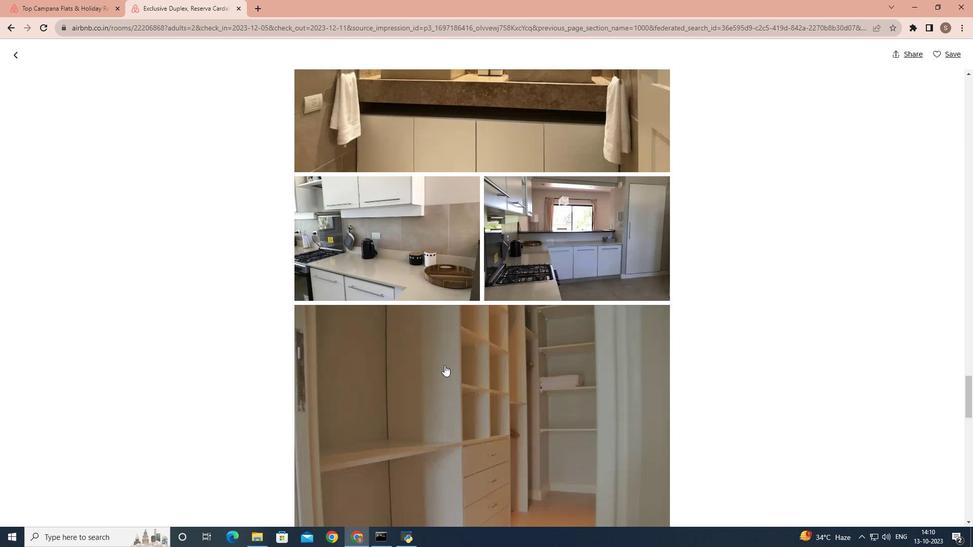 
Action: Mouse scrolled (444, 365) with delta (0, 0)
Screenshot: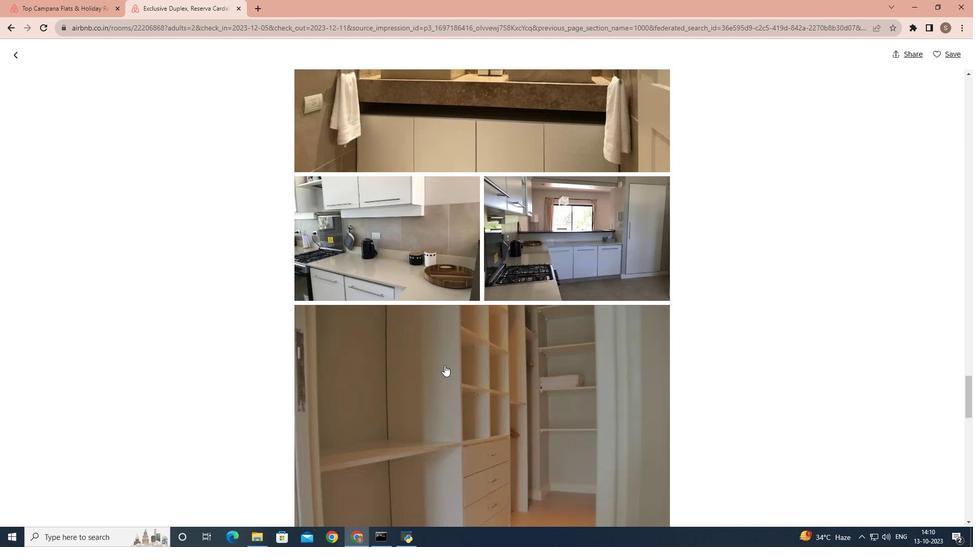 
Action: Mouse scrolled (444, 365) with delta (0, 0)
Screenshot: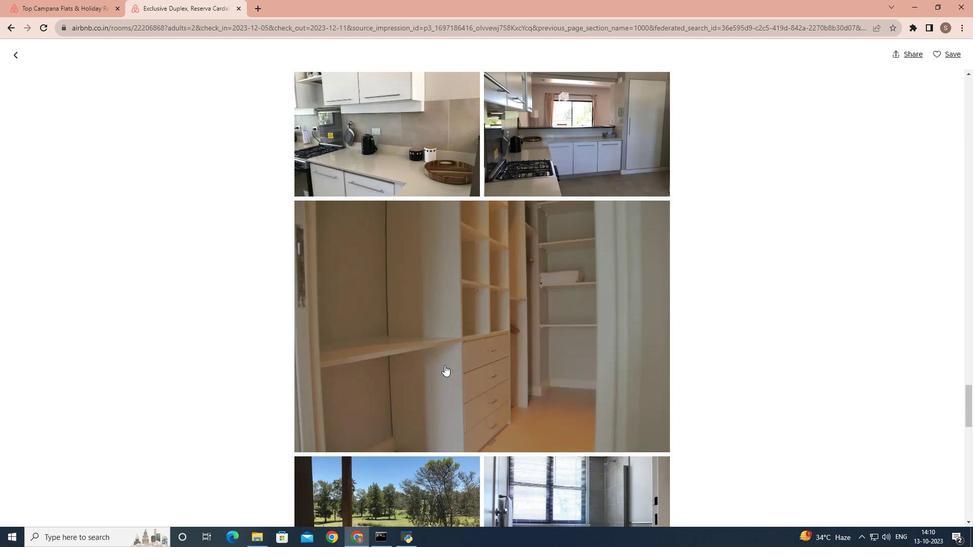 
Action: Mouse scrolled (444, 365) with delta (0, 0)
Screenshot: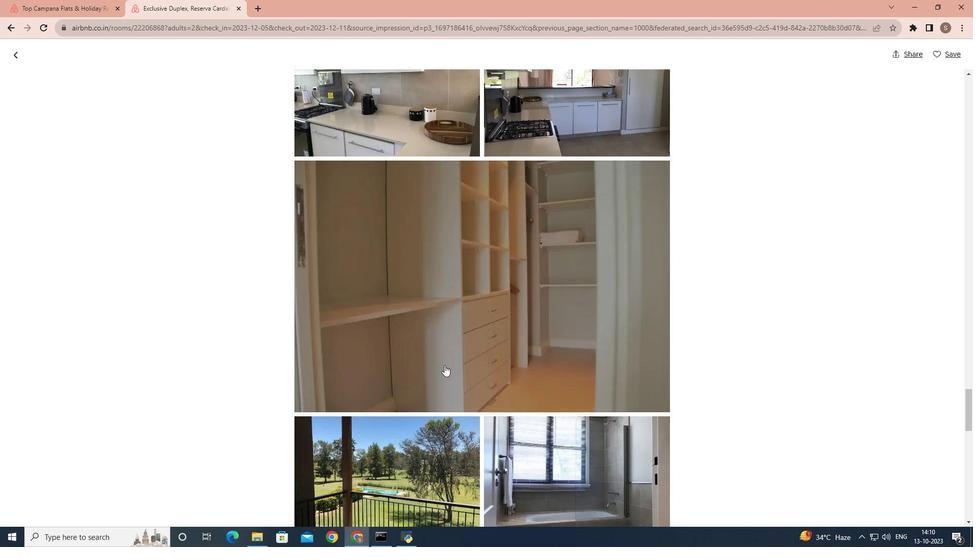 
Action: Mouse scrolled (444, 365) with delta (0, 0)
Screenshot: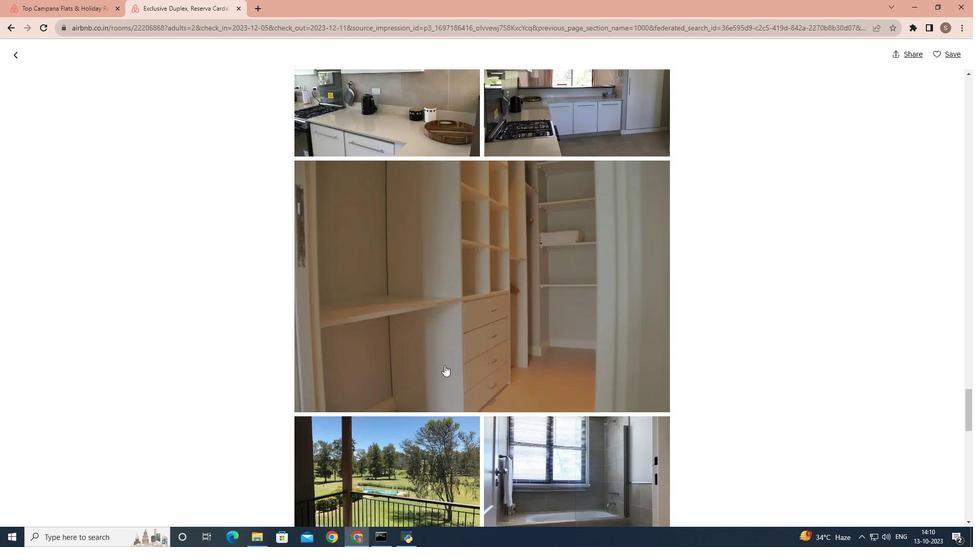 
Action: Mouse scrolled (444, 365) with delta (0, 0)
Screenshot: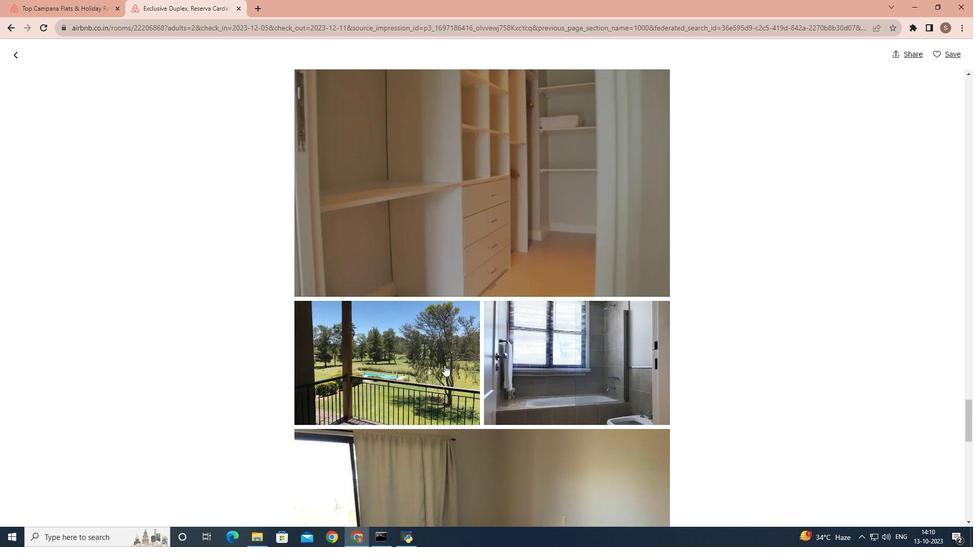 
Action: Mouse scrolled (444, 365) with delta (0, 0)
Screenshot: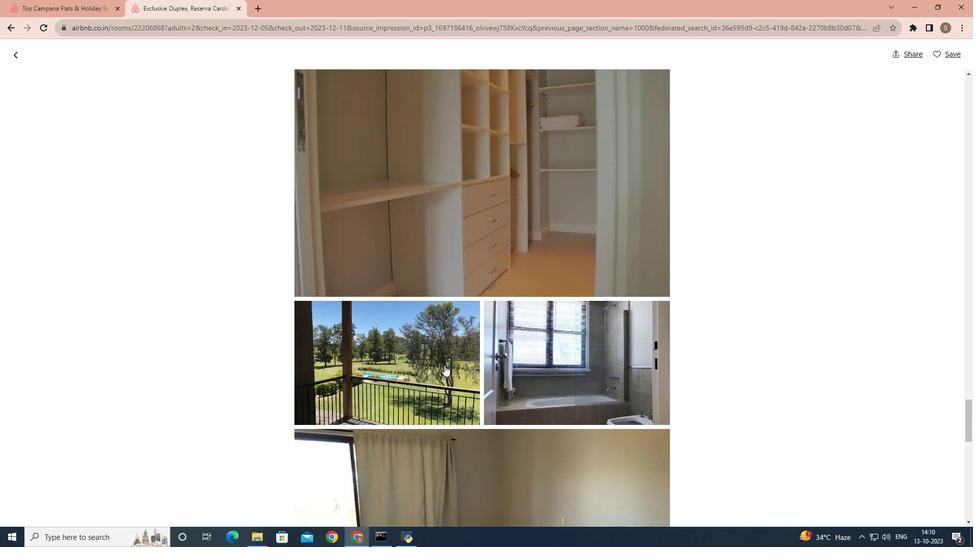 
Action: Mouse scrolled (444, 365) with delta (0, 0)
Screenshot: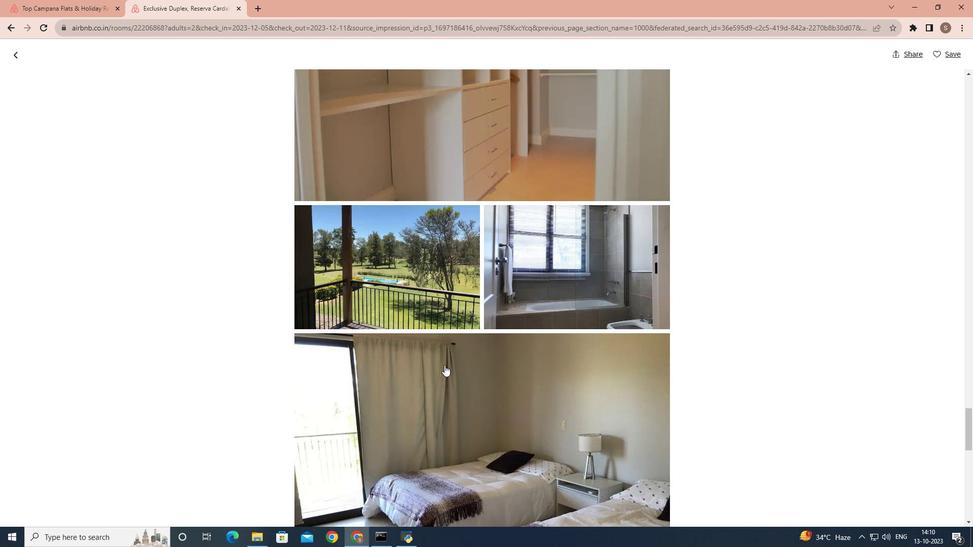 
Action: Mouse scrolled (444, 365) with delta (0, 0)
Screenshot: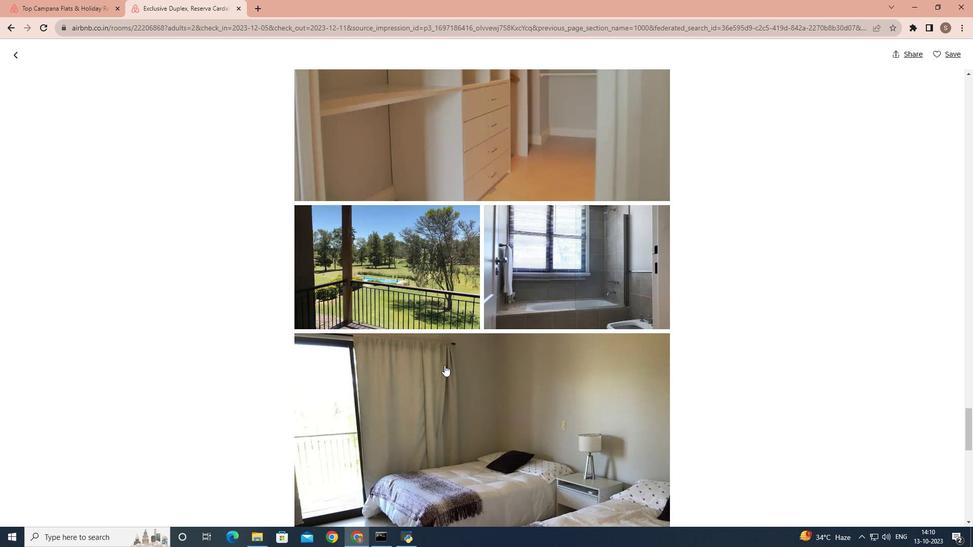 
Action: Mouse scrolled (444, 365) with delta (0, 0)
Screenshot: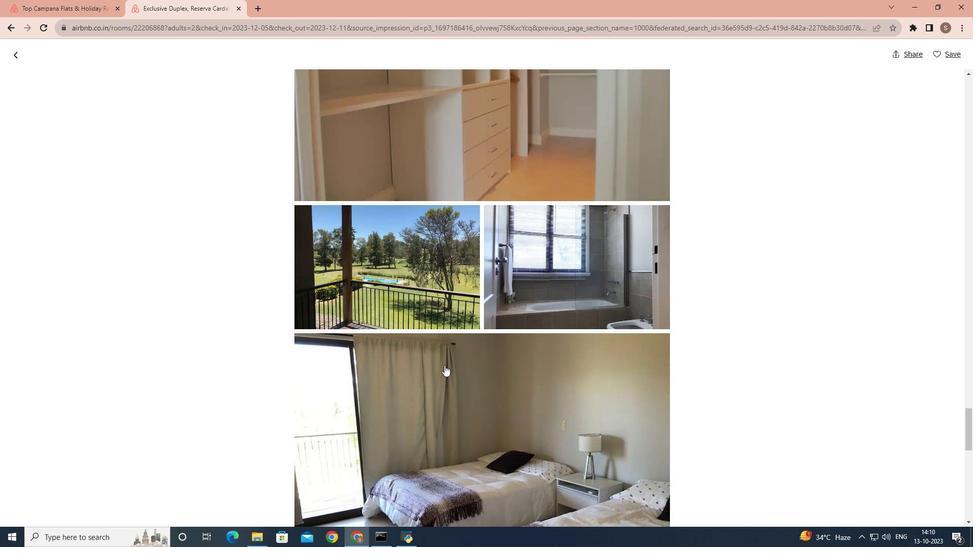 
Action: Mouse moved to (444, 365)
Screenshot: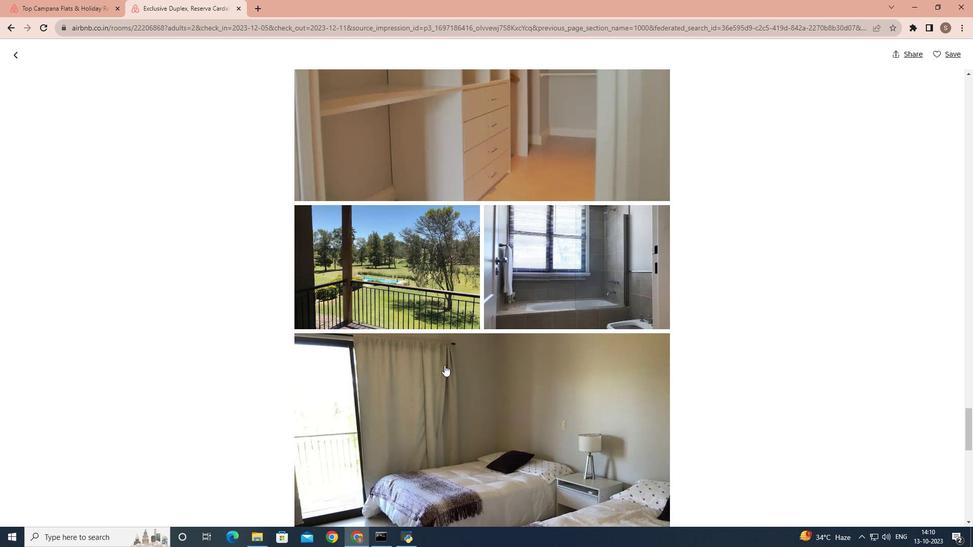 
Action: Mouse scrolled (444, 365) with delta (0, 0)
Screenshot: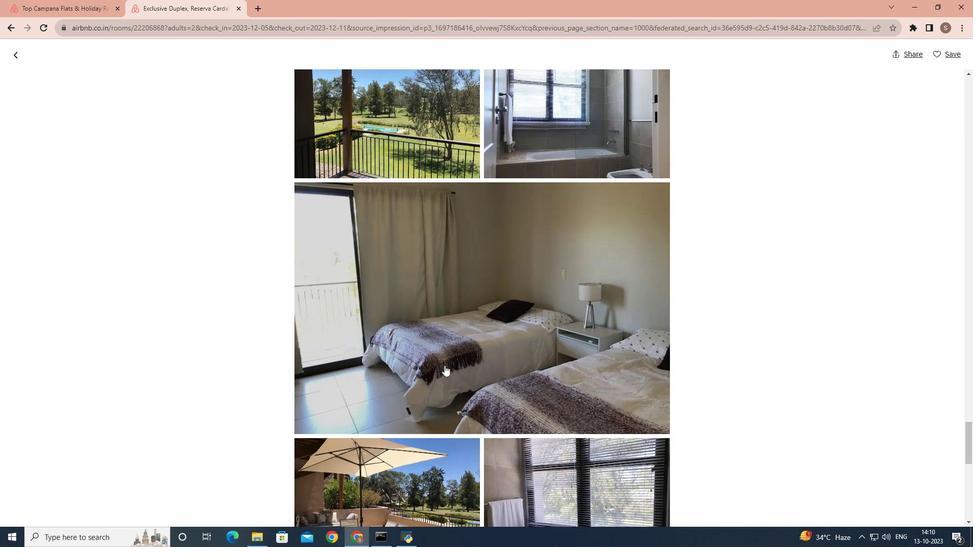 
Action: Mouse scrolled (444, 365) with delta (0, 0)
Screenshot: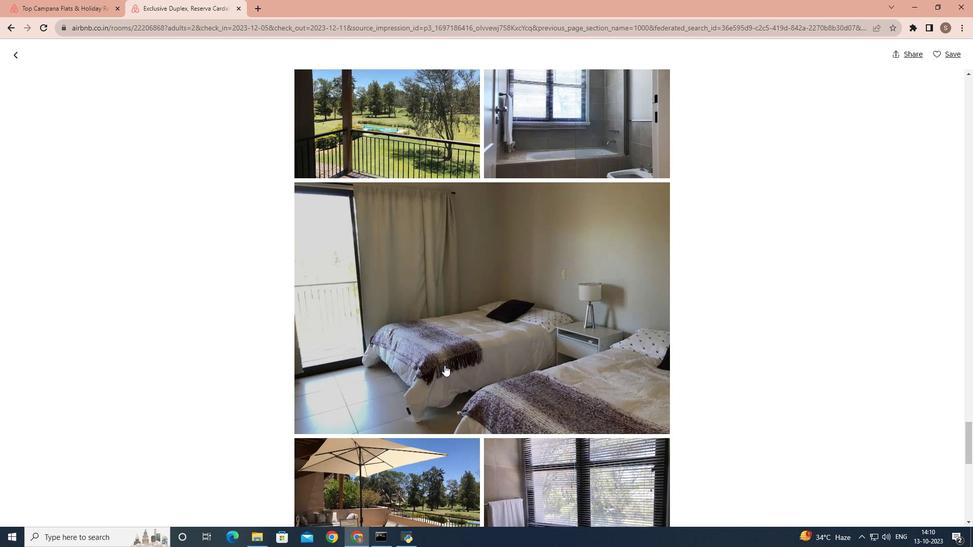 
Action: Mouse scrolled (444, 365) with delta (0, 0)
Screenshot: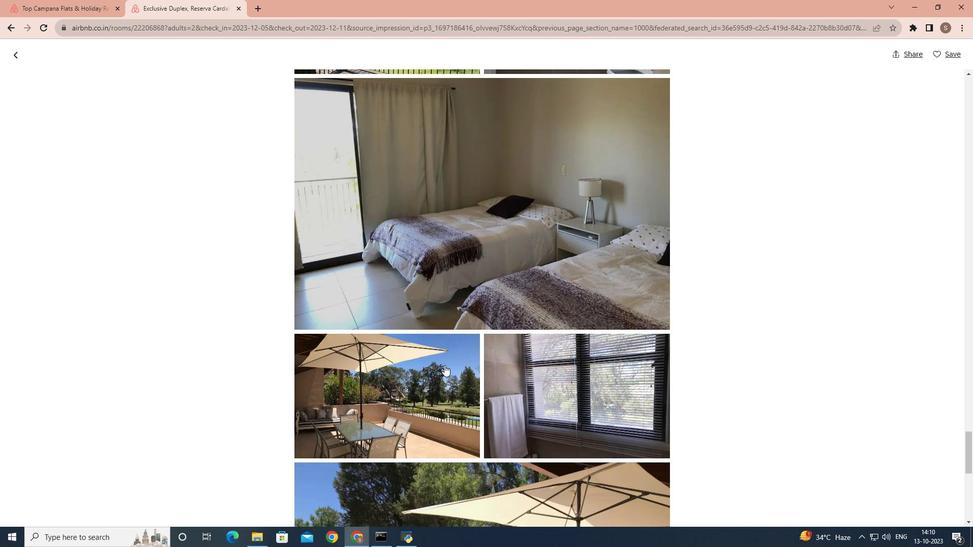
Action: Mouse scrolled (444, 365) with delta (0, 0)
Screenshot: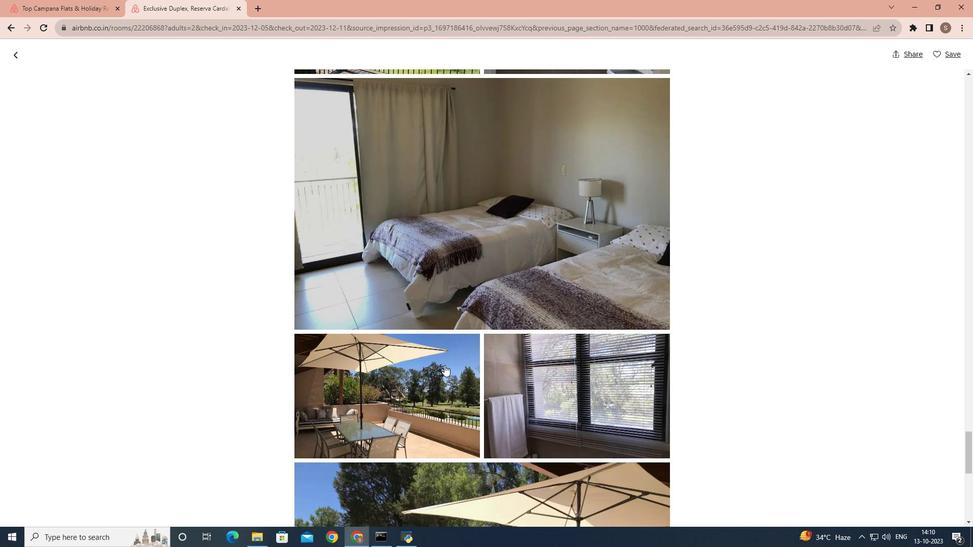 
Action: Mouse scrolled (444, 365) with delta (0, 0)
Screenshot: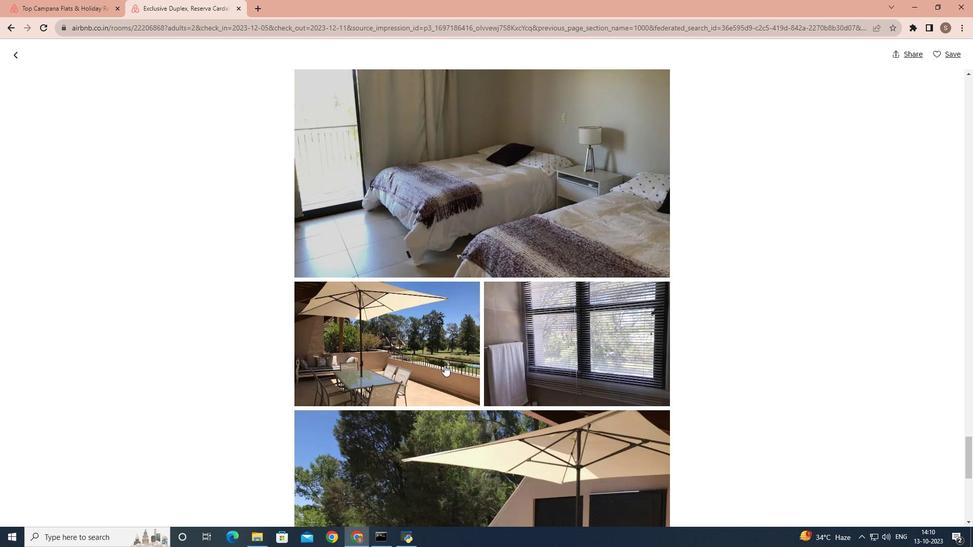 
Action: Mouse scrolled (444, 365) with delta (0, 0)
Screenshot: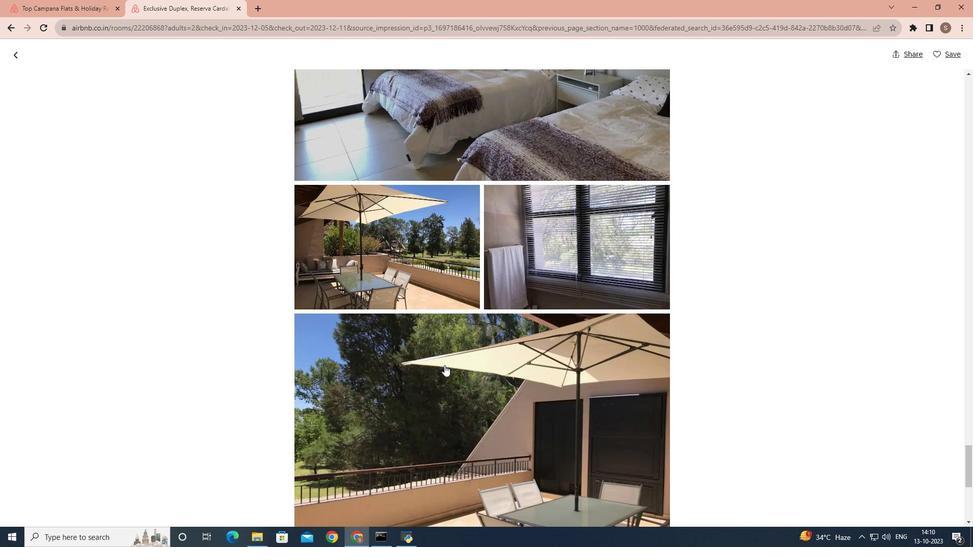 
Action: Mouse scrolled (444, 365) with delta (0, 0)
Screenshot: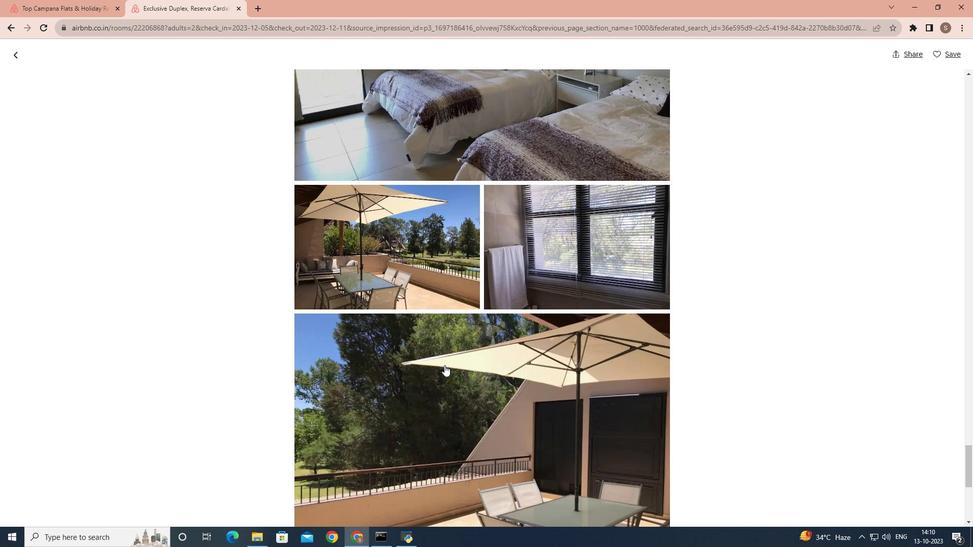 
Action: Mouse scrolled (444, 365) with delta (0, 0)
Screenshot: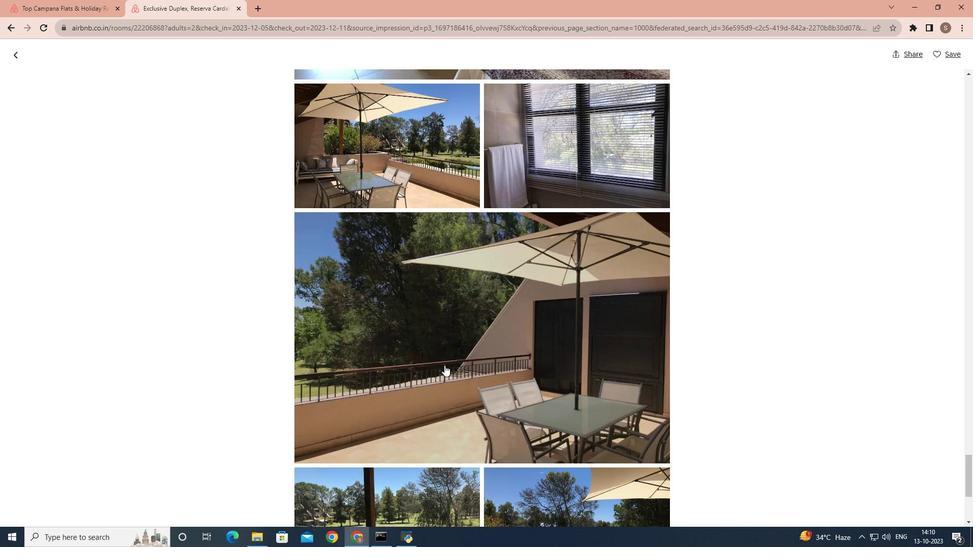 
Action: Mouse scrolled (444, 365) with delta (0, 0)
Screenshot: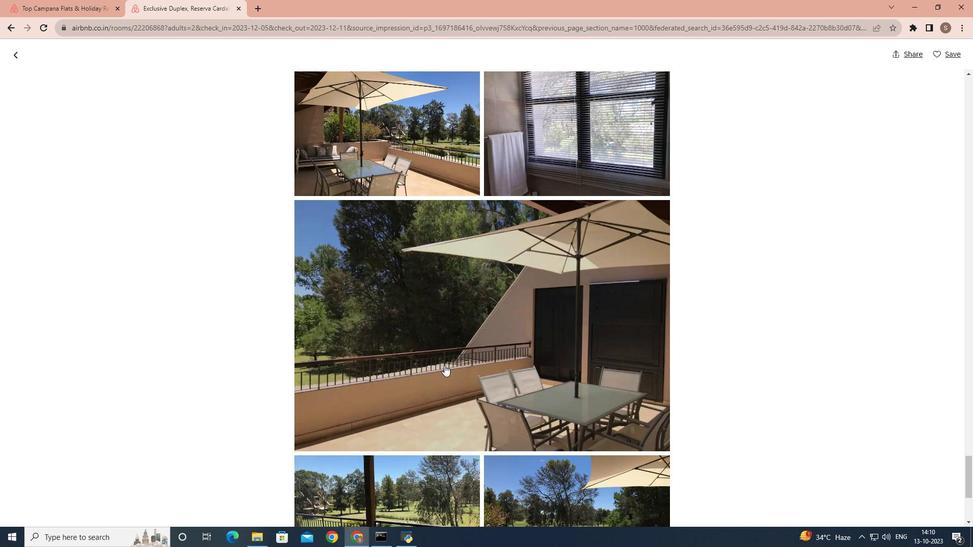 
Action: Mouse scrolled (444, 365) with delta (0, 0)
Screenshot: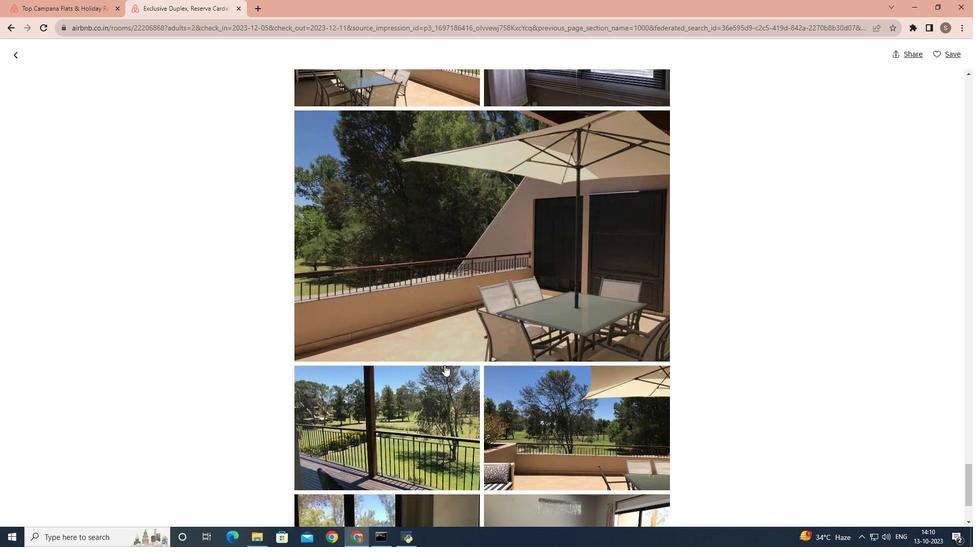 
Action: Mouse scrolled (444, 365) with delta (0, 0)
Screenshot: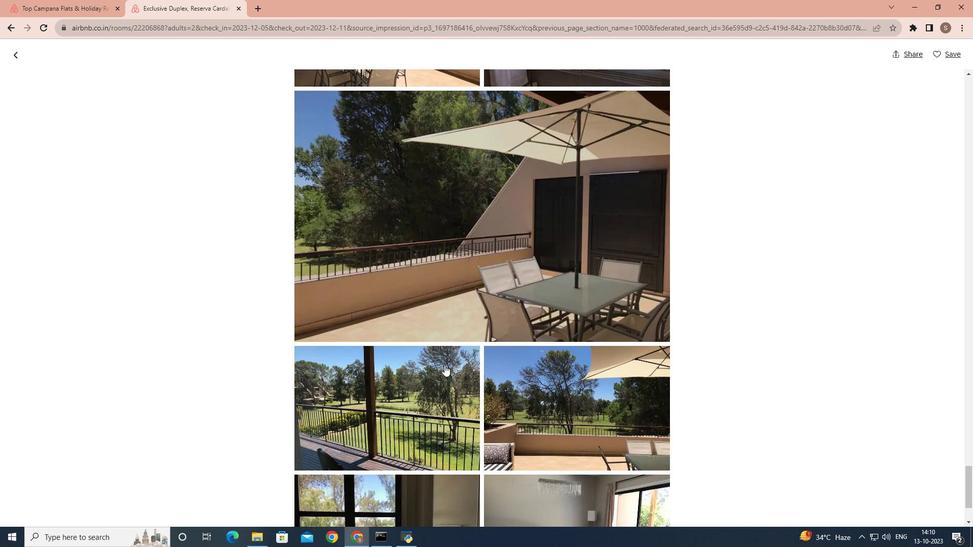 
Action: Mouse scrolled (444, 365) with delta (0, 0)
Screenshot: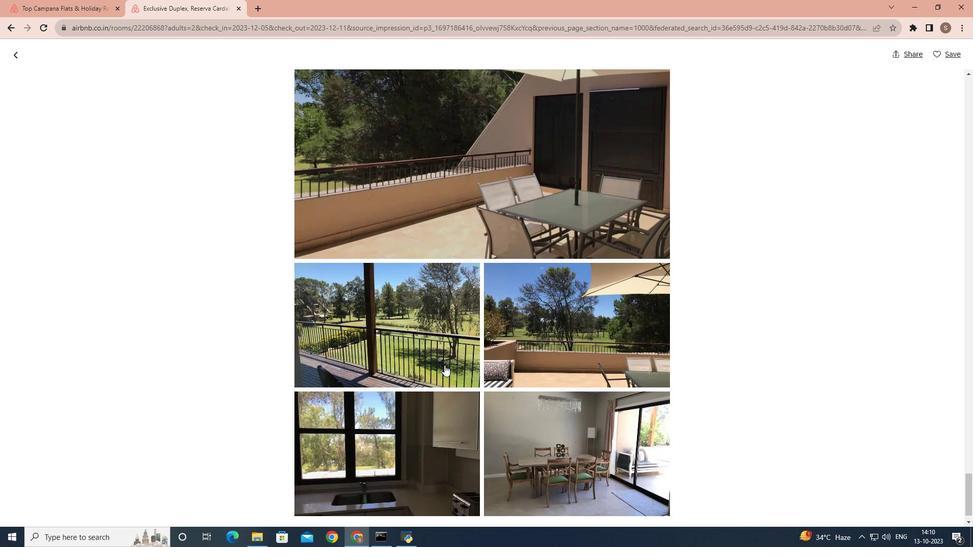 
Action: Mouse scrolled (444, 365) with delta (0, 0)
Screenshot: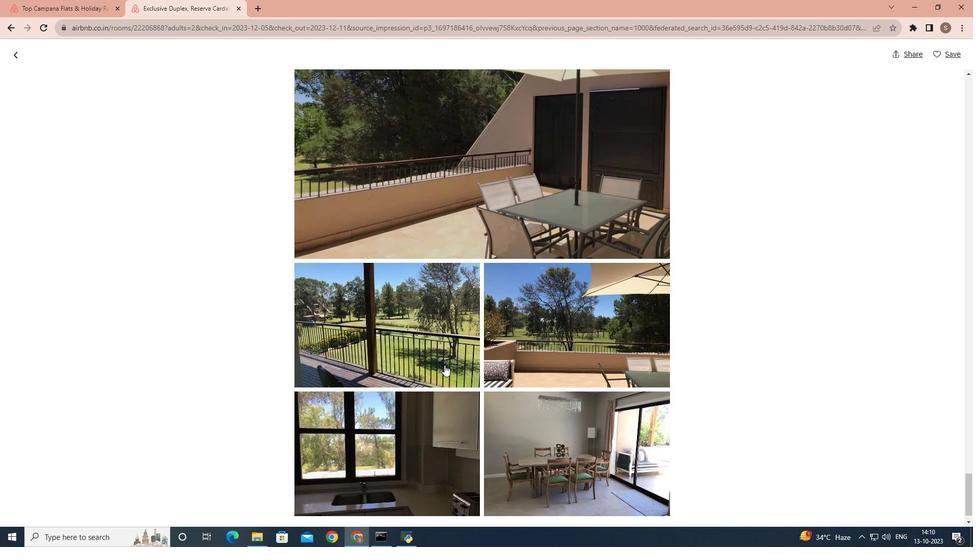 
Action: Mouse scrolled (444, 365) with delta (0, 0)
Screenshot: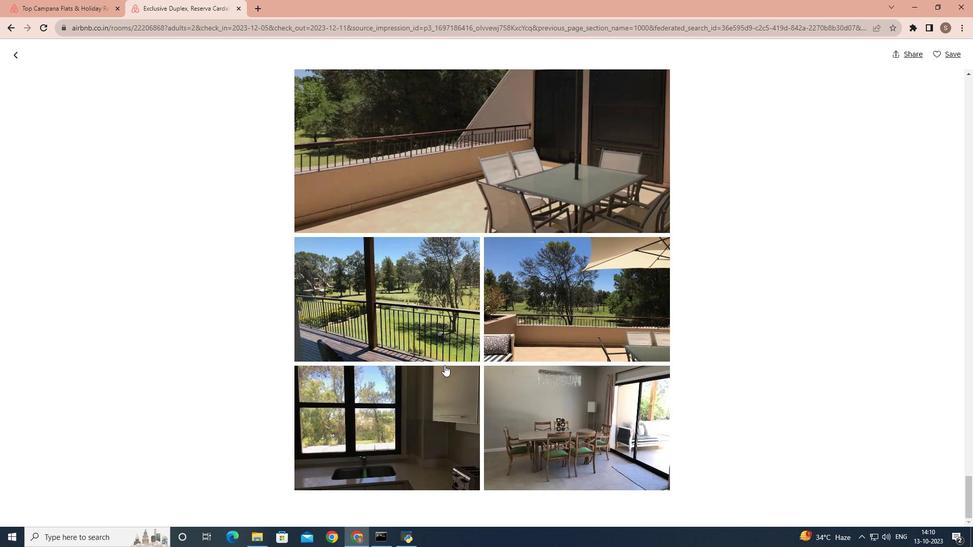 
Action: Mouse scrolled (444, 365) with delta (0, 0)
Screenshot: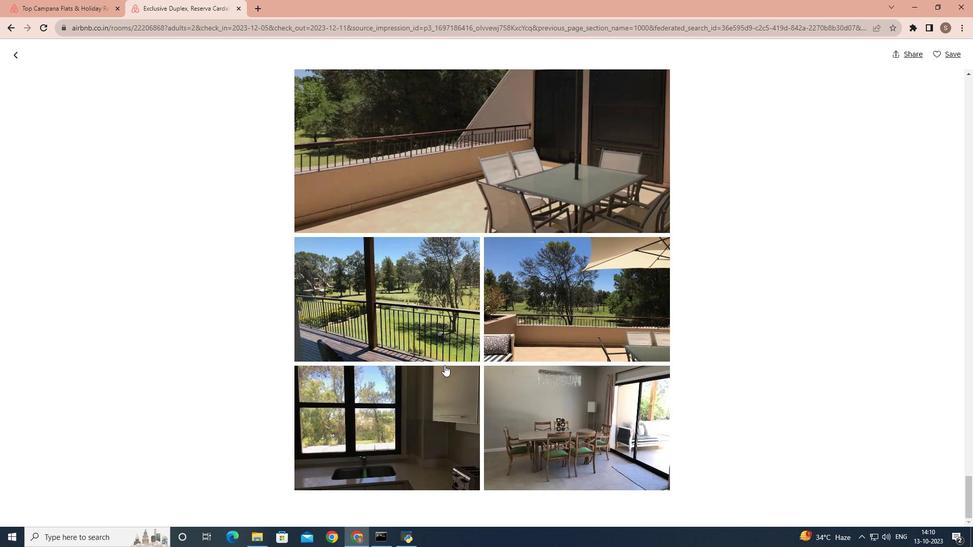 
Action: Mouse scrolled (444, 365) with delta (0, 0)
Screenshot: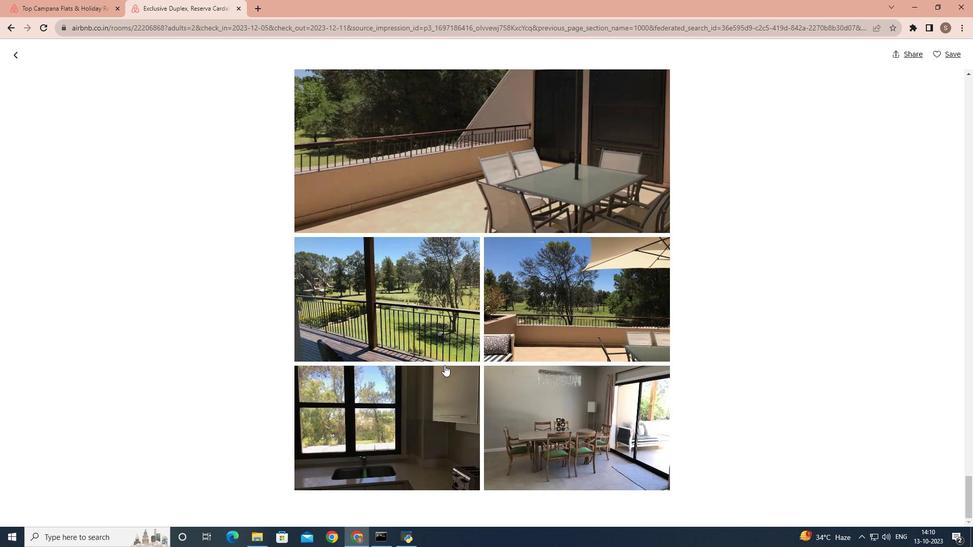 
Action: Mouse scrolled (444, 365) with delta (0, 0)
Screenshot: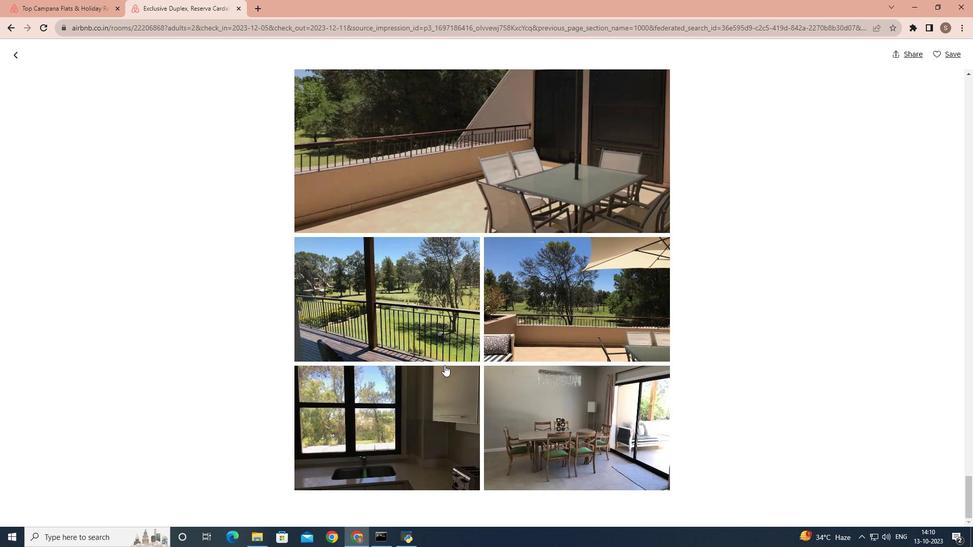 
Action: Mouse moved to (16, 52)
Screenshot: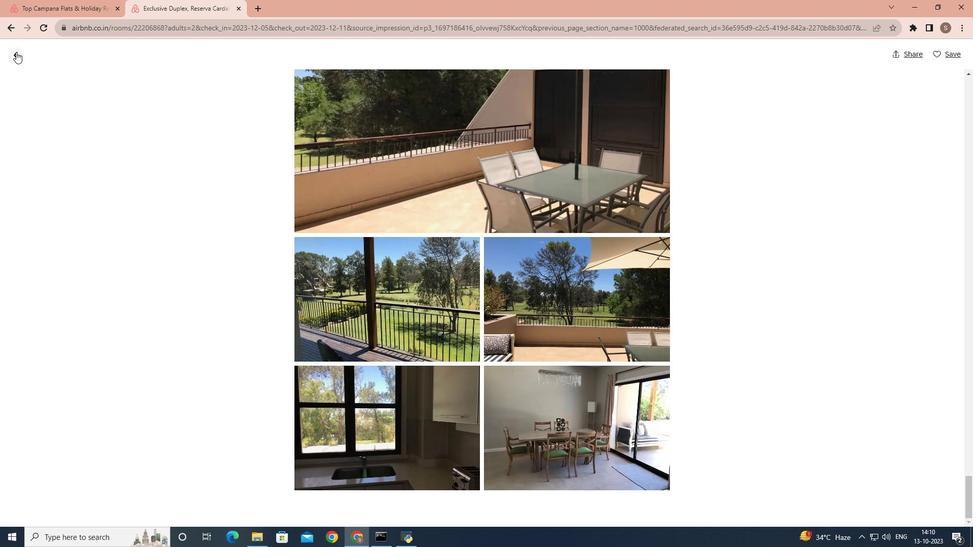 
Action: Mouse pressed left at (16, 52)
Screenshot: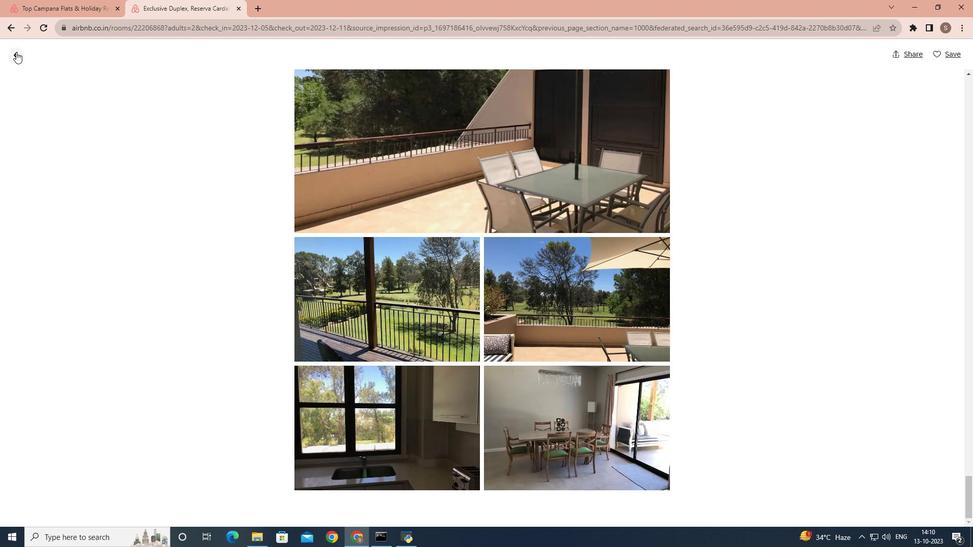 
Action: Mouse moved to (460, 236)
Screenshot: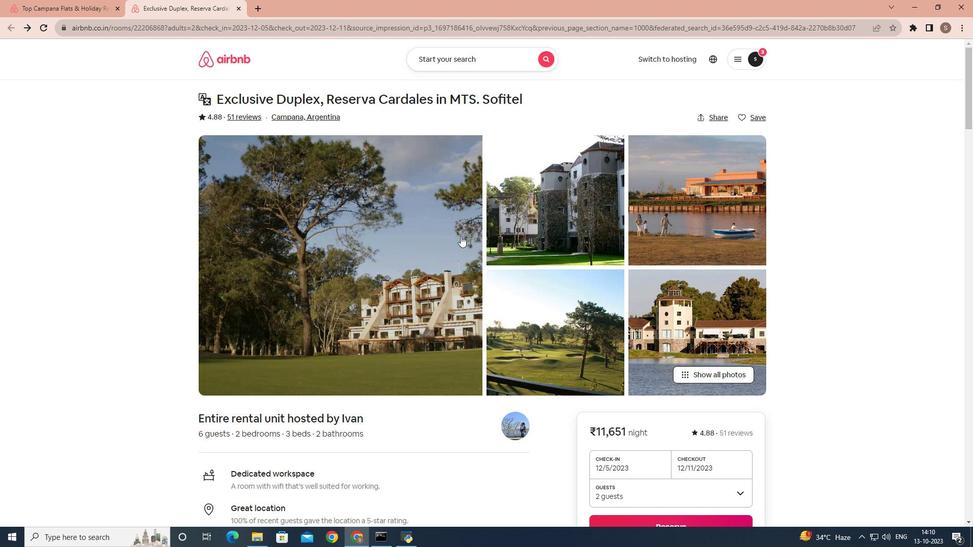 
Action: Mouse scrolled (460, 235) with delta (0, 0)
Screenshot: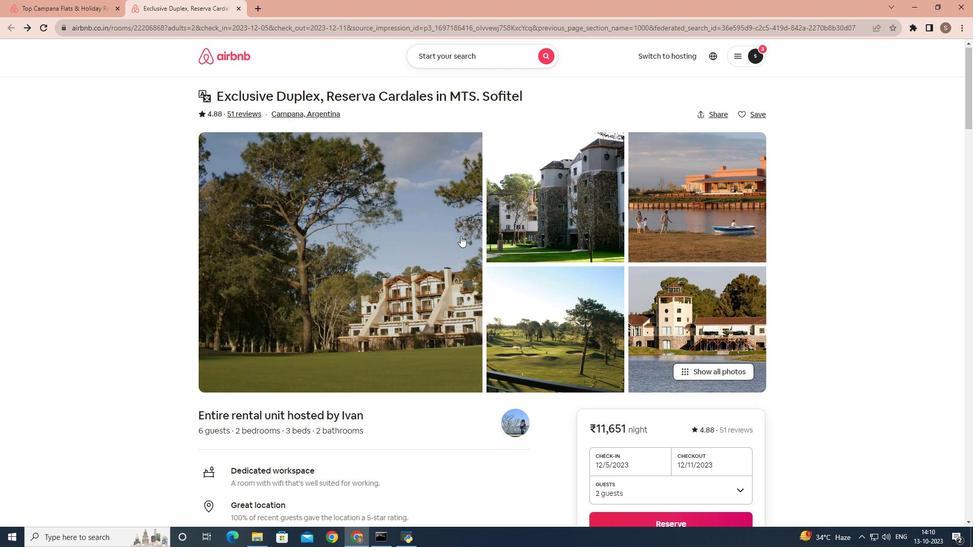 
Action: Mouse scrolled (460, 235) with delta (0, 0)
Screenshot: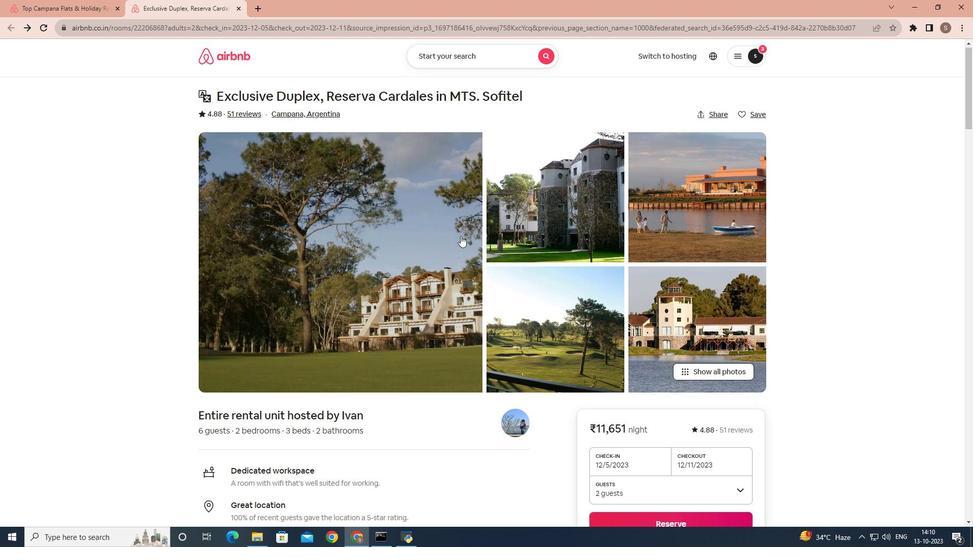 
Action: Mouse scrolled (460, 235) with delta (0, 0)
Screenshot: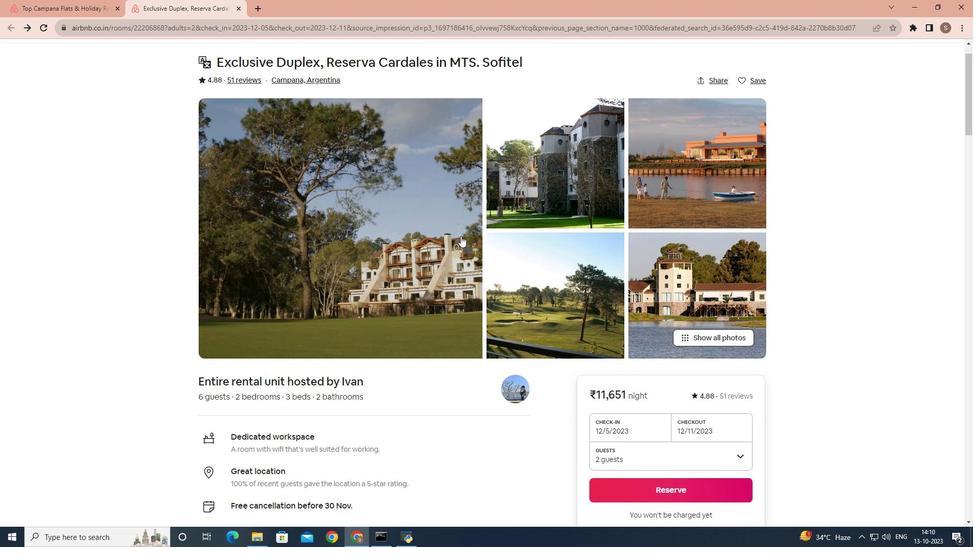 
Action: Mouse moved to (460, 243)
Screenshot: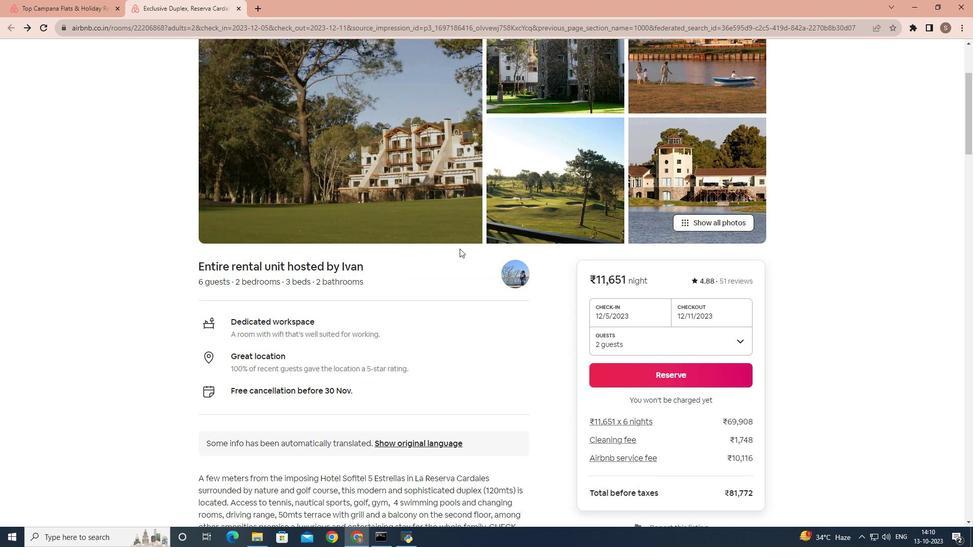 
Action: Mouse scrolled (460, 243) with delta (0, 0)
Screenshot: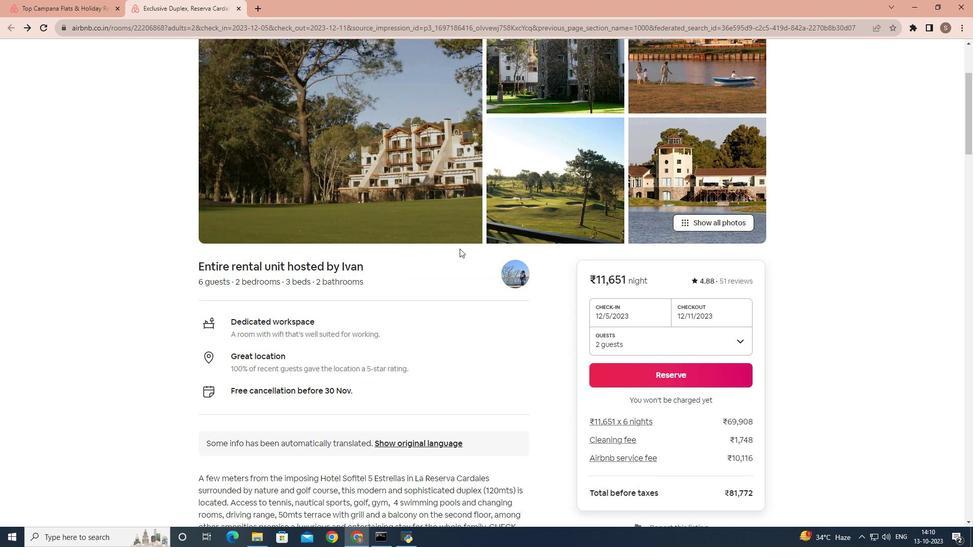 
Action: Mouse moved to (458, 259)
Screenshot: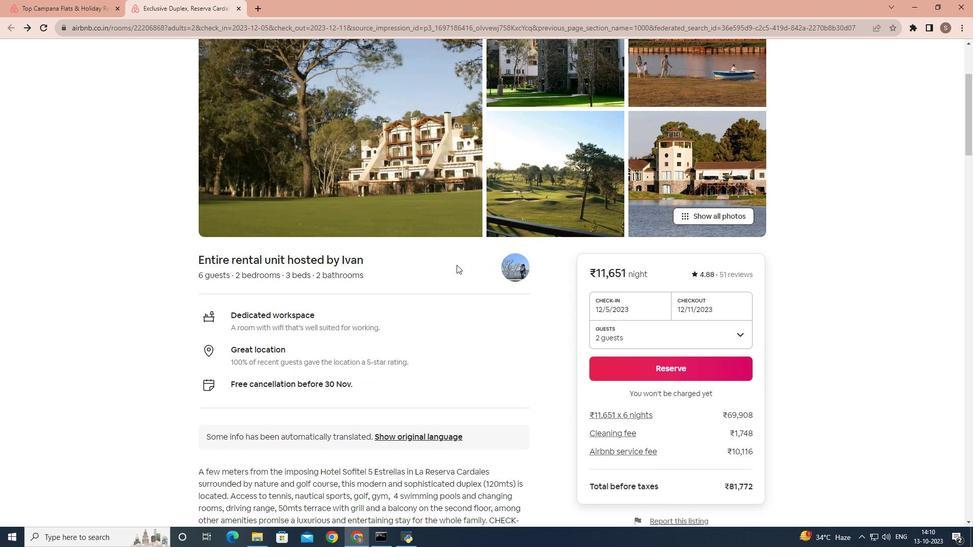 
Action: Mouse scrolled (458, 258) with delta (0, 0)
Screenshot: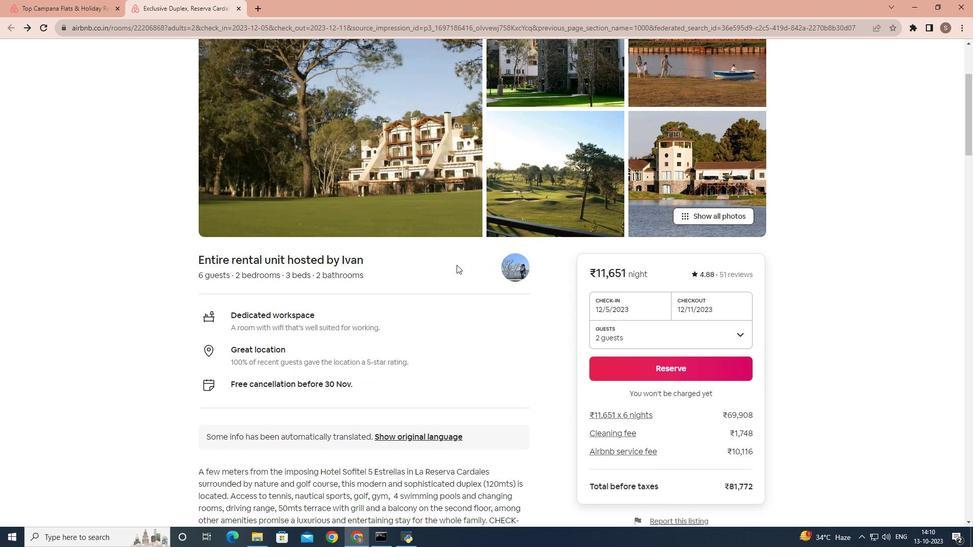 
Action: Mouse moved to (426, 317)
Screenshot: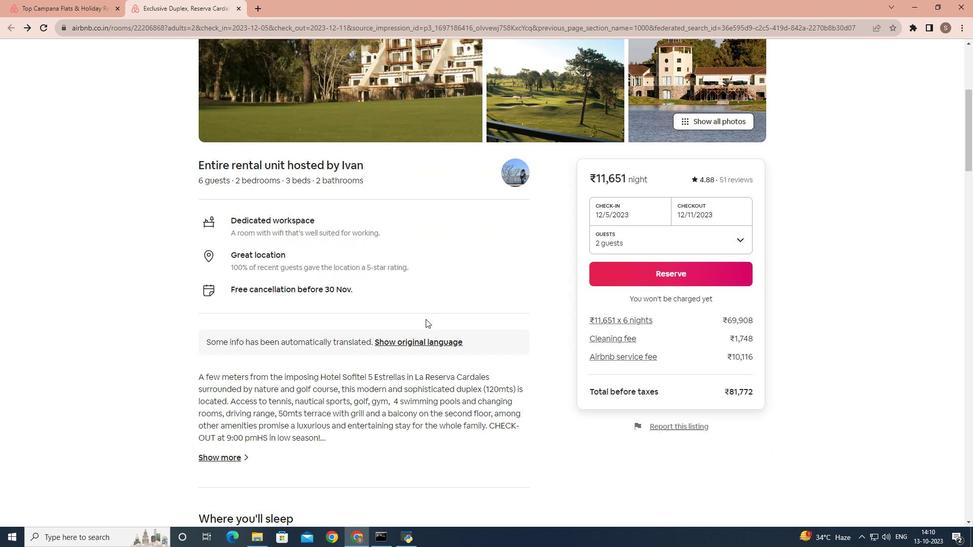 
Action: Mouse scrolled (426, 317) with delta (0, 0)
Screenshot: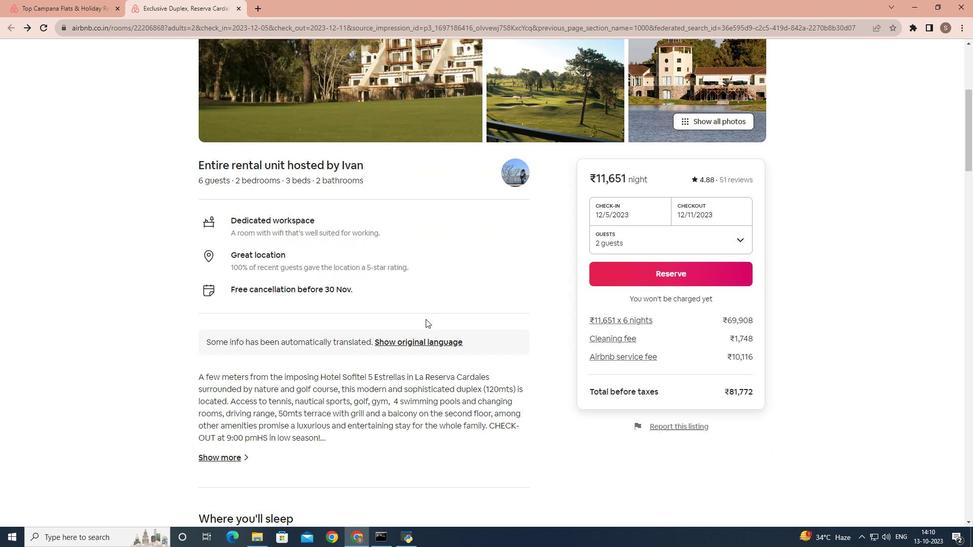
Action: Mouse moved to (423, 323)
Screenshot: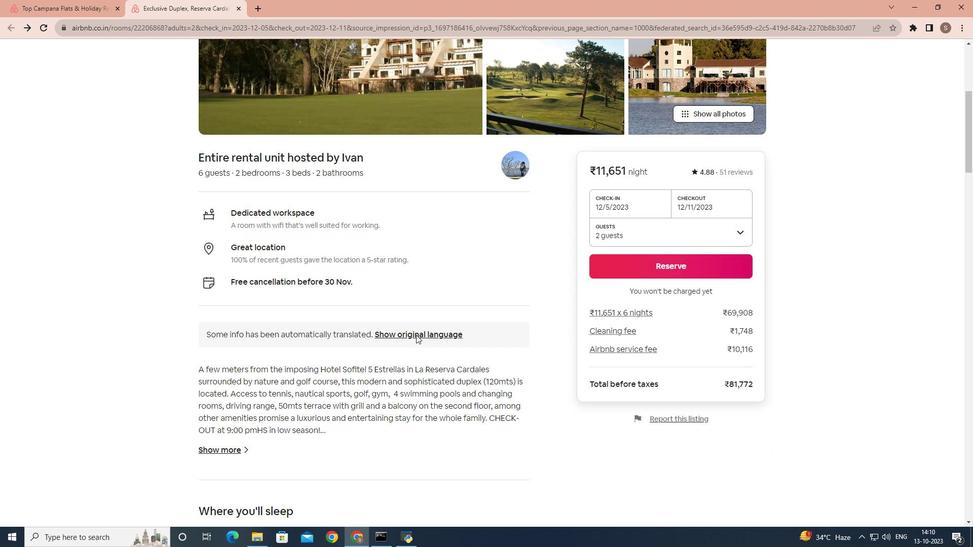 
Action: Mouse scrolled (423, 323) with delta (0, 0)
Screenshot: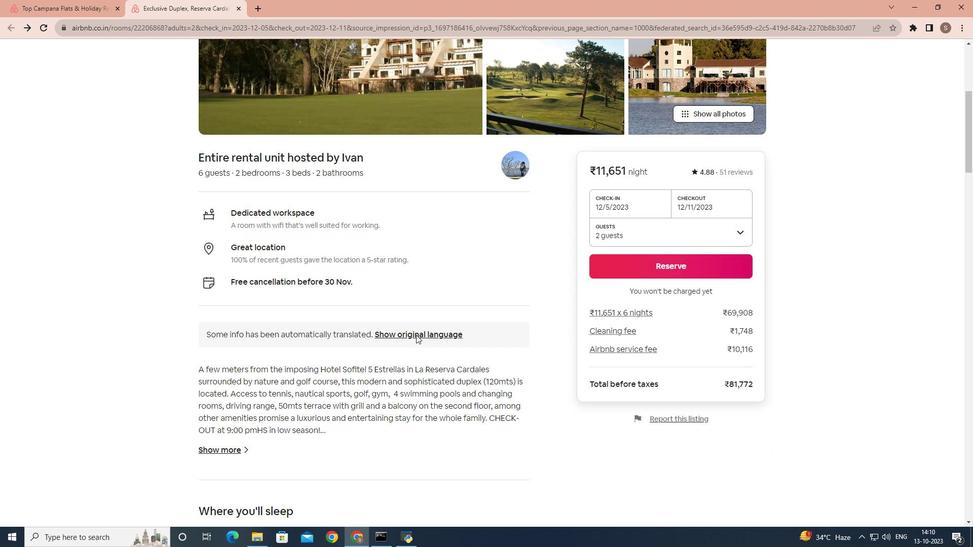 
Action: Mouse moved to (240, 358)
Screenshot: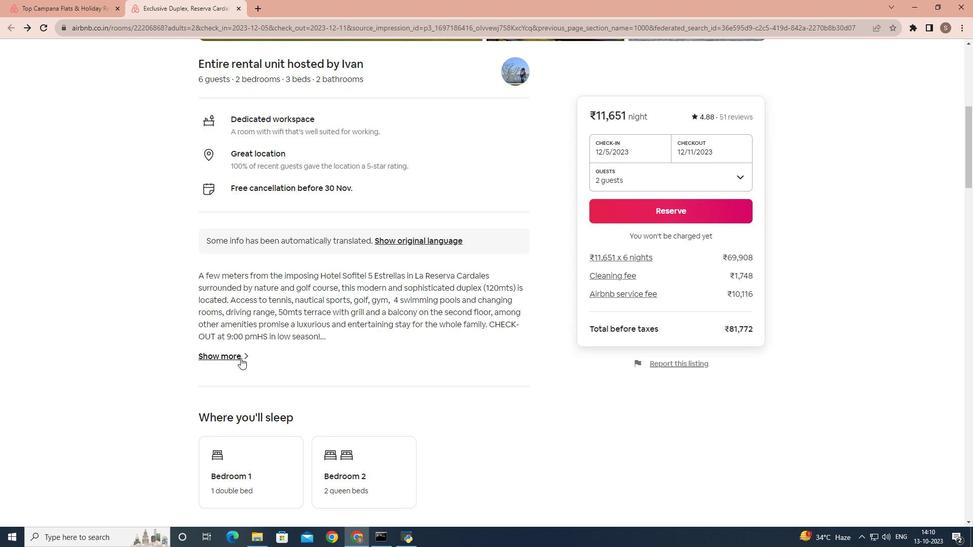 
Action: Mouse pressed left at (240, 358)
Screenshot: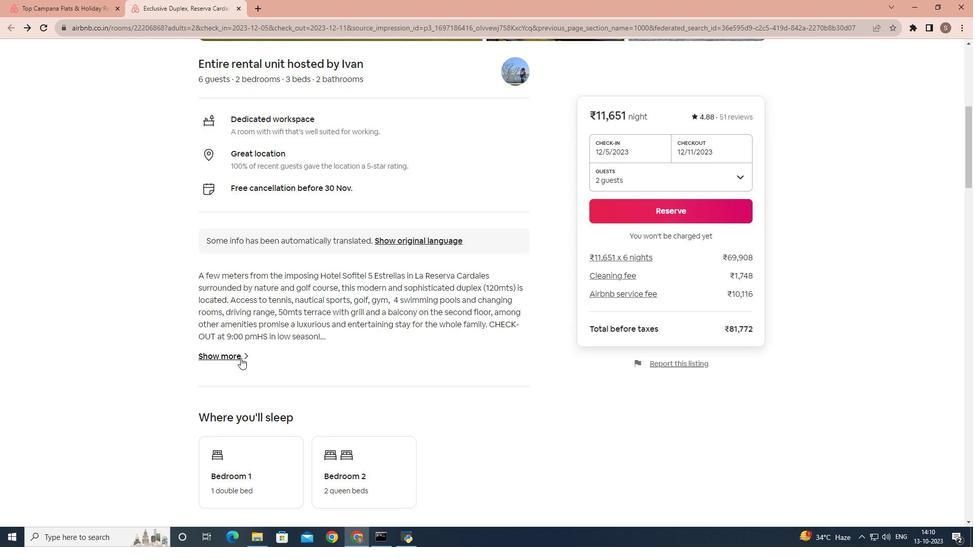 
Action: Mouse moved to (300, 184)
Screenshot: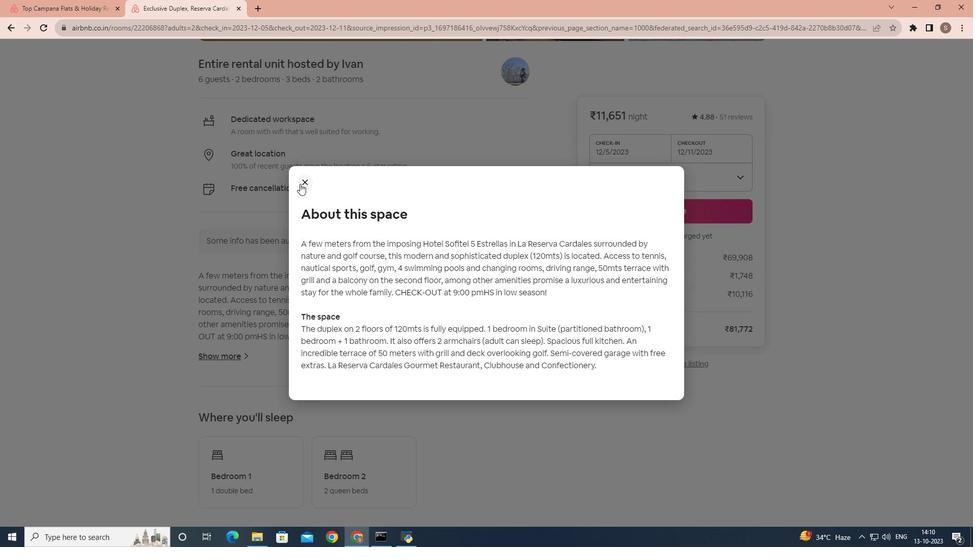 
Action: Mouse pressed left at (300, 184)
Screenshot: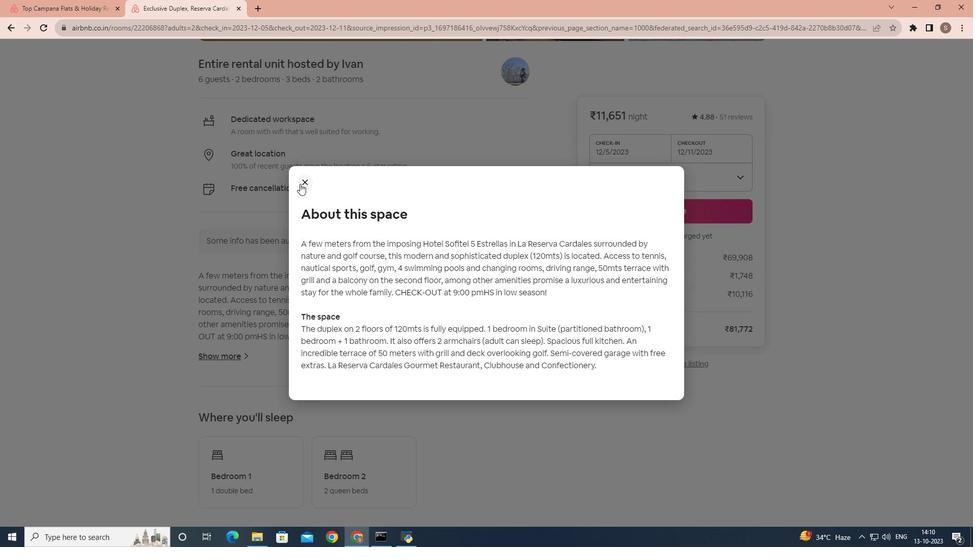 
Action: Mouse moved to (298, 336)
Screenshot: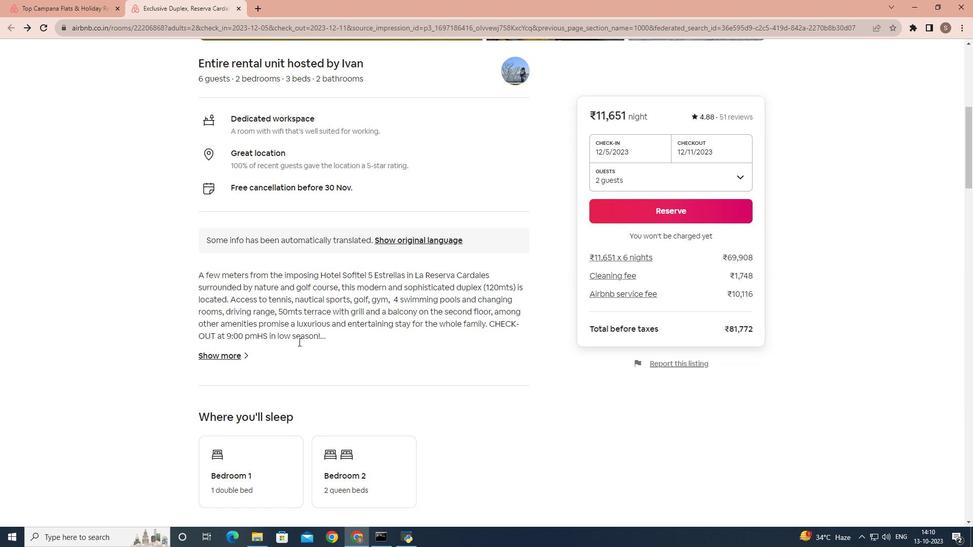 
Action: Mouse scrolled (298, 335) with delta (0, 0)
Screenshot: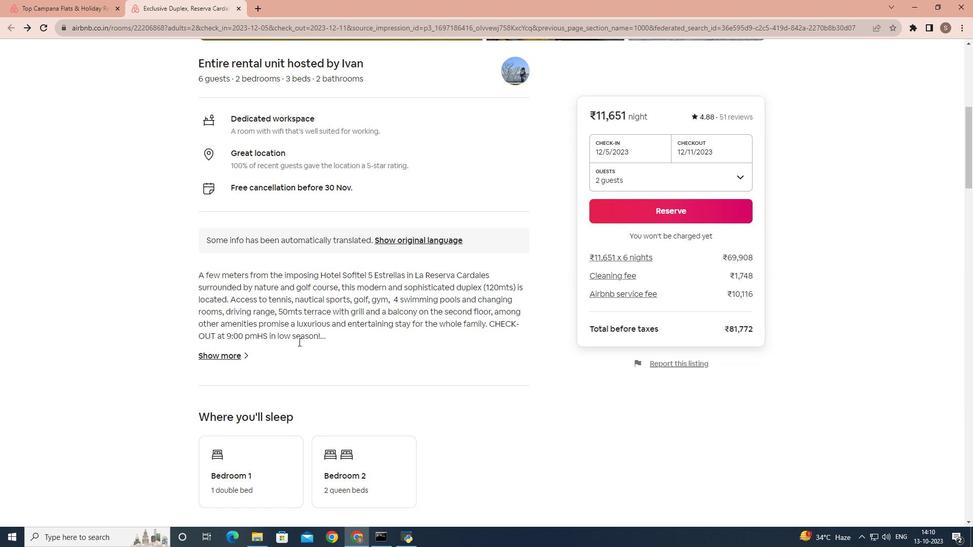 
Action: Mouse moved to (298, 341)
Screenshot: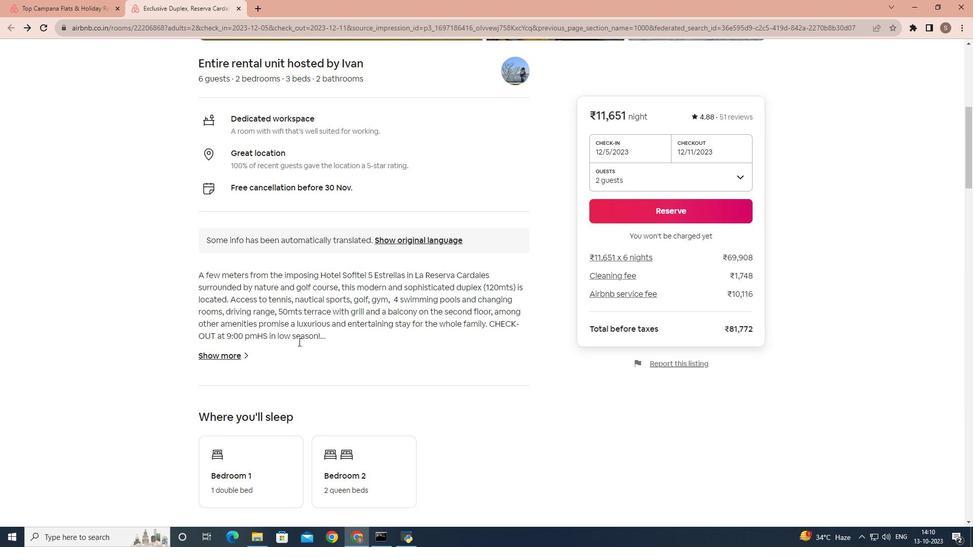 
Action: Mouse scrolled (298, 341) with delta (0, 0)
Screenshot: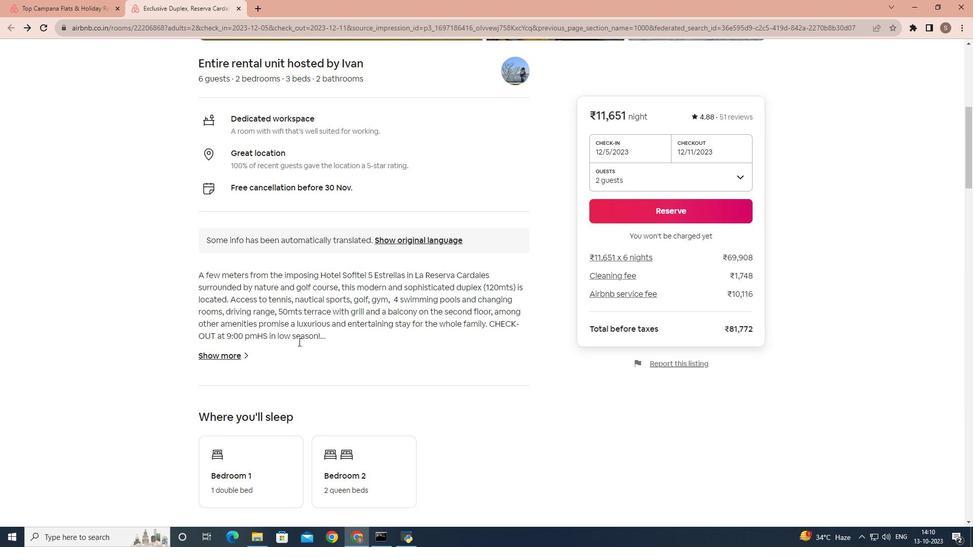 
Action: Mouse moved to (299, 348)
Screenshot: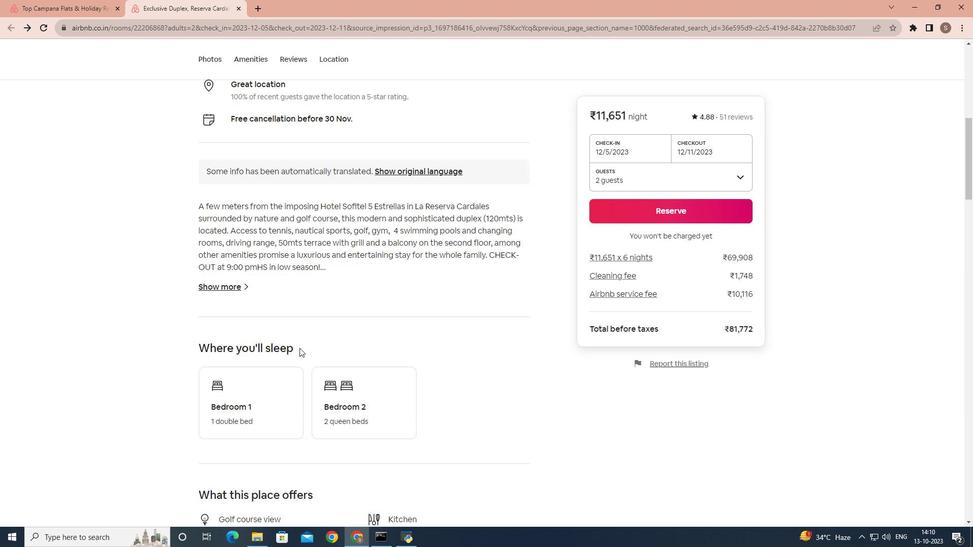 
Action: Mouse scrolled (299, 347) with delta (0, 0)
Screenshot: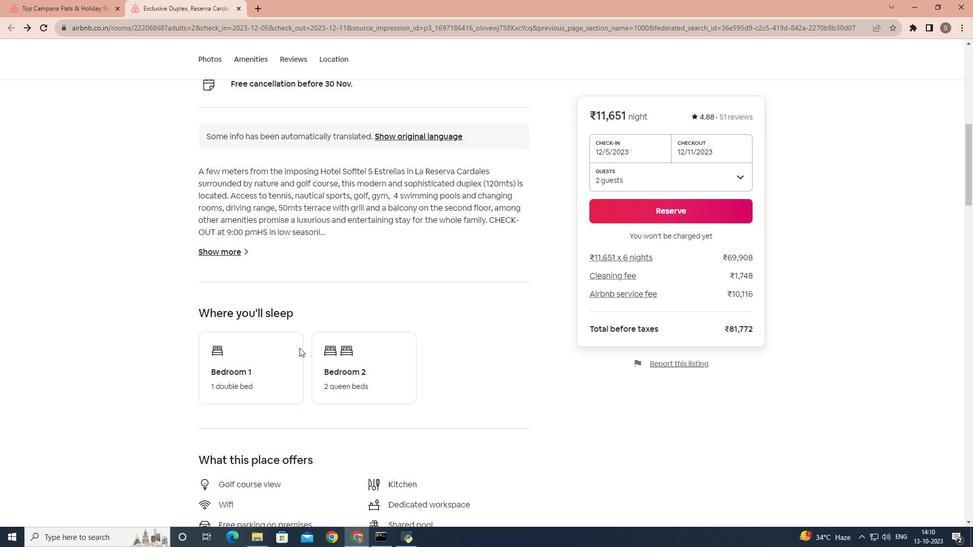 
Action: Mouse scrolled (299, 347) with delta (0, 0)
Screenshot: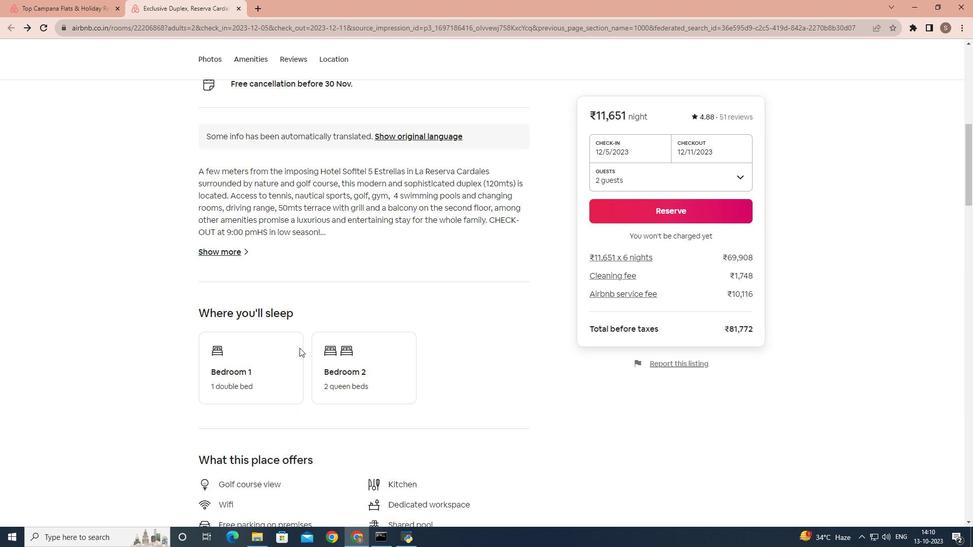 
Action: Mouse scrolled (299, 347) with delta (0, 0)
Screenshot: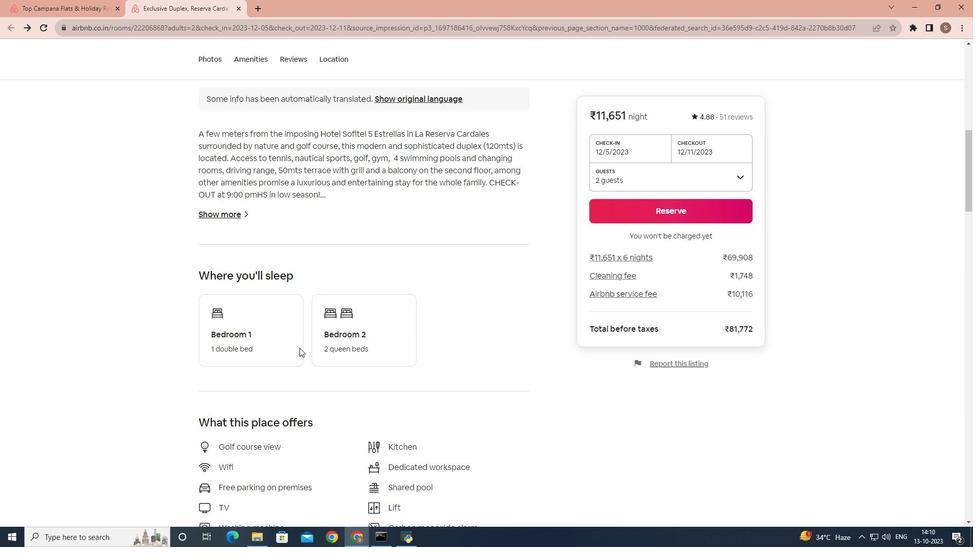 
Action: Mouse moved to (302, 348)
Screenshot: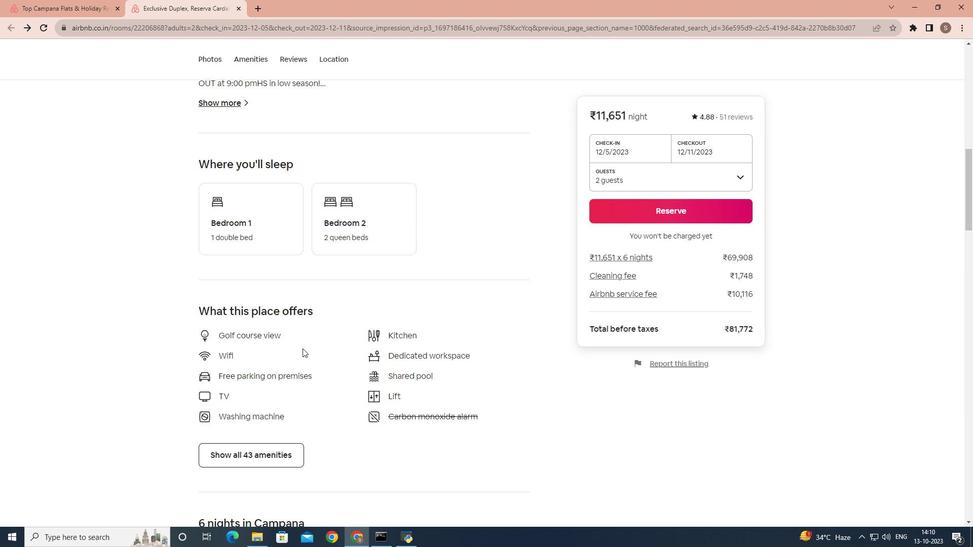 
Action: Mouse scrolled (302, 348) with delta (0, 0)
Screenshot: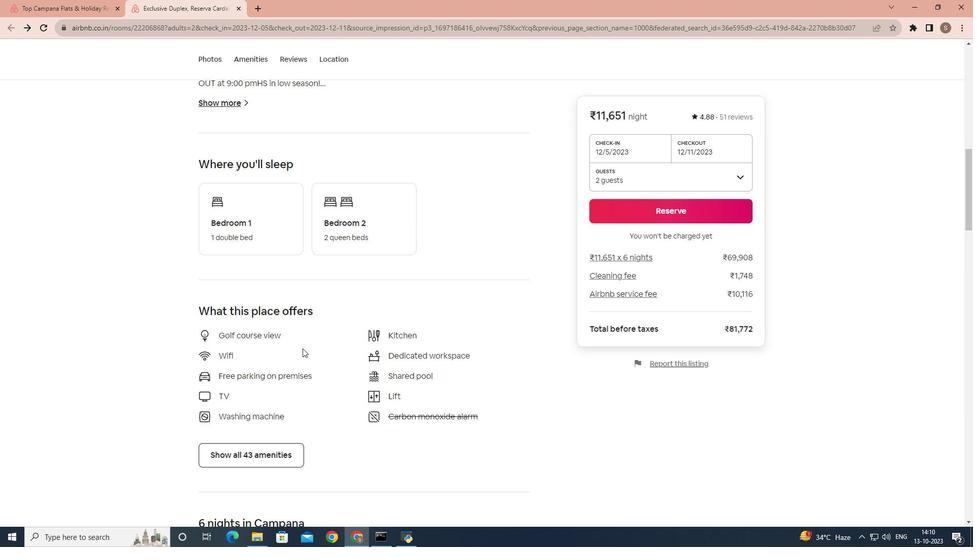 
Action: Mouse scrolled (302, 348) with delta (0, 0)
Screenshot: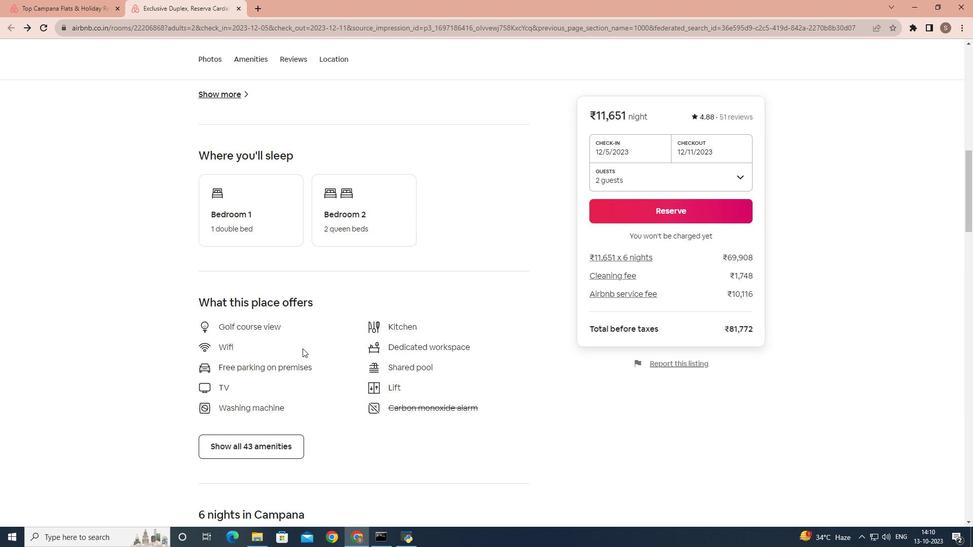 
Action: Mouse scrolled (302, 348) with delta (0, 0)
Screenshot: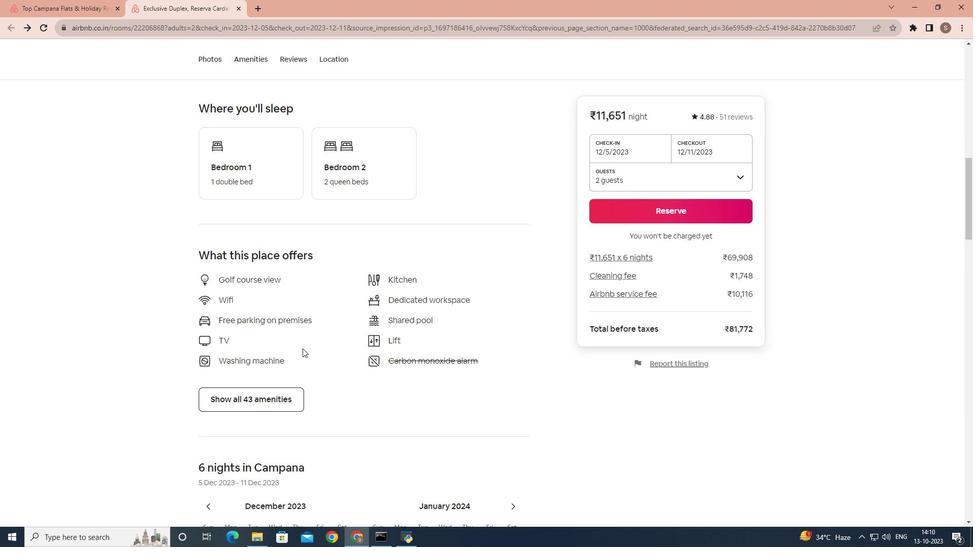 
Action: Mouse moved to (282, 296)
Screenshot: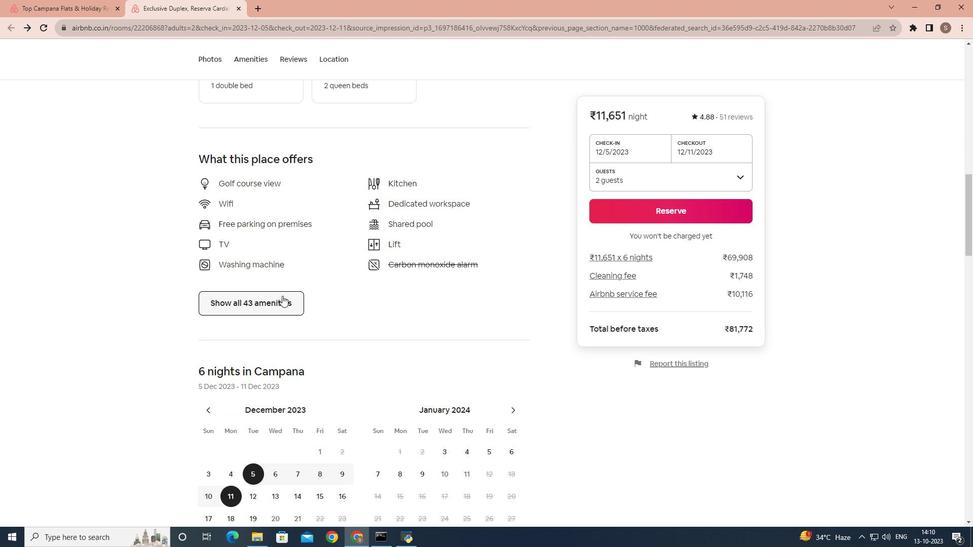 
Action: Mouse pressed left at (282, 296)
Screenshot: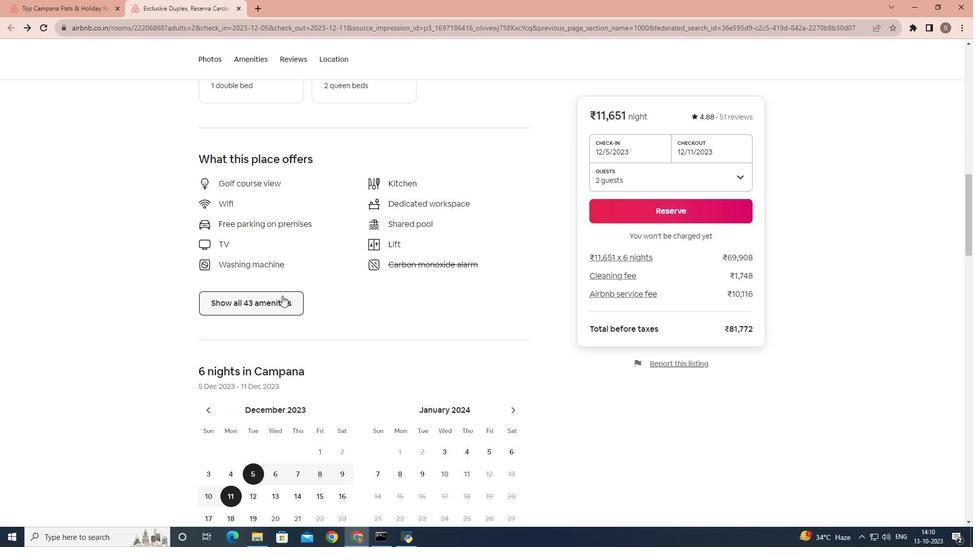 
Action: Mouse moved to (477, 296)
Screenshot: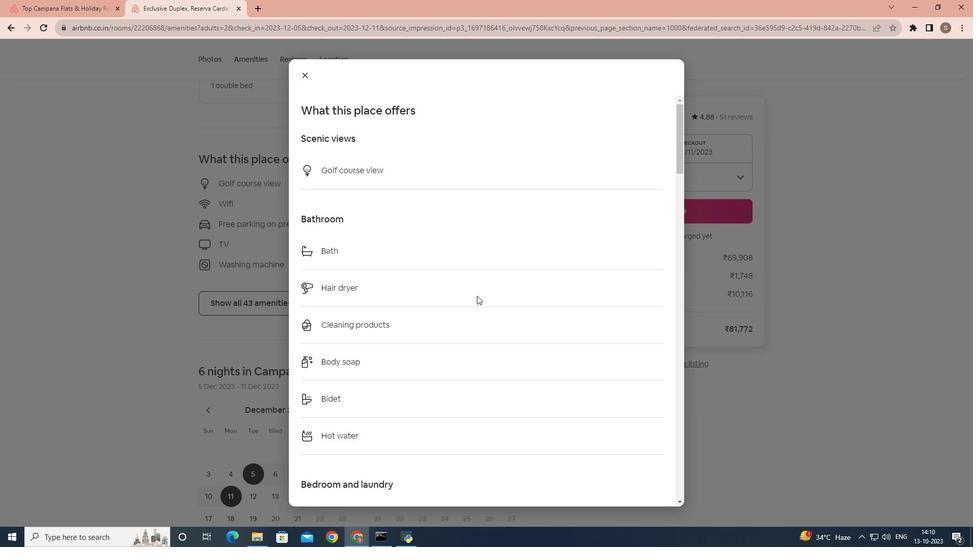 
Action: Mouse scrolled (477, 295) with delta (0, 0)
Screenshot: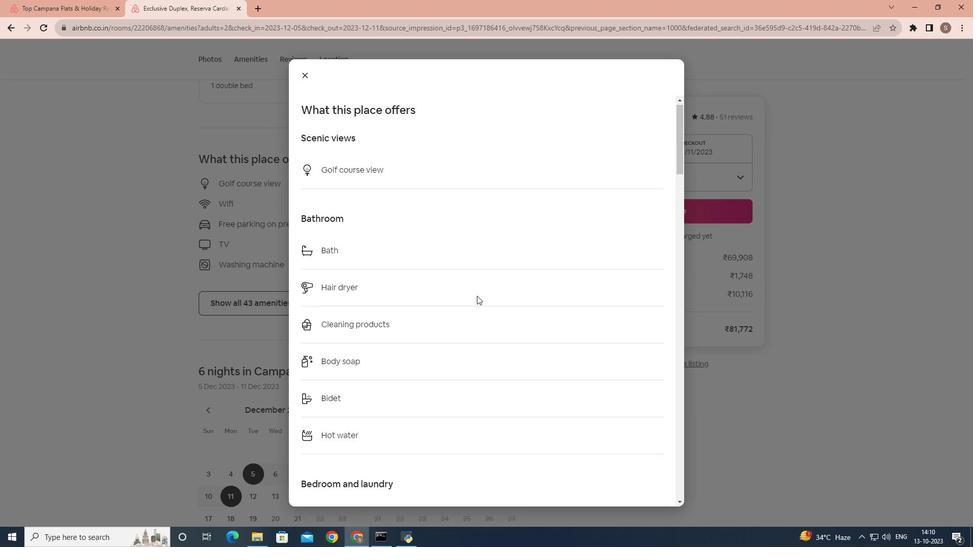 
Action: Mouse scrolled (477, 295) with delta (0, 0)
Screenshot: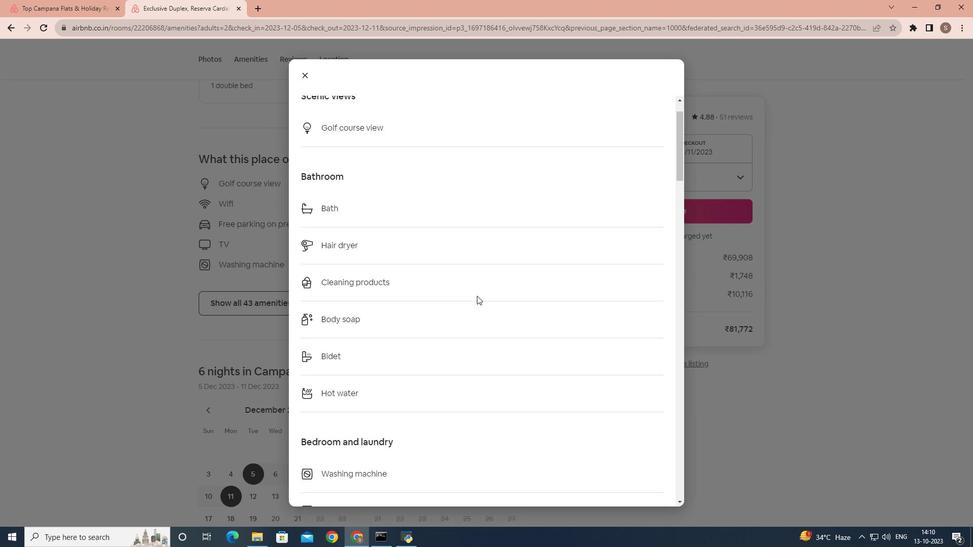 
Action: Mouse scrolled (477, 295) with delta (0, 0)
Screenshot: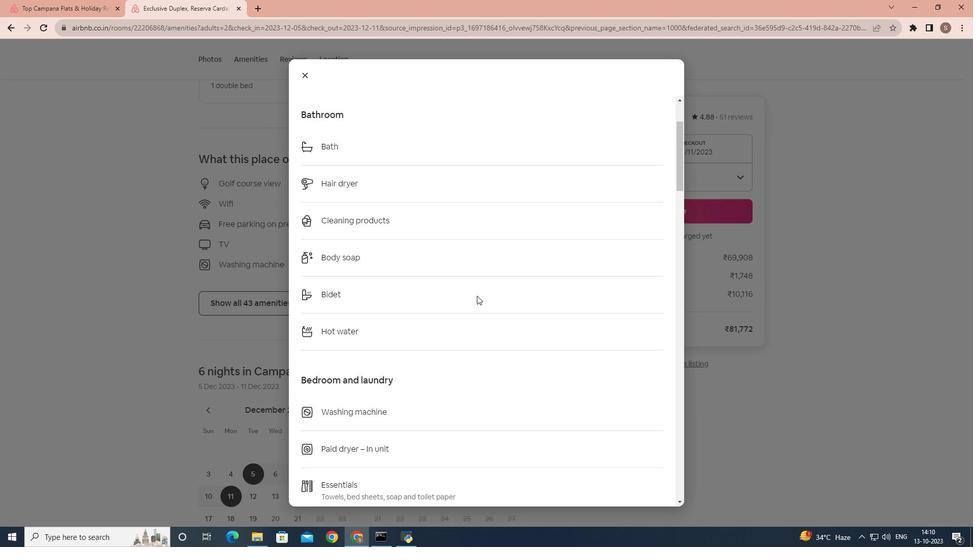 
Action: Mouse scrolled (477, 295) with delta (0, 0)
Screenshot: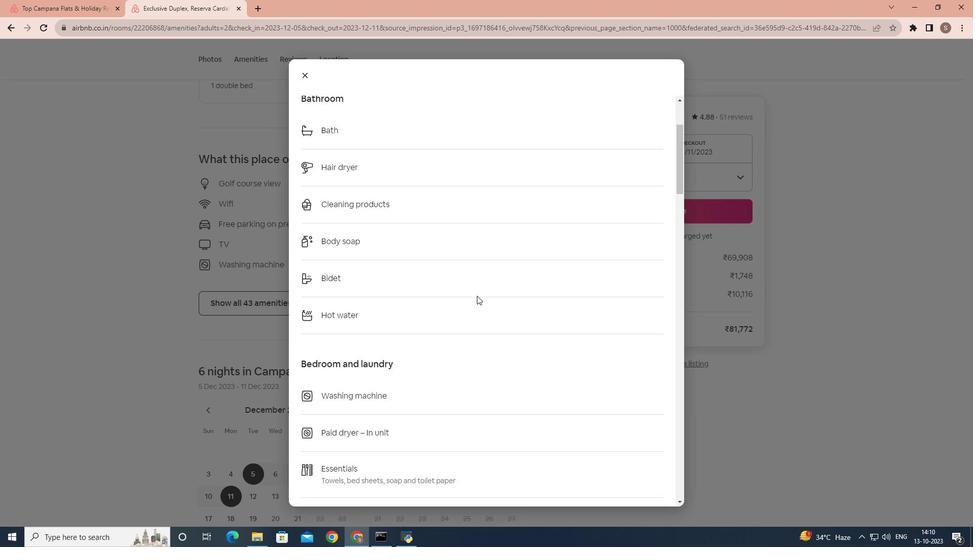 
Action: Mouse scrolled (477, 295) with delta (0, 0)
Screenshot: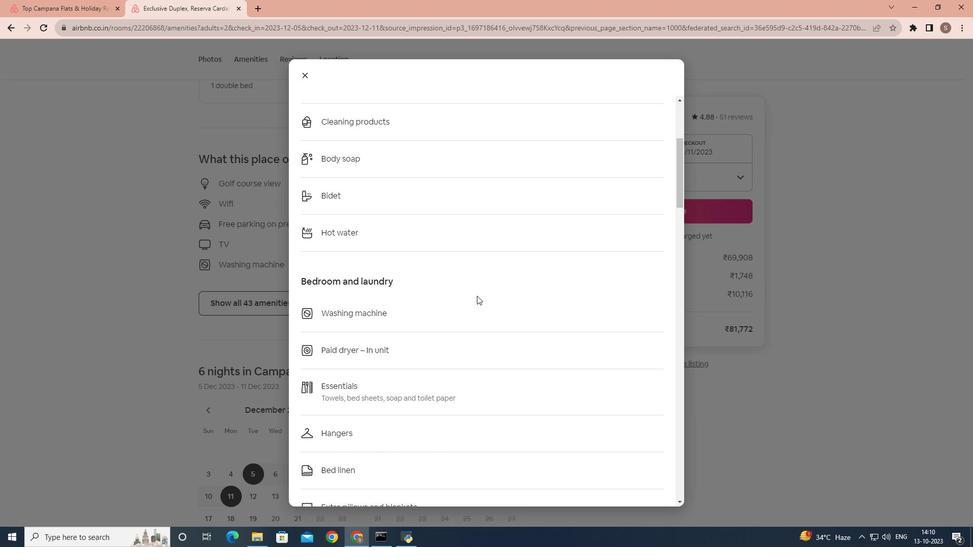 
Action: Mouse scrolled (477, 295) with delta (0, 0)
Screenshot: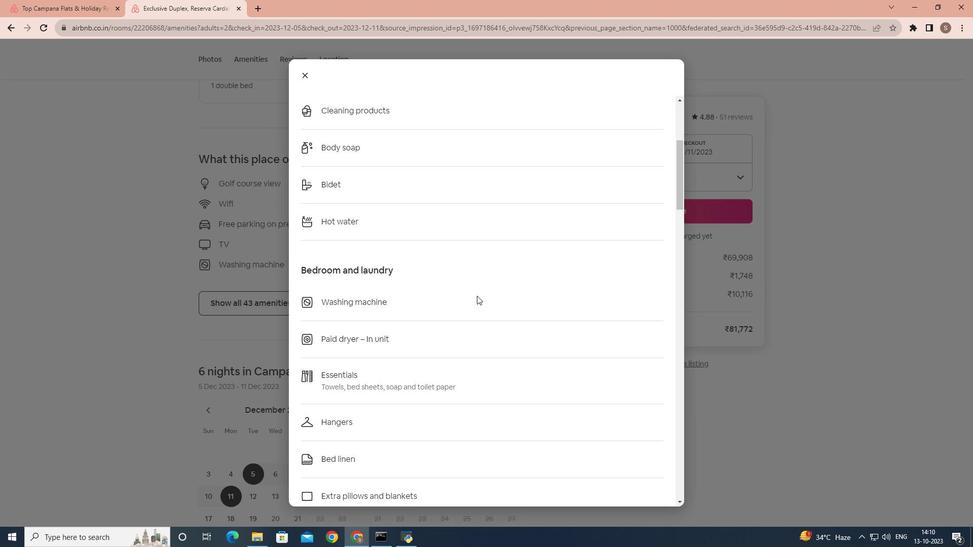 
Action: Mouse scrolled (477, 295) with delta (0, 0)
Screenshot: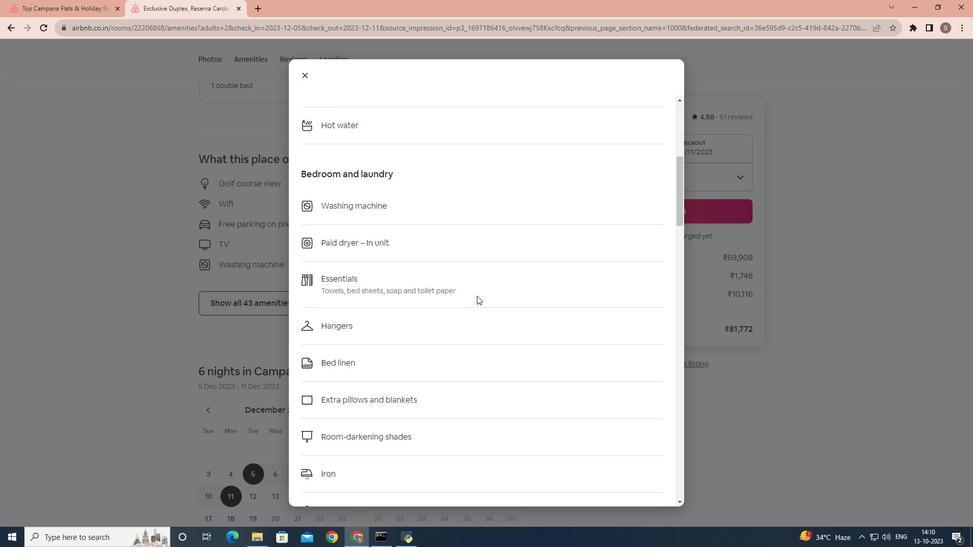 
Action: Mouse scrolled (477, 295) with delta (0, 0)
Screenshot: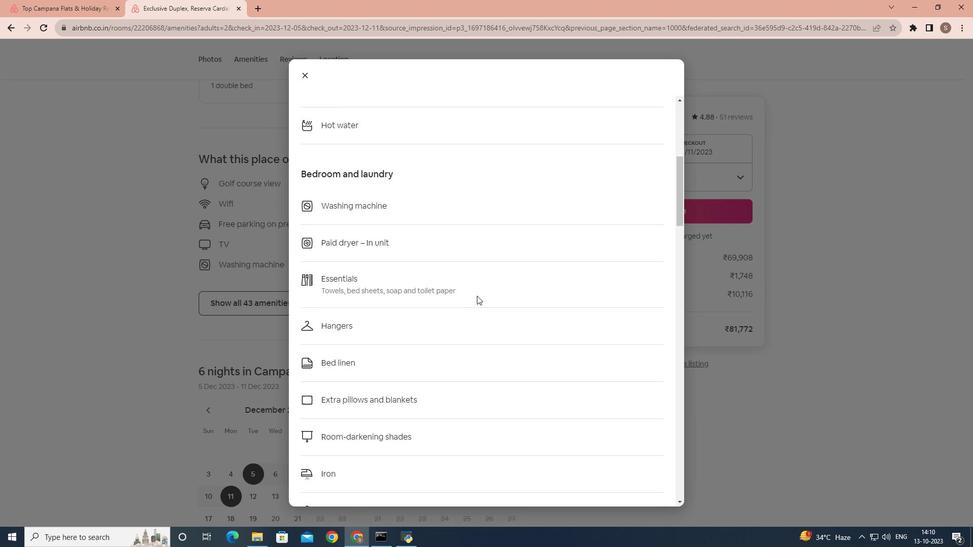 
Action: Mouse scrolled (477, 295) with delta (0, 0)
Screenshot: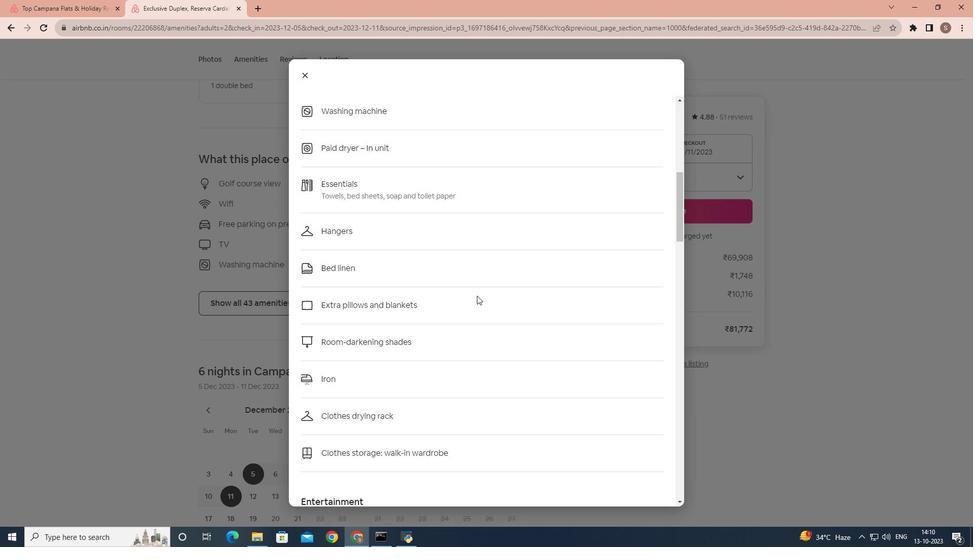 
Action: Mouse scrolled (477, 295) with delta (0, 0)
Screenshot: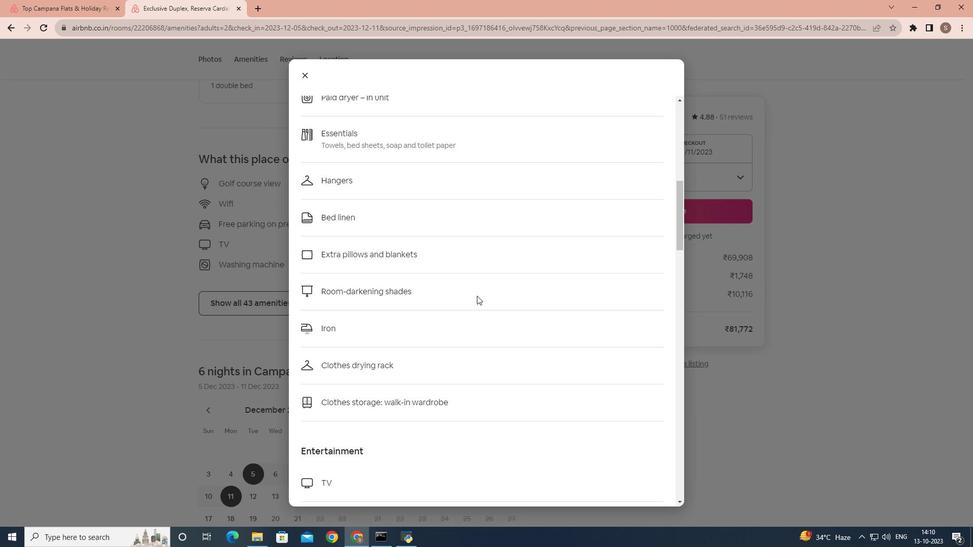 
Action: Mouse scrolled (477, 295) with delta (0, 0)
Screenshot: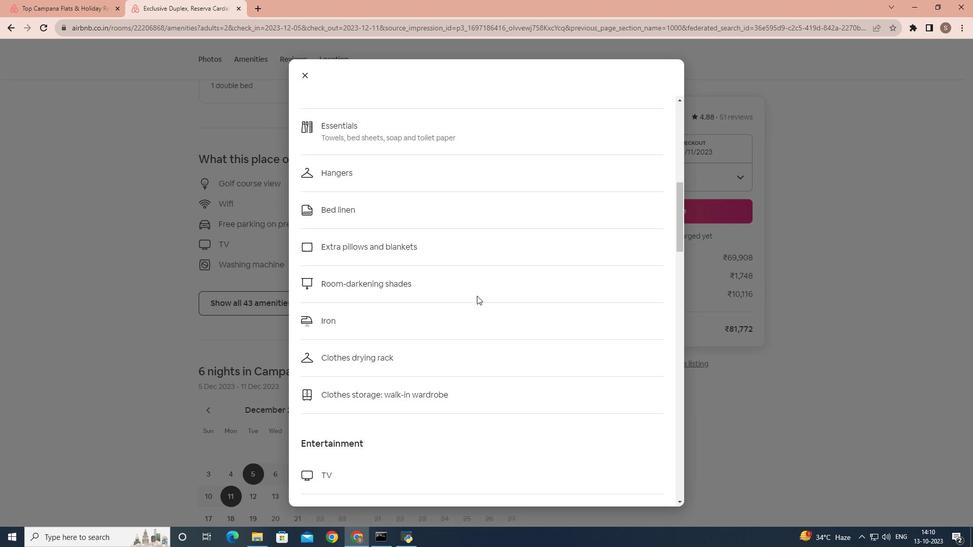 
Action: Mouse scrolled (477, 295) with delta (0, 0)
Screenshot: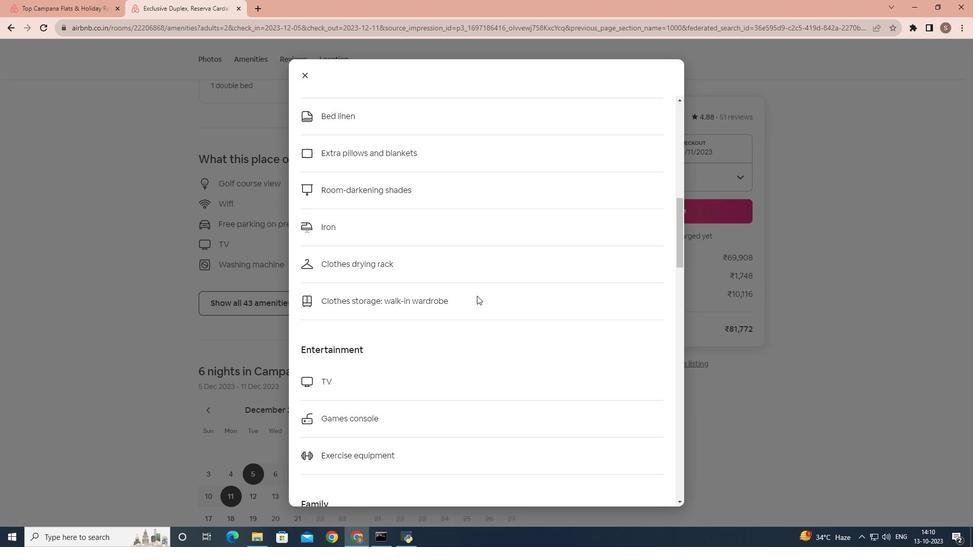 
Action: Mouse scrolled (477, 295) with delta (0, 0)
Screenshot: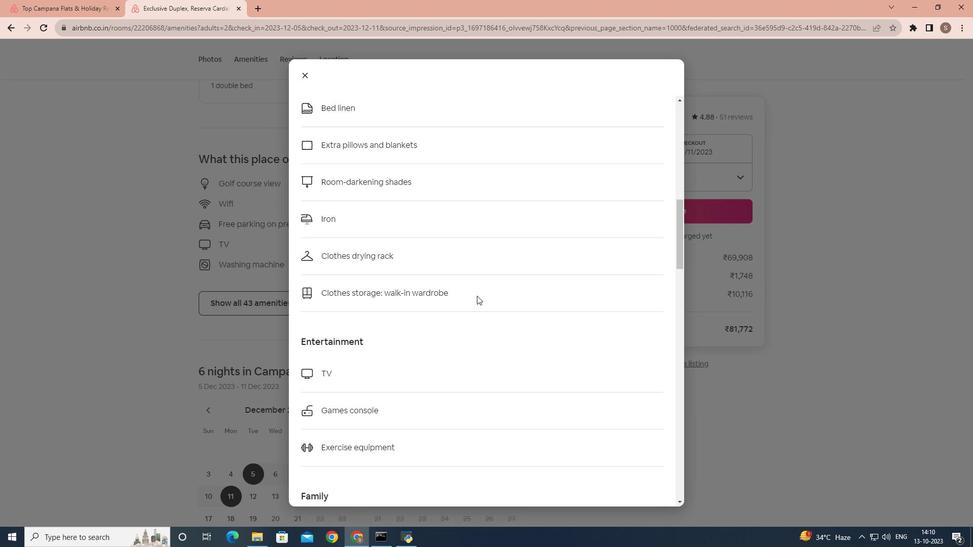 
Action: Mouse scrolled (477, 295) with delta (0, 0)
Screenshot: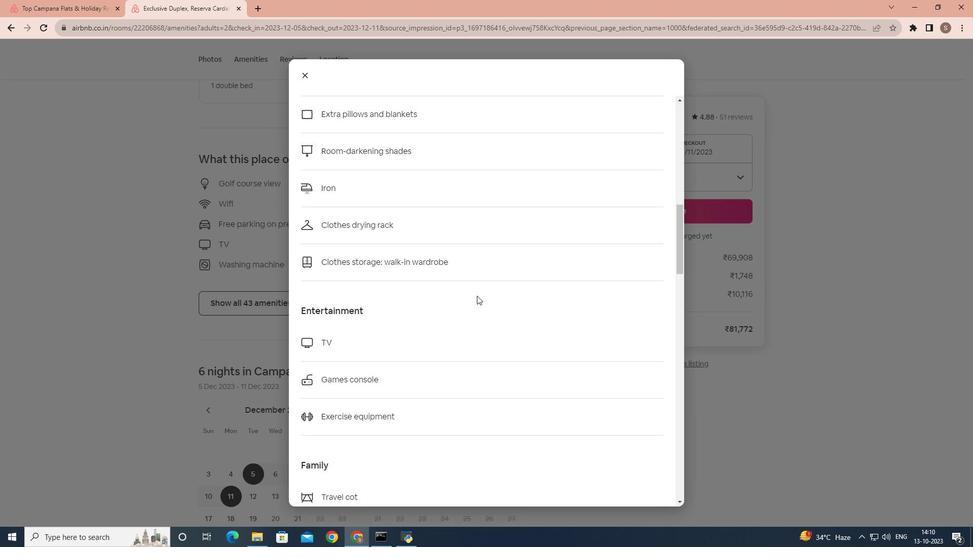
Action: Mouse scrolled (477, 295) with delta (0, 0)
Screenshot: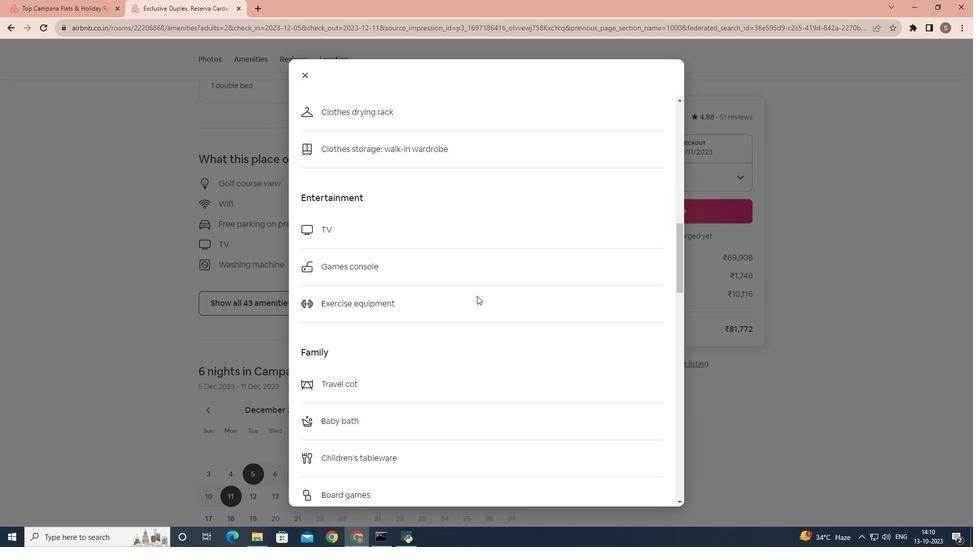 
Action: Mouse scrolled (477, 295) with delta (0, 0)
Screenshot: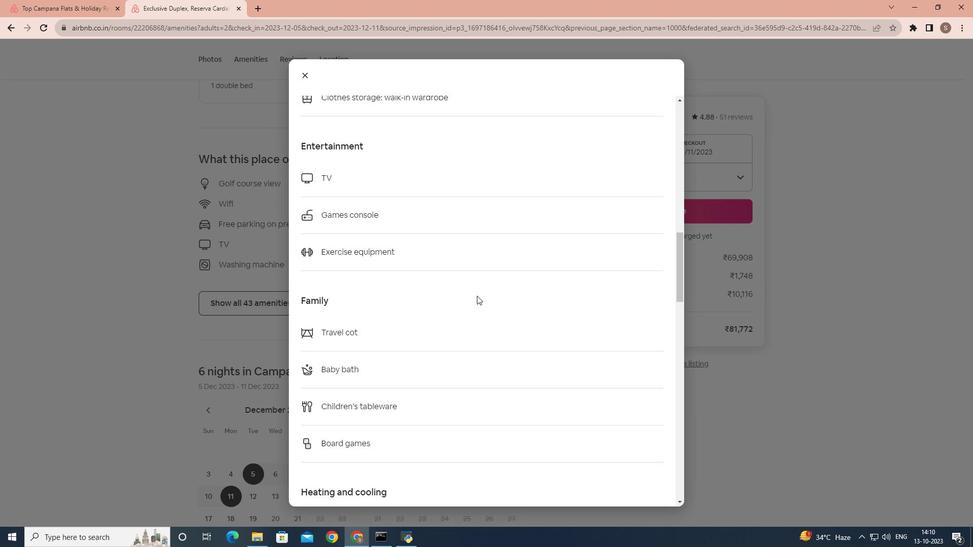 
Action: Mouse scrolled (477, 295) with delta (0, 0)
Screenshot: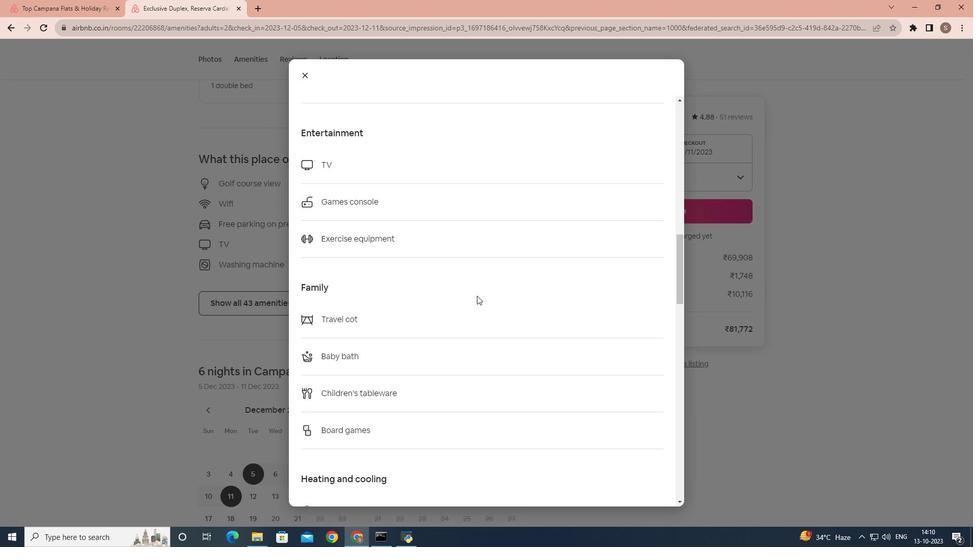 
Action: Mouse scrolled (477, 295) with delta (0, 0)
Screenshot: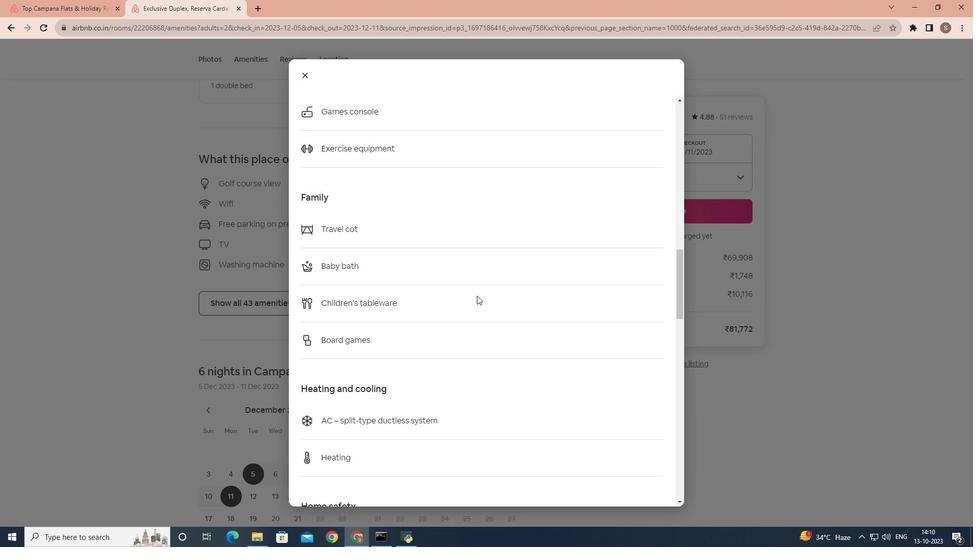 
Action: Mouse scrolled (477, 295) with delta (0, 0)
Screenshot: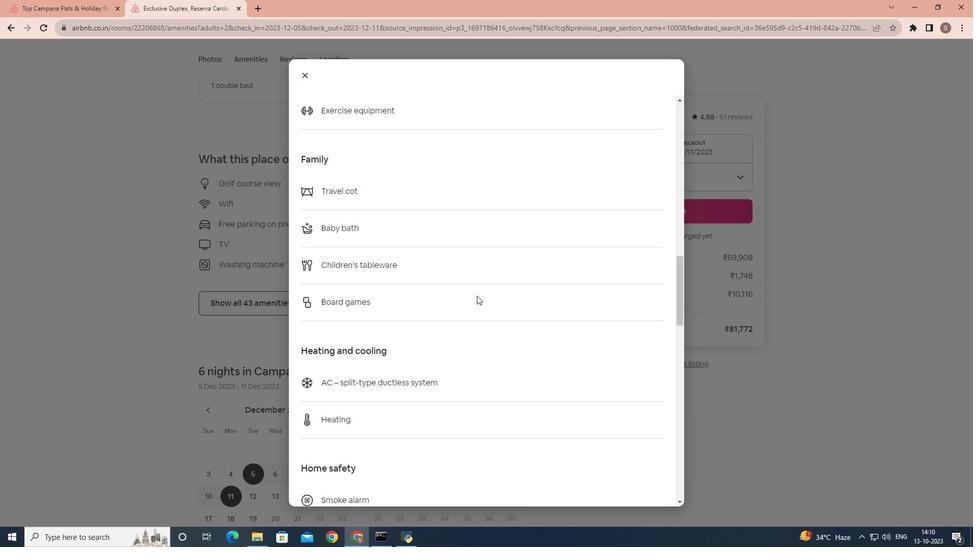 
Action: Mouse scrolled (477, 295) with delta (0, 0)
Screenshot: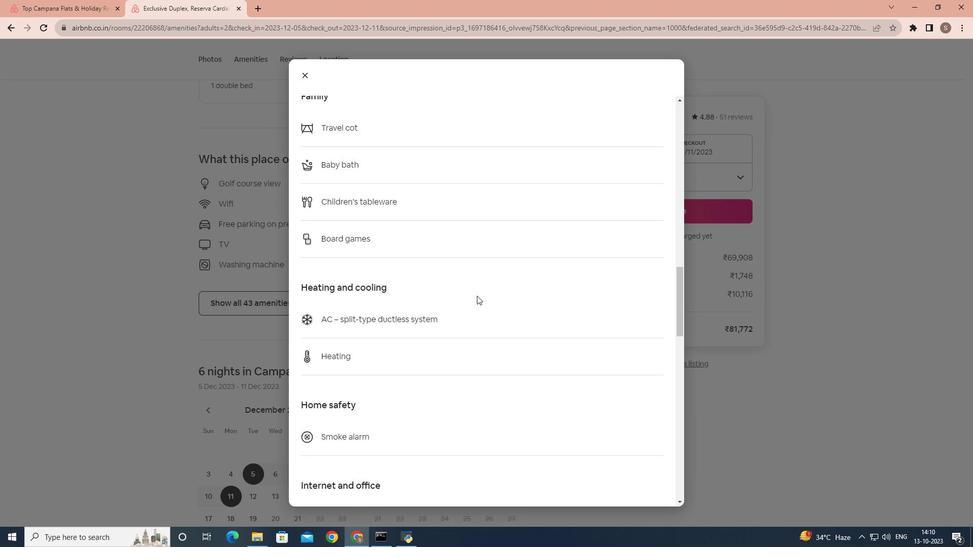 
Action: Mouse scrolled (477, 295) with delta (0, 0)
Screenshot: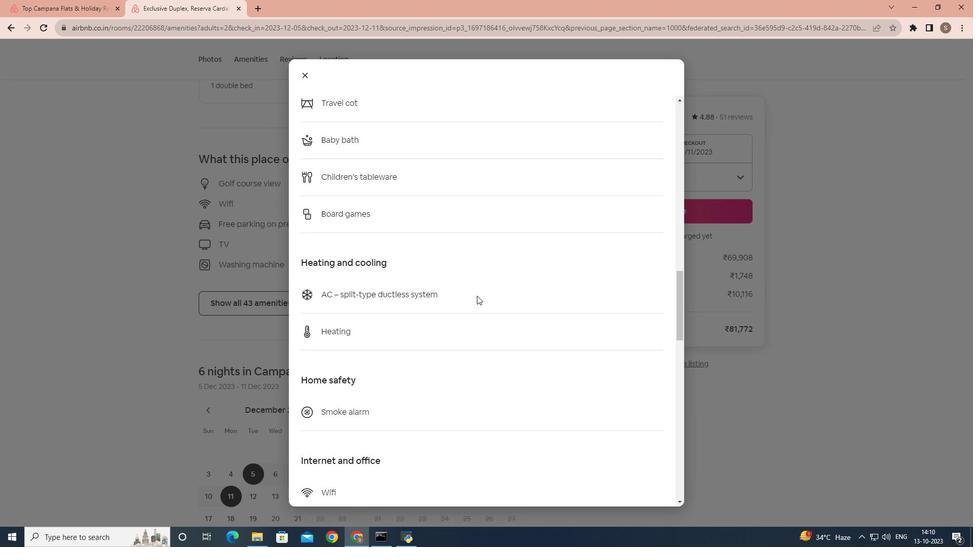 
Action: Mouse scrolled (477, 295) with delta (0, 0)
Screenshot: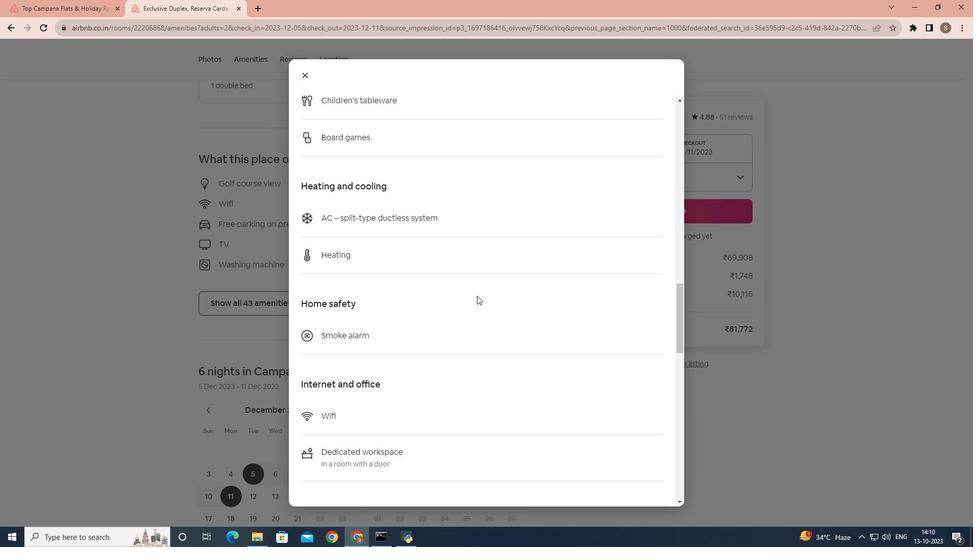 
Action: Mouse scrolled (477, 295) with delta (0, 0)
Screenshot: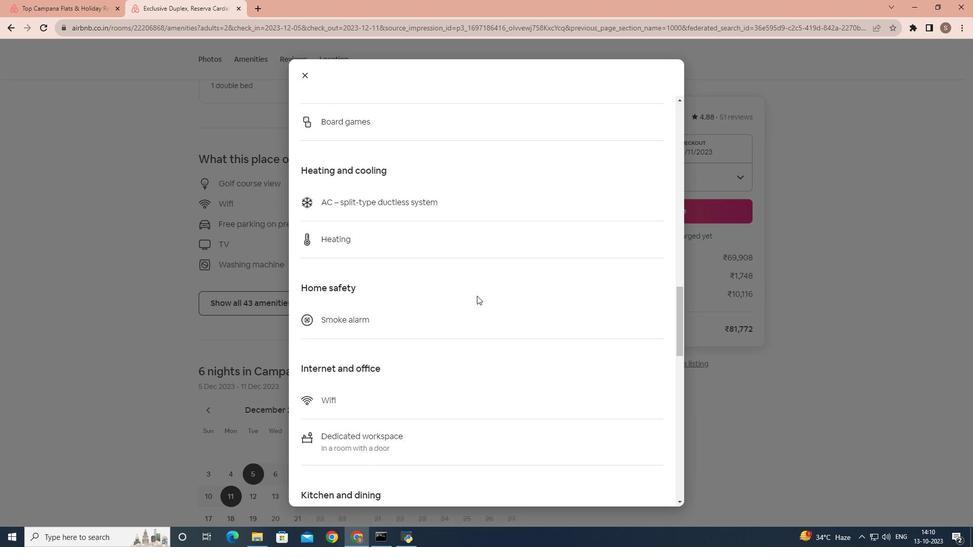 
Action: Mouse moved to (477, 296)
Screenshot: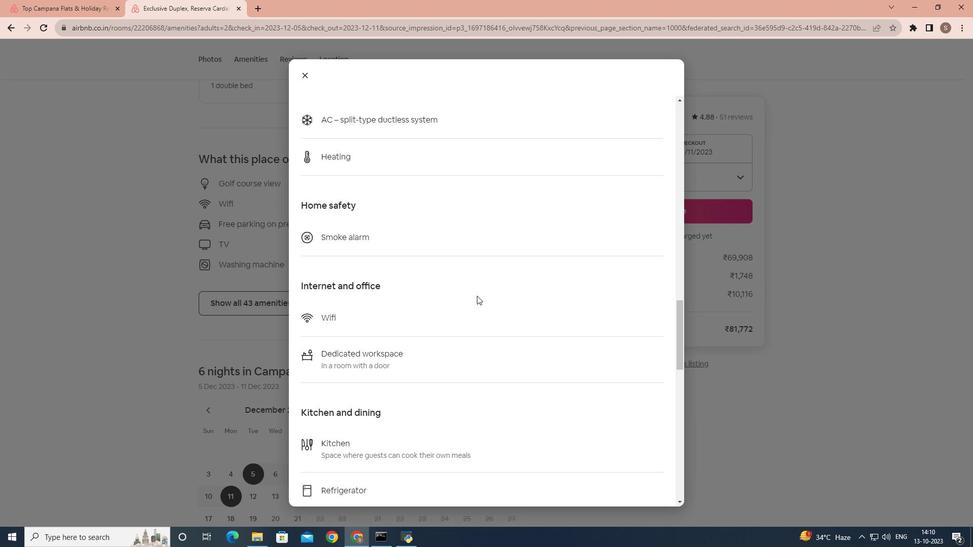 
Action: Mouse scrolled (477, 295) with delta (0, 0)
Screenshot: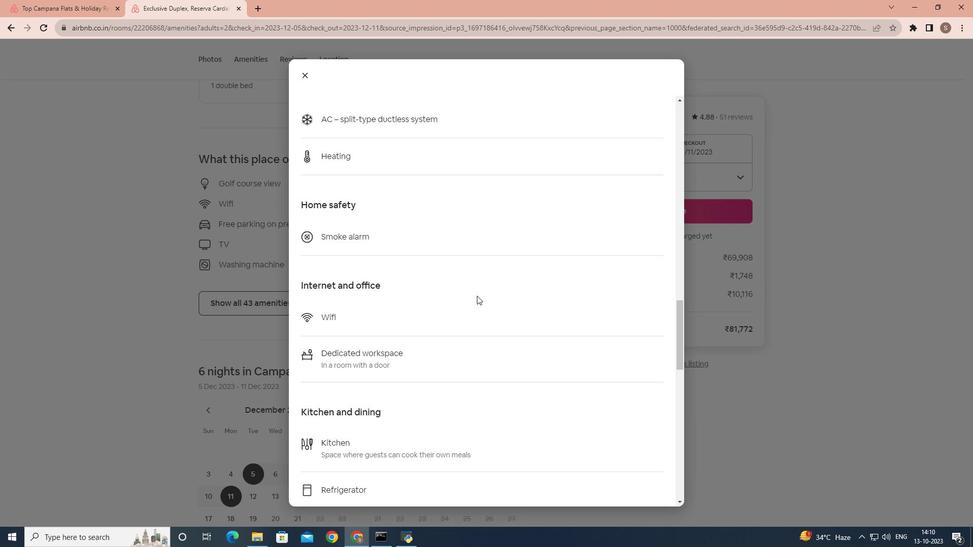 
Action: Mouse scrolled (477, 295) with delta (0, 0)
Screenshot: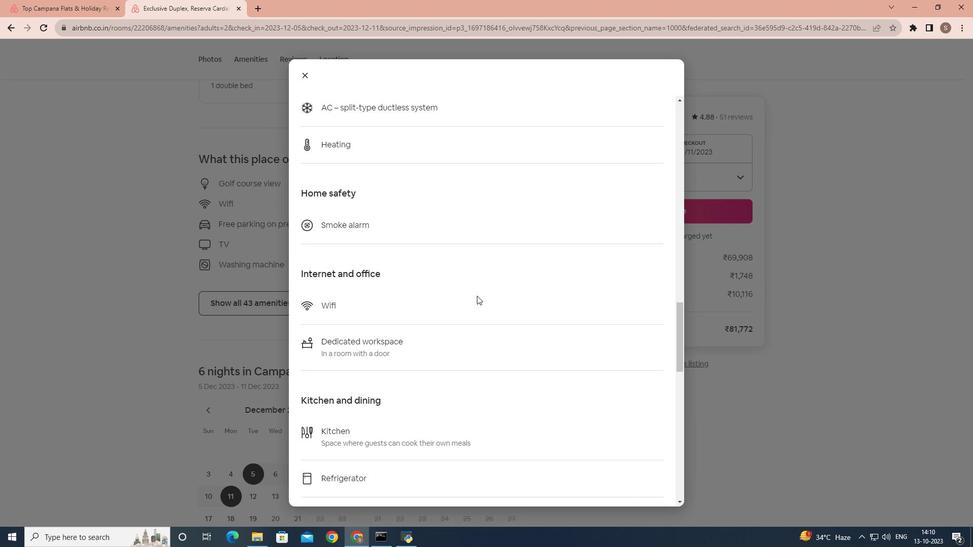 
Action: Mouse scrolled (477, 295) with delta (0, 0)
Screenshot: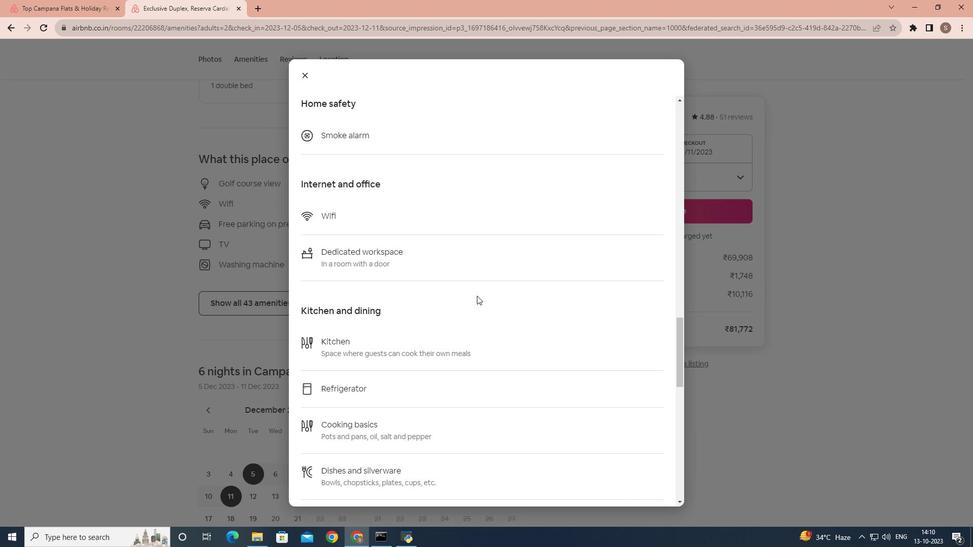 
Action: Mouse scrolled (477, 295) with delta (0, 0)
Screenshot: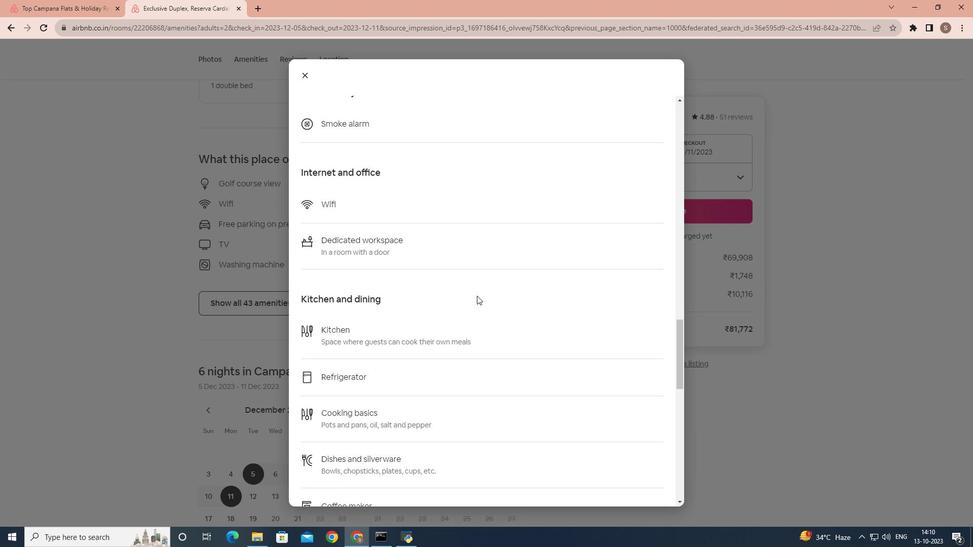 
Action: Mouse scrolled (477, 295) with delta (0, 0)
Screenshot: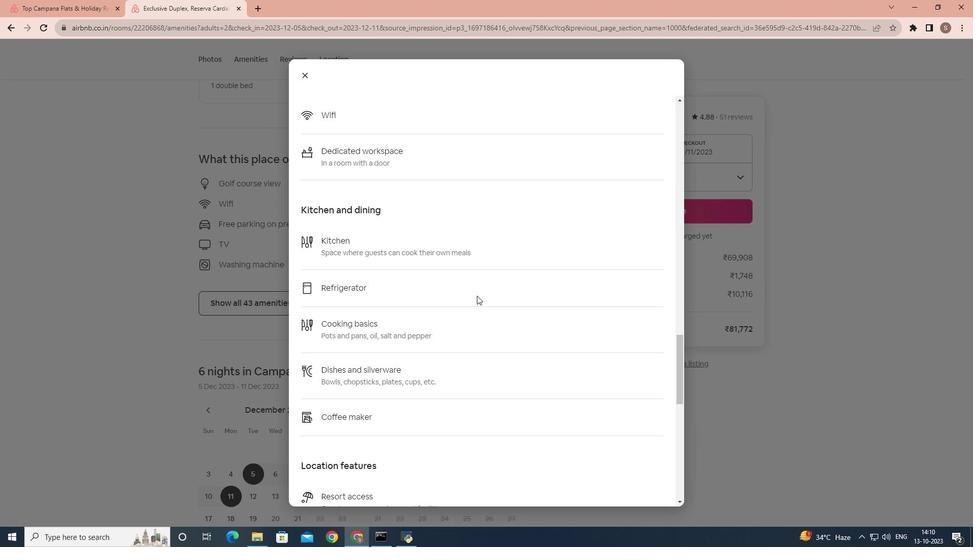 
Action: Mouse scrolled (477, 295) with delta (0, 0)
Screenshot: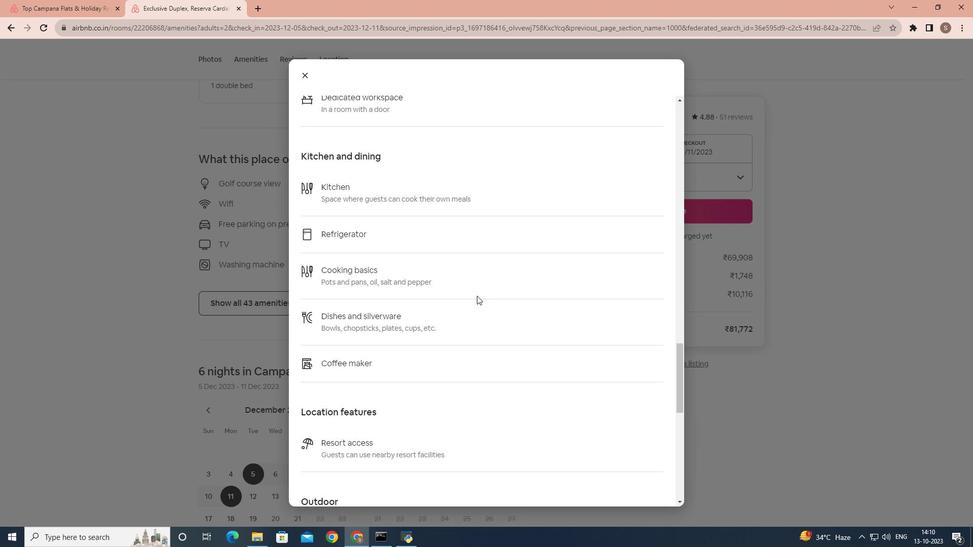 
Action: Mouse scrolled (477, 295) with delta (0, 0)
Screenshot: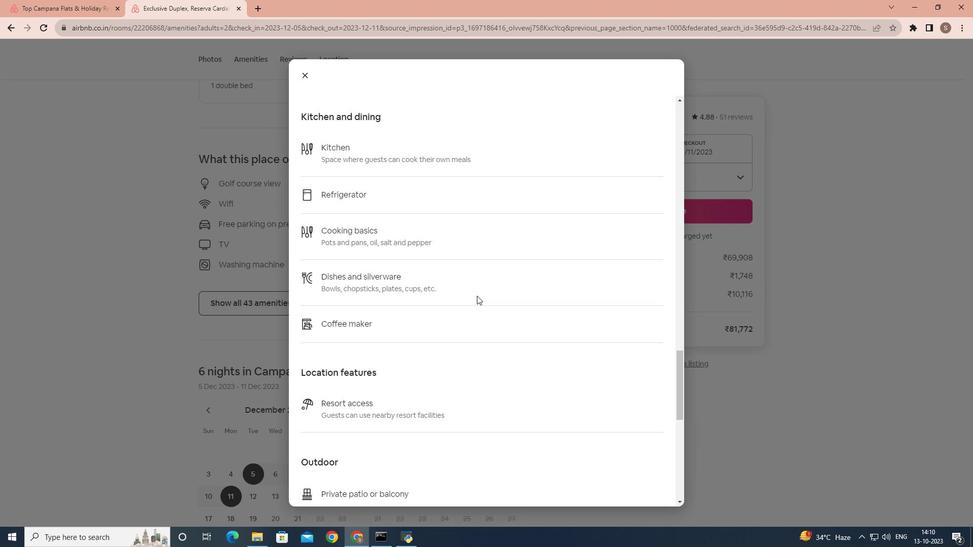 
Action: Mouse scrolled (477, 295) with delta (0, 0)
Screenshot: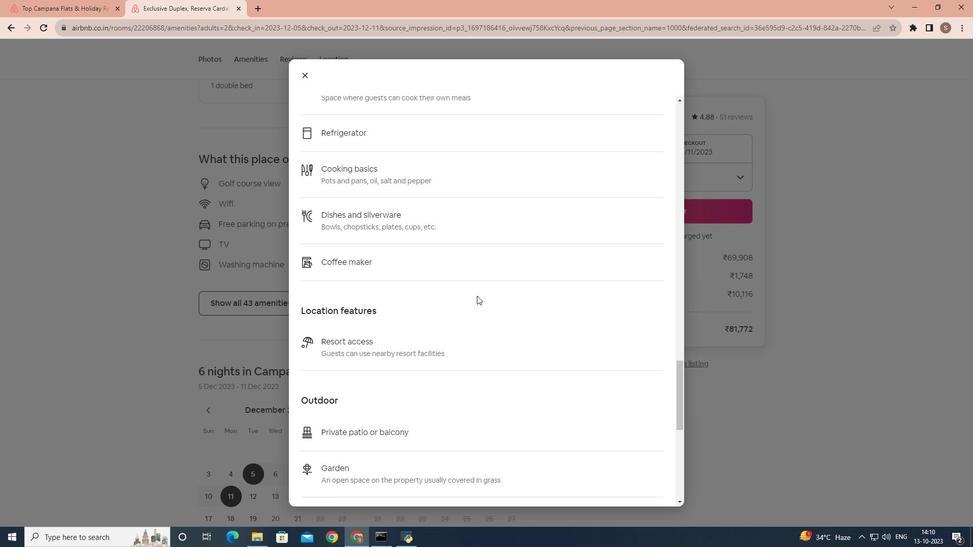 
Action: Mouse scrolled (477, 295) with delta (0, 0)
Screenshot: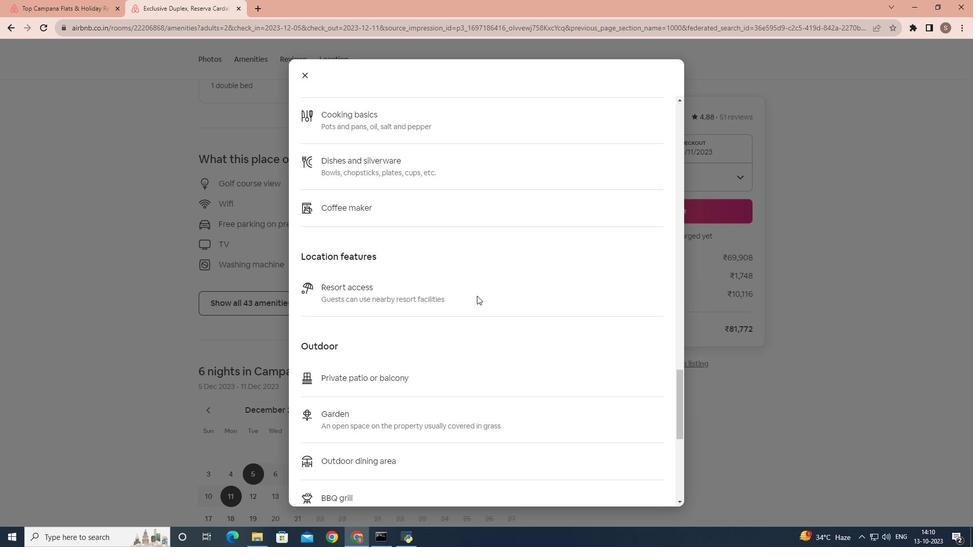 
Action: Mouse scrolled (477, 295) with delta (0, 0)
Screenshot: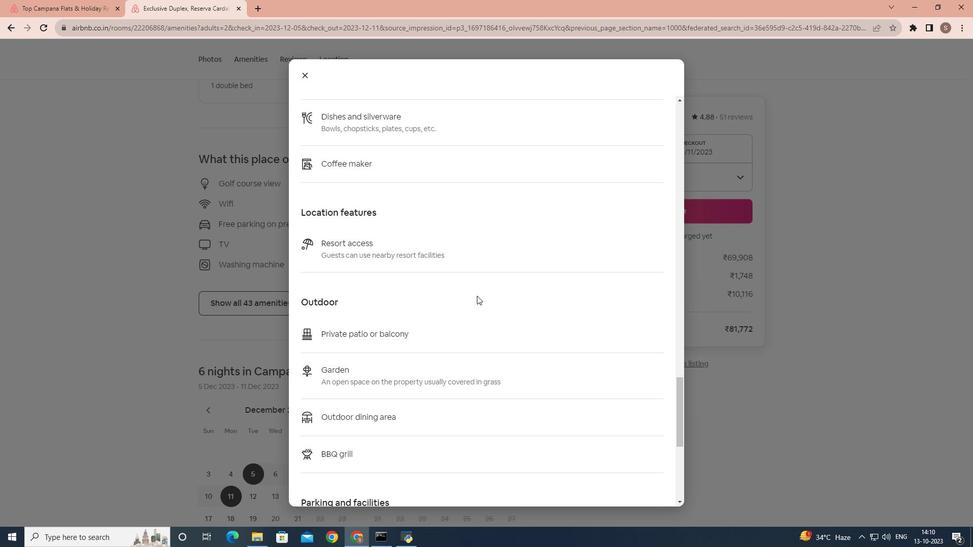 
Action: Mouse scrolled (477, 295) with delta (0, 0)
Screenshot: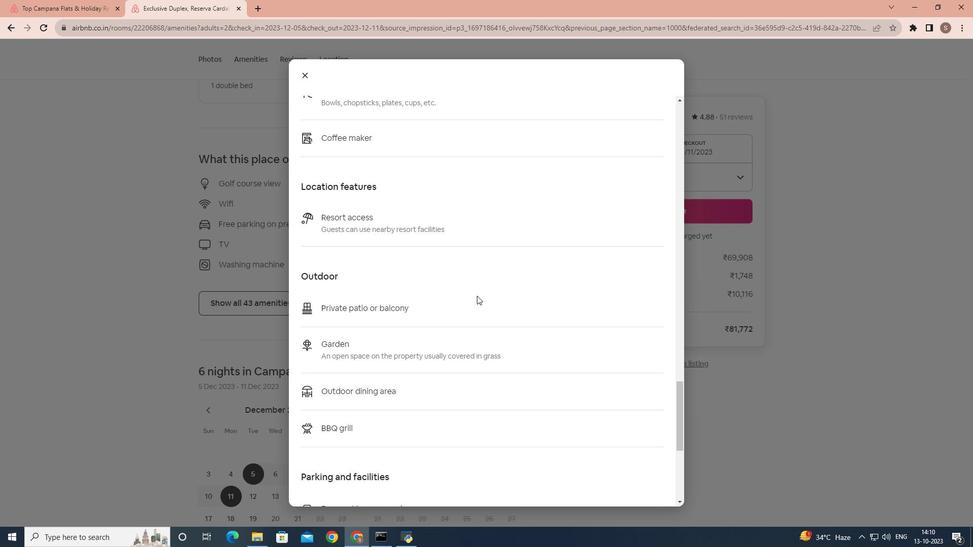 
Action: Mouse scrolled (477, 295) with delta (0, 0)
Screenshot: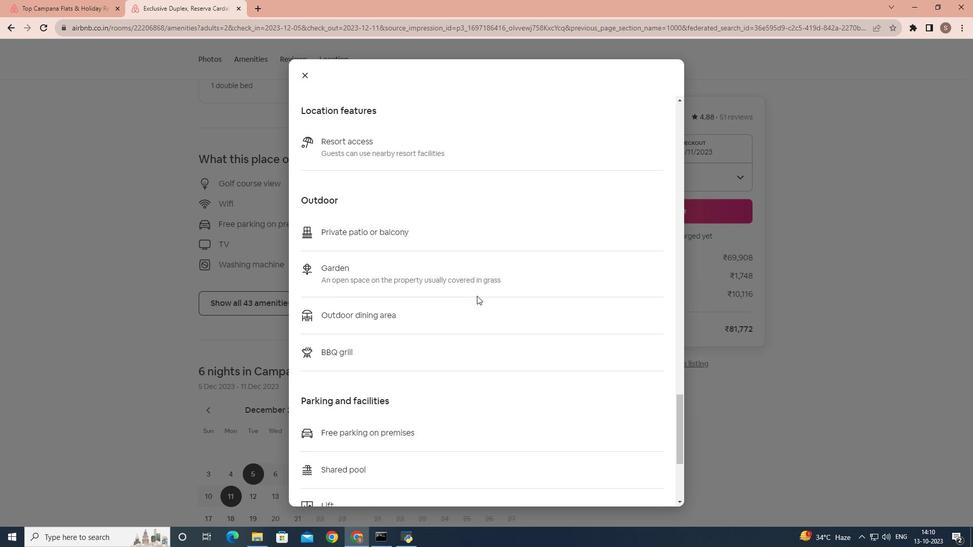 
Action: Mouse scrolled (477, 295) with delta (0, 0)
Screenshot: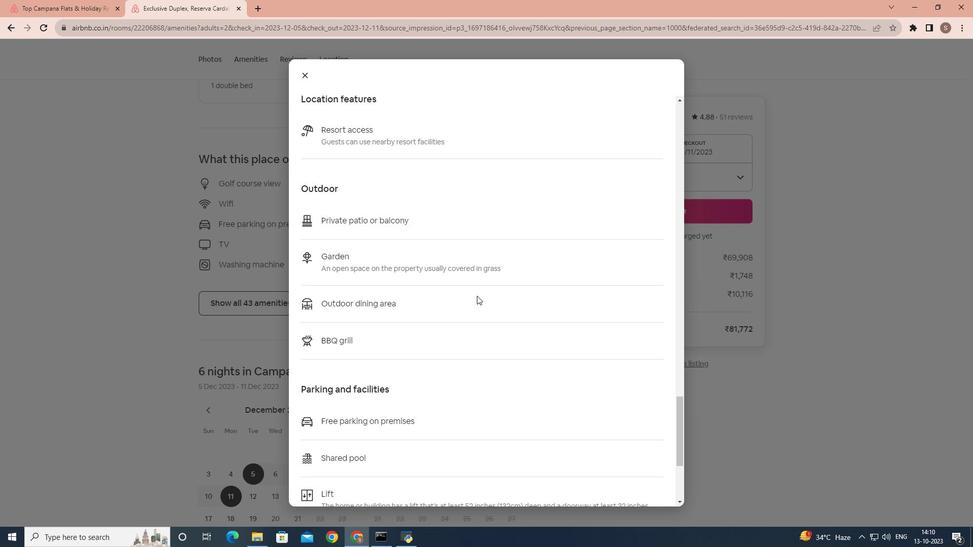
Action: Mouse scrolled (477, 295) with delta (0, 0)
Screenshot: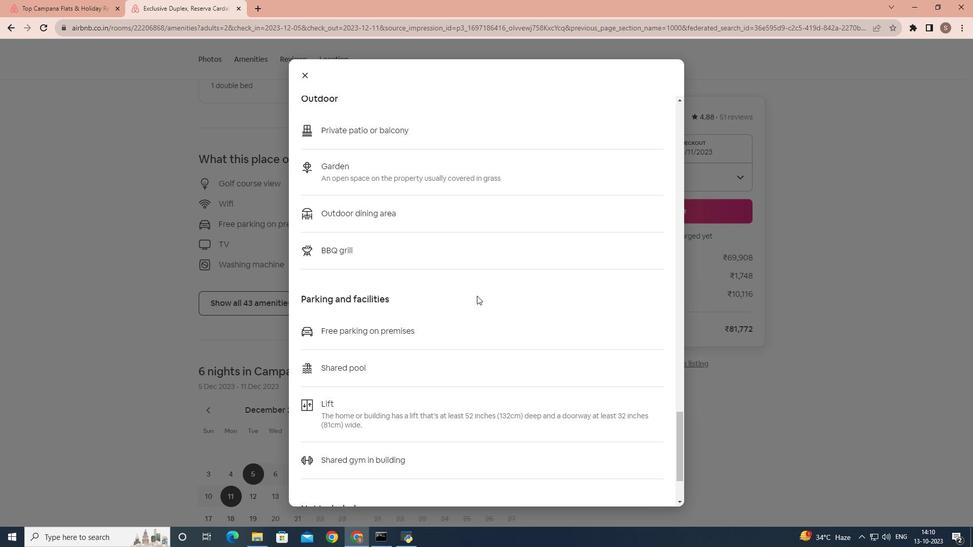 
Action: Mouse scrolled (477, 295) with delta (0, 0)
Screenshot: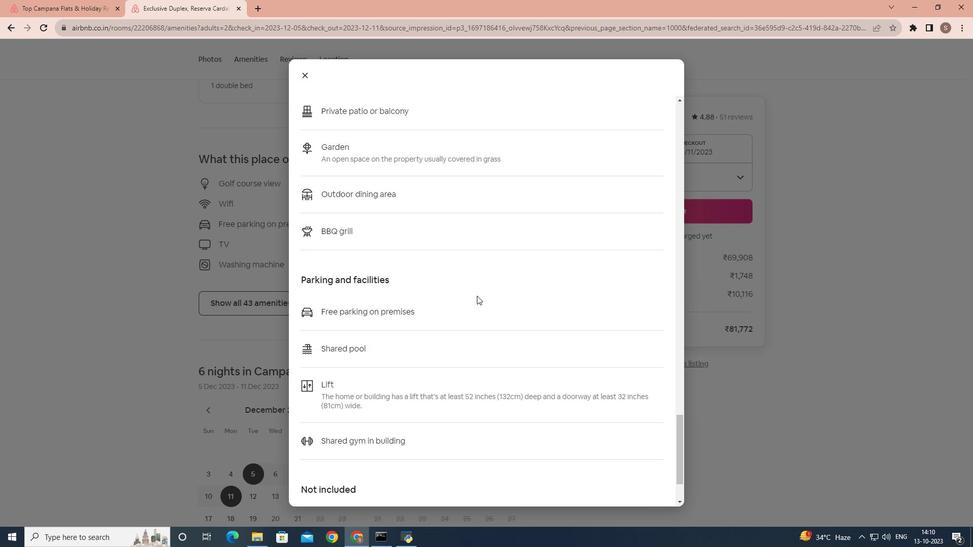 
Action: Mouse scrolled (477, 295) with delta (0, 0)
Screenshot: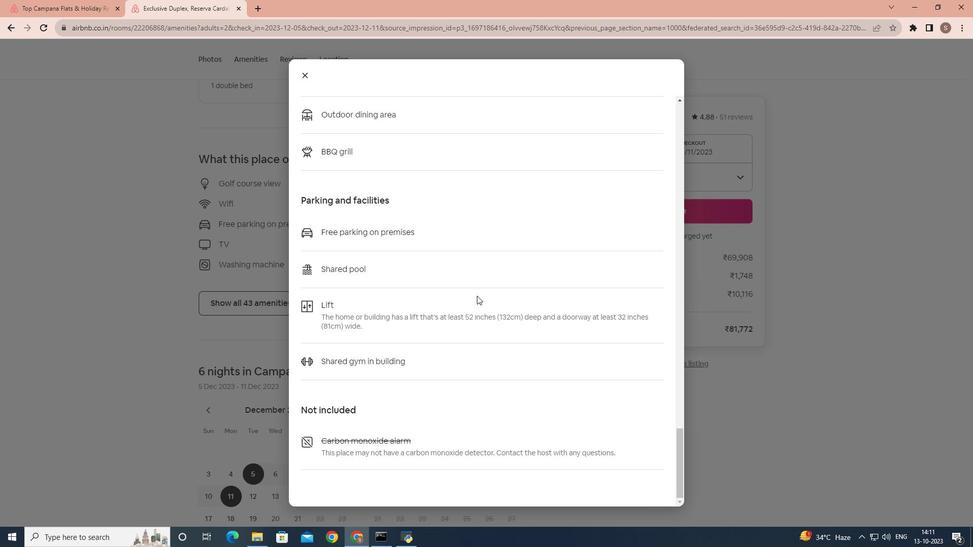 
Action: Mouse scrolled (477, 295) with delta (0, 0)
Screenshot: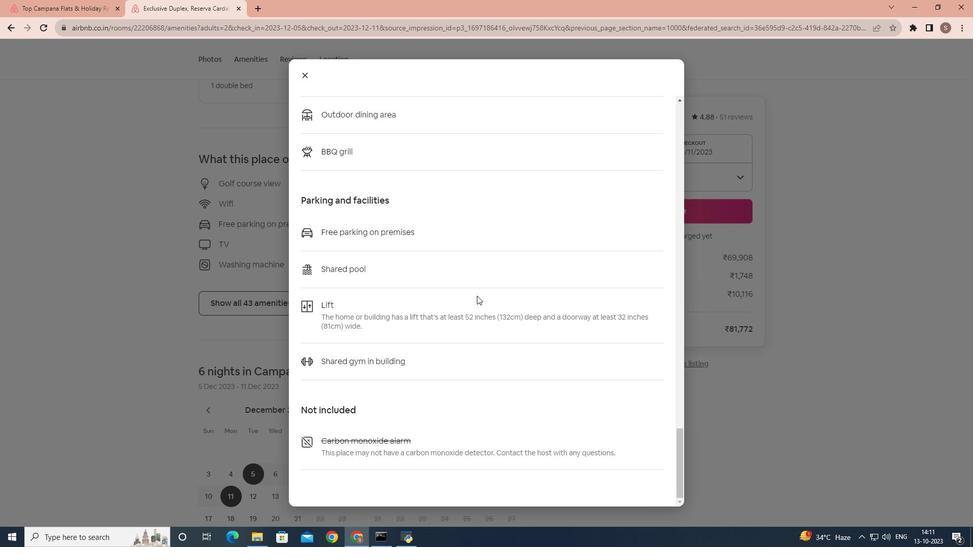 
Action: Mouse moved to (301, 78)
Screenshot: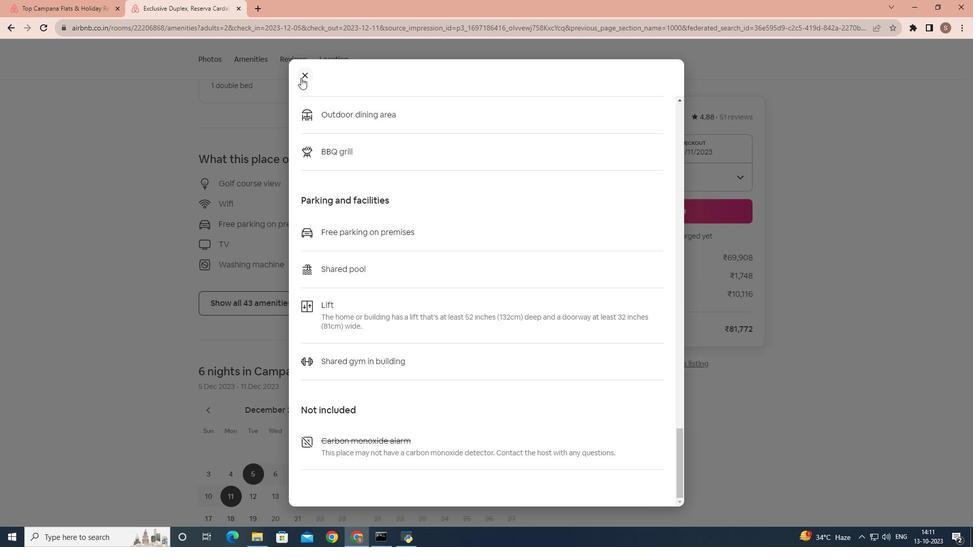 
Action: Mouse pressed left at (301, 78)
Screenshot: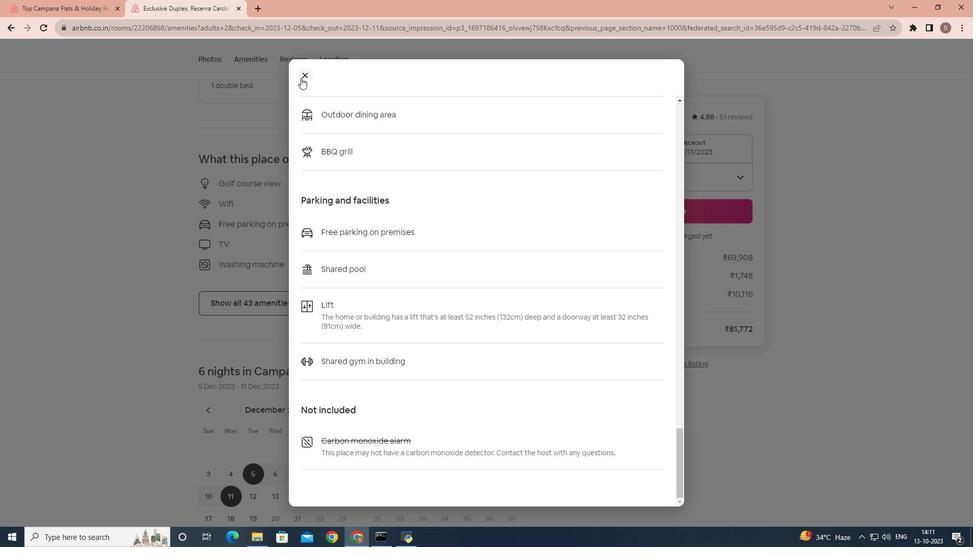 
Action: Mouse moved to (339, 402)
Screenshot: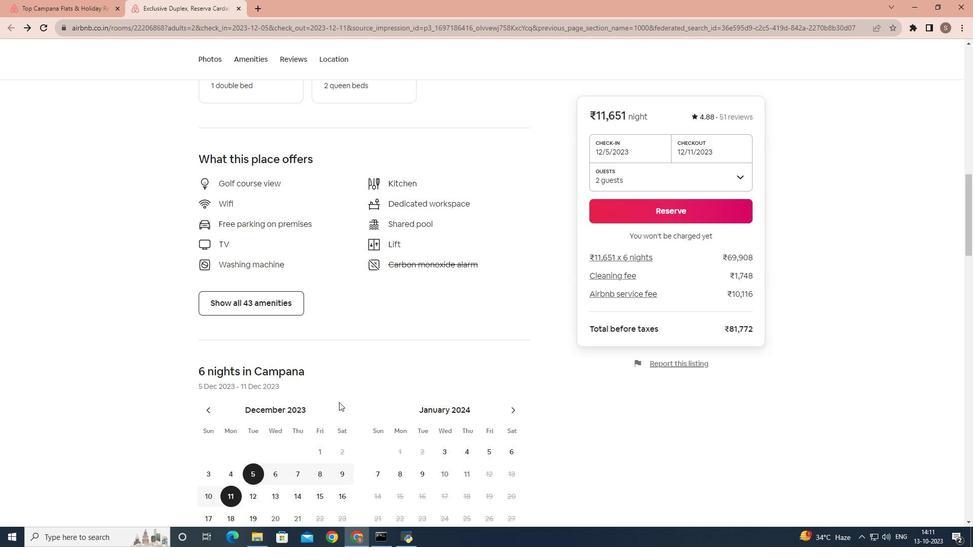 
Action: Mouse scrolled (339, 402) with delta (0, 0)
Screenshot: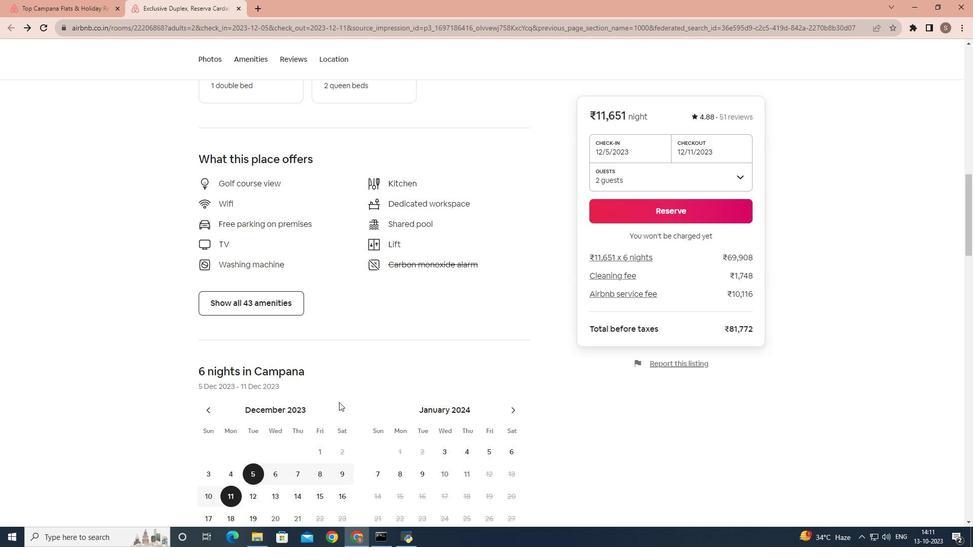 
Action: Mouse moved to (339, 402)
Screenshot: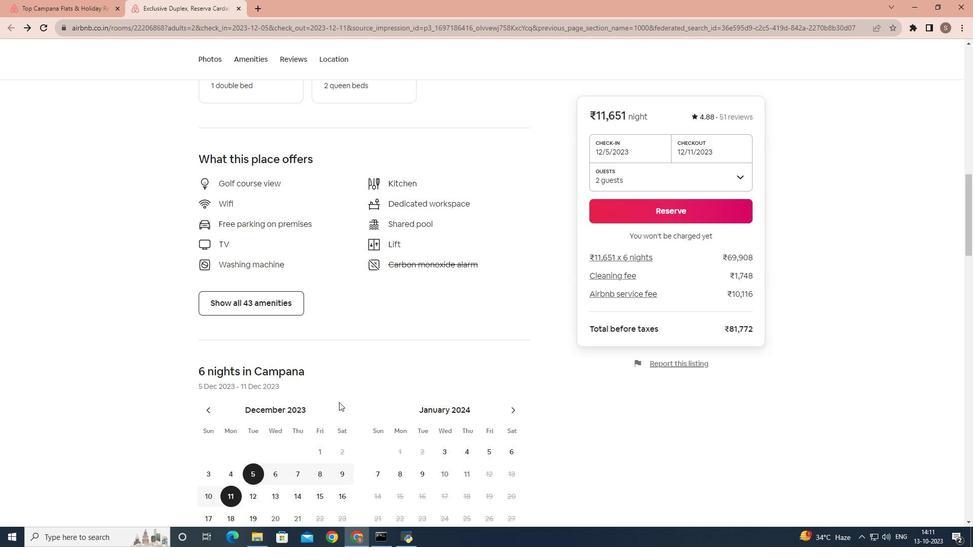 
Action: Mouse scrolled (339, 402) with delta (0, 0)
Screenshot: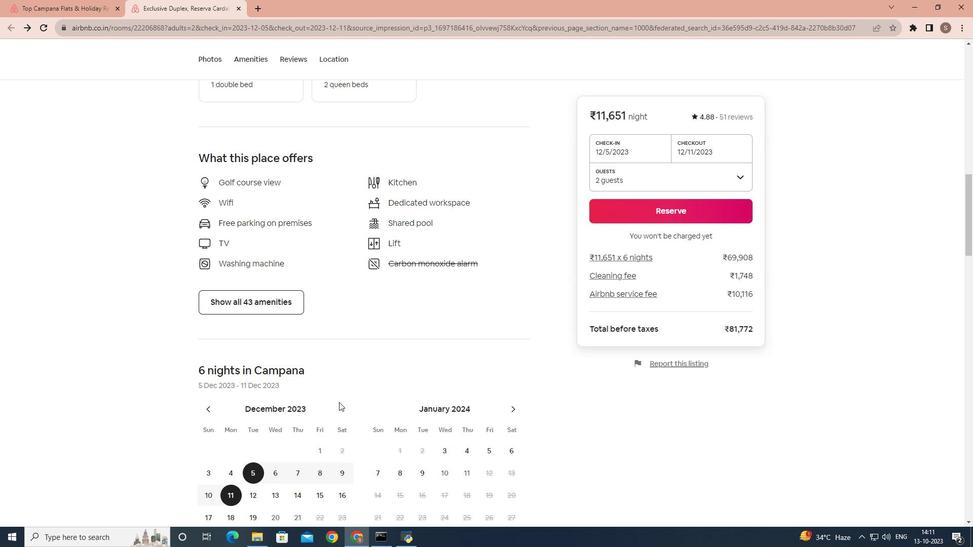 
Action: Mouse scrolled (339, 402) with delta (0, 0)
Screenshot: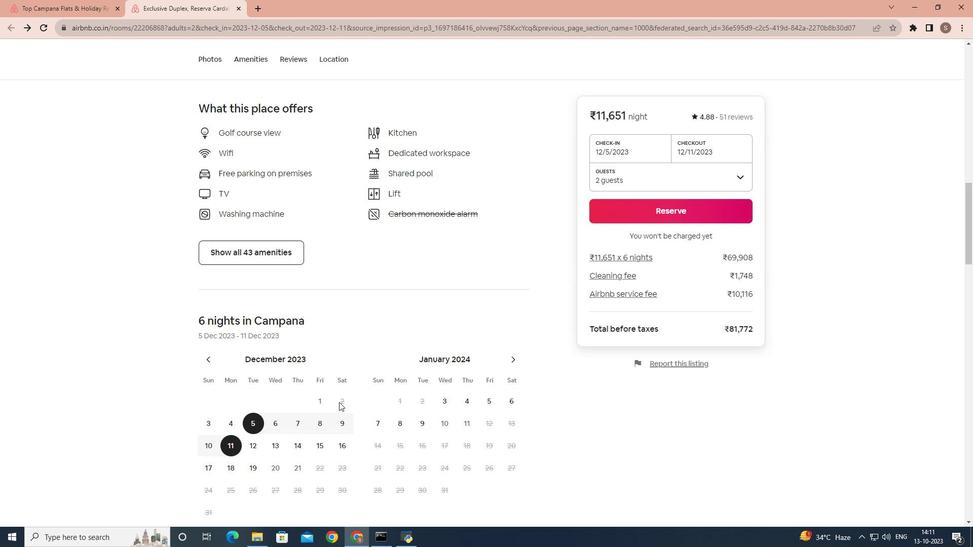 
Action: Mouse scrolled (339, 402) with delta (0, 0)
Screenshot: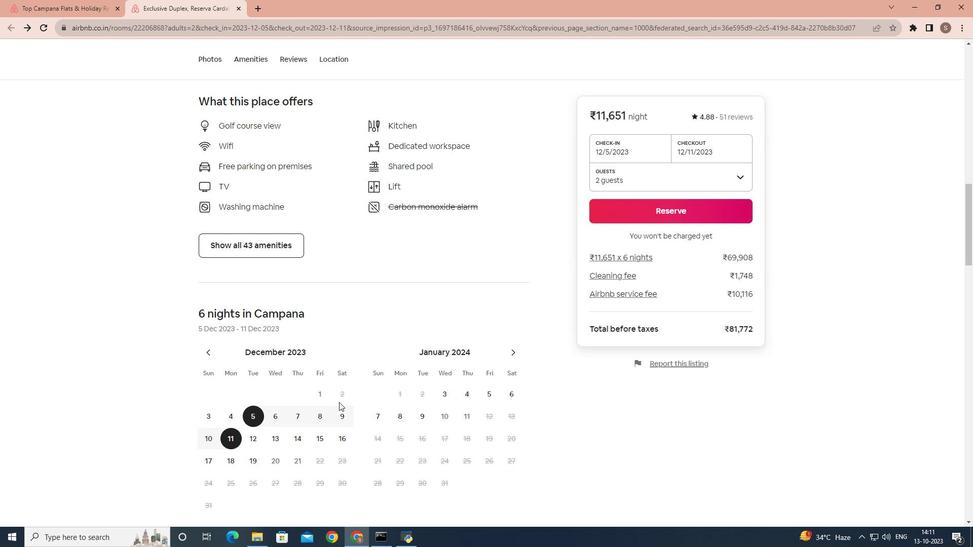 
Action: Mouse scrolled (339, 402) with delta (0, 0)
Screenshot: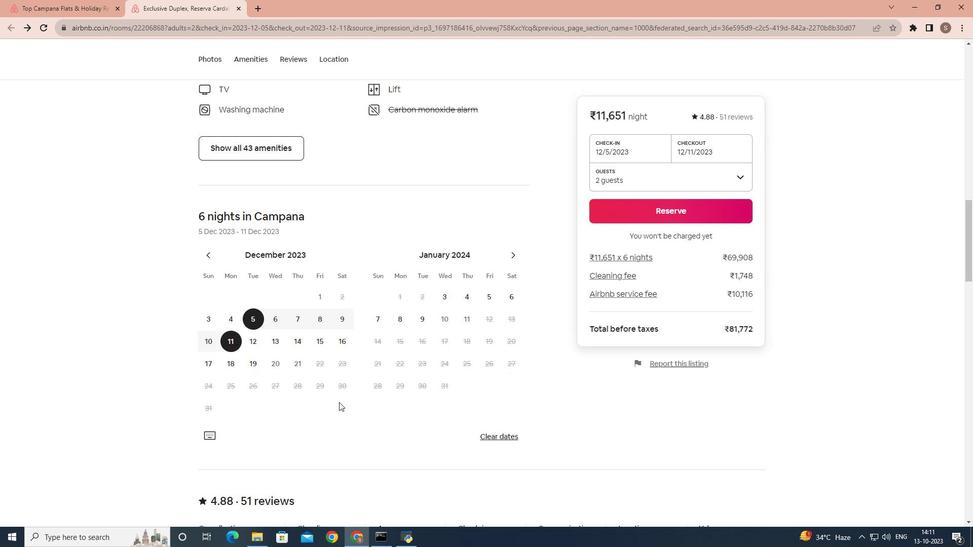 
Action: Mouse scrolled (339, 402) with delta (0, 0)
Screenshot: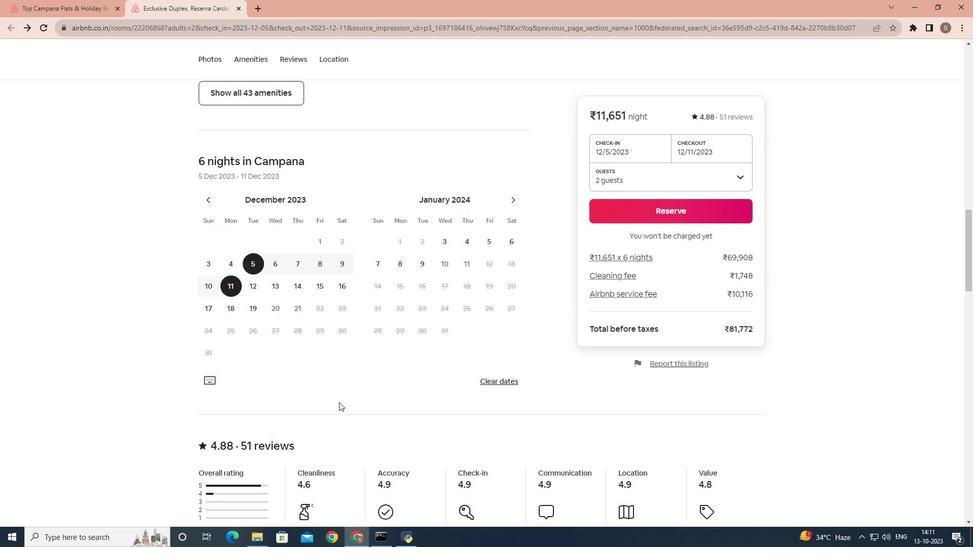 
Action: Mouse scrolled (339, 402) with delta (0, 0)
Screenshot: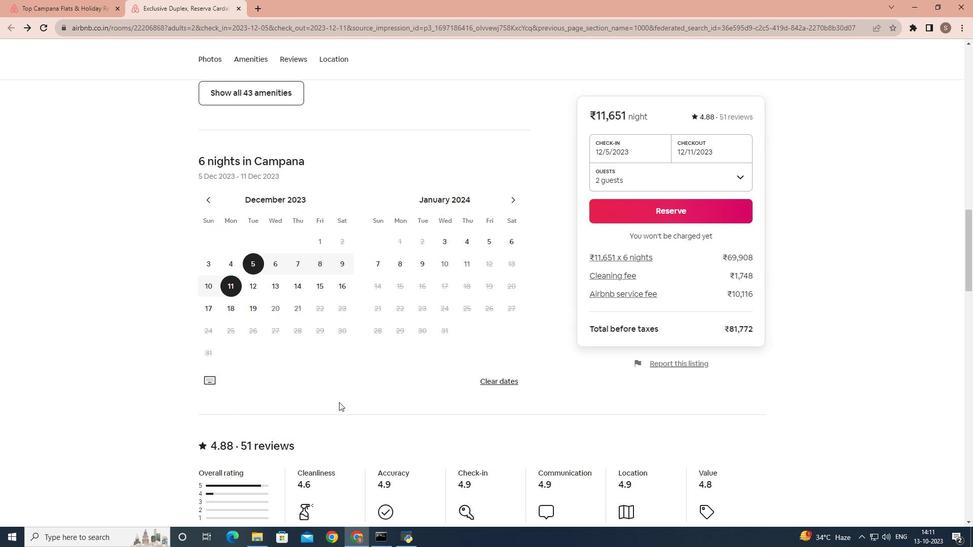 
Action: Mouse scrolled (339, 402) with delta (0, 0)
Screenshot: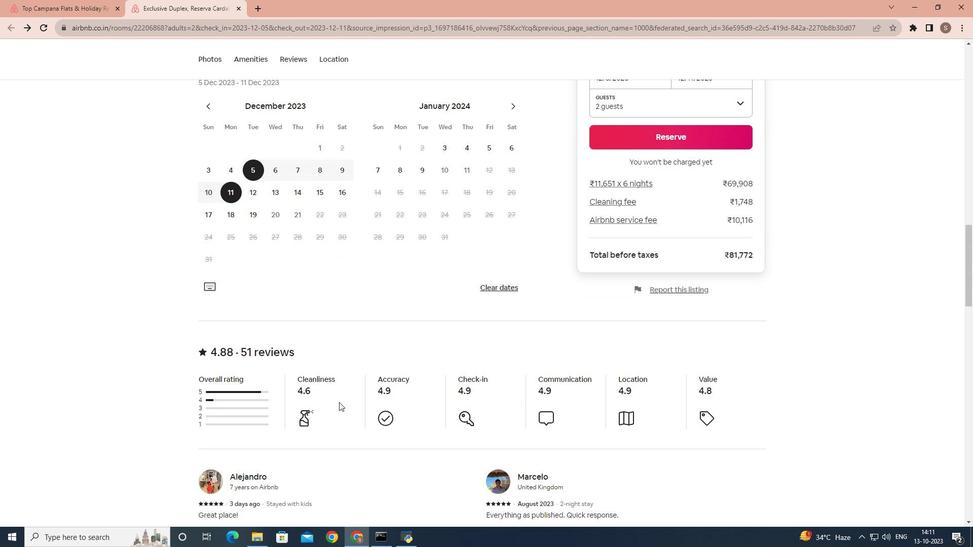 
Action: Mouse scrolled (339, 402) with delta (0, 0)
Screenshot: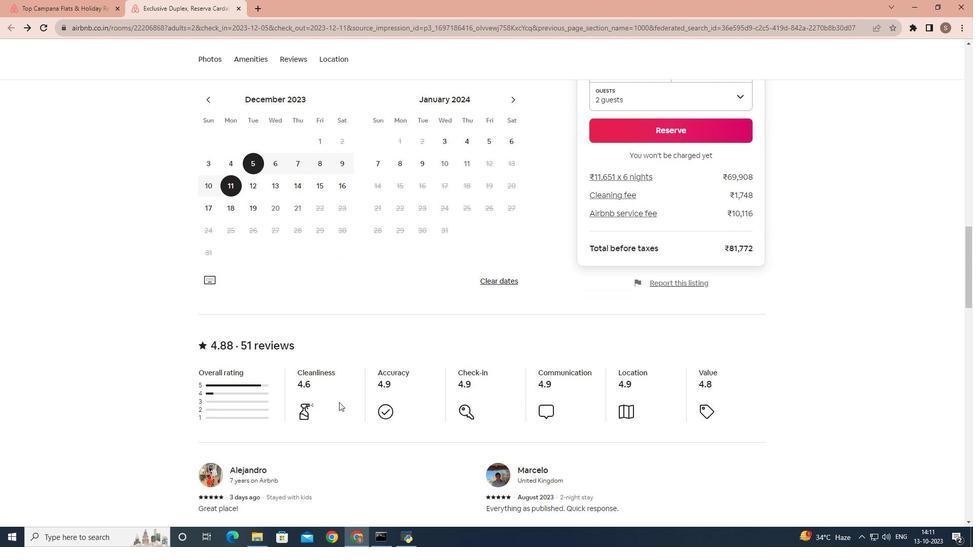 
Action: Mouse scrolled (339, 402) with delta (0, 0)
Screenshot: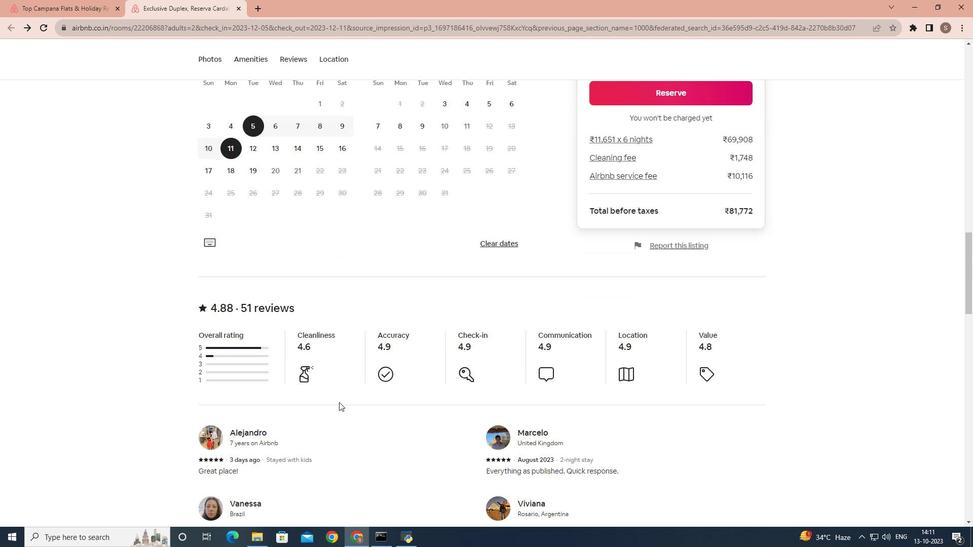 
Action: Mouse scrolled (339, 402) with delta (0, 0)
Screenshot: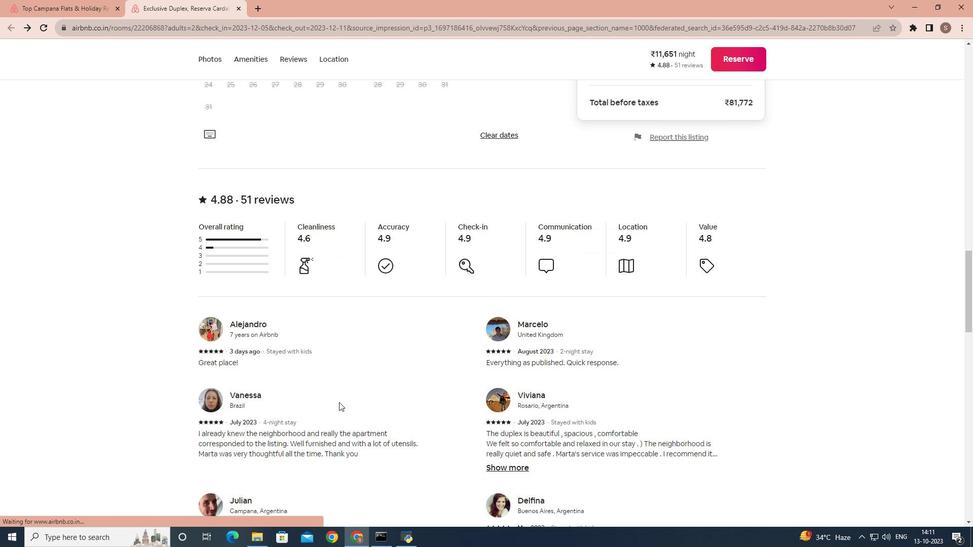 
Action: Mouse scrolled (339, 402) with delta (0, 0)
Screenshot: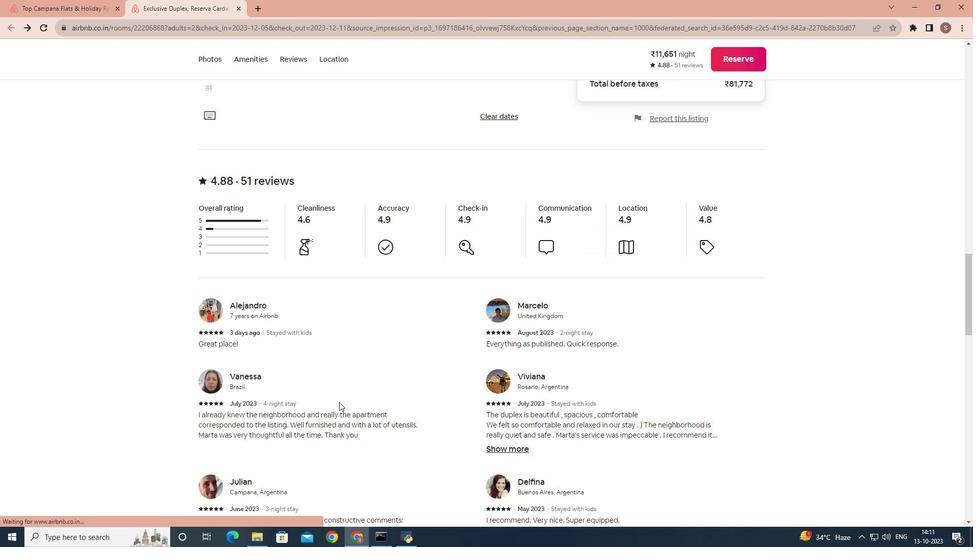 
Action: Mouse scrolled (339, 402) with delta (0, 0)
Screenshot: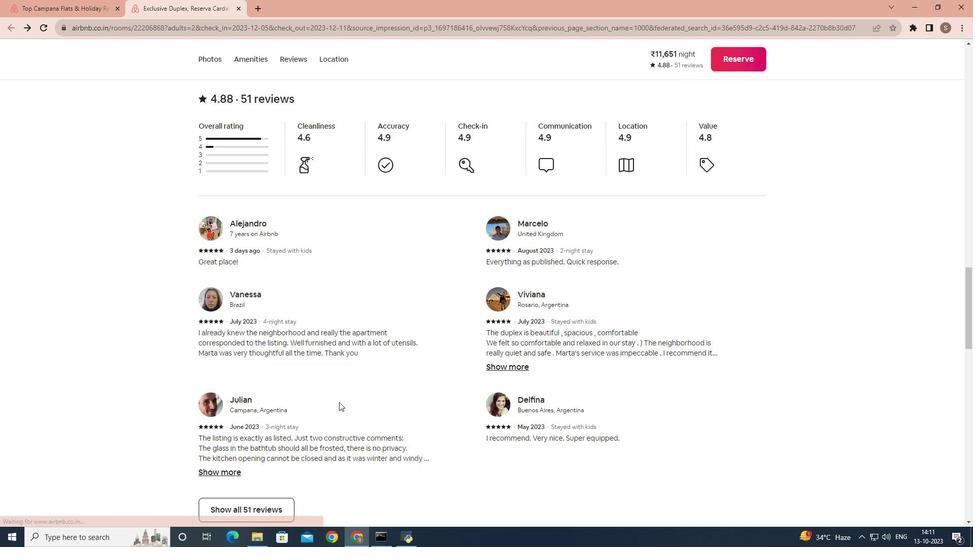 
Action: Mouse scrolled (339, 402) with delta (0, 0)
Screenshot: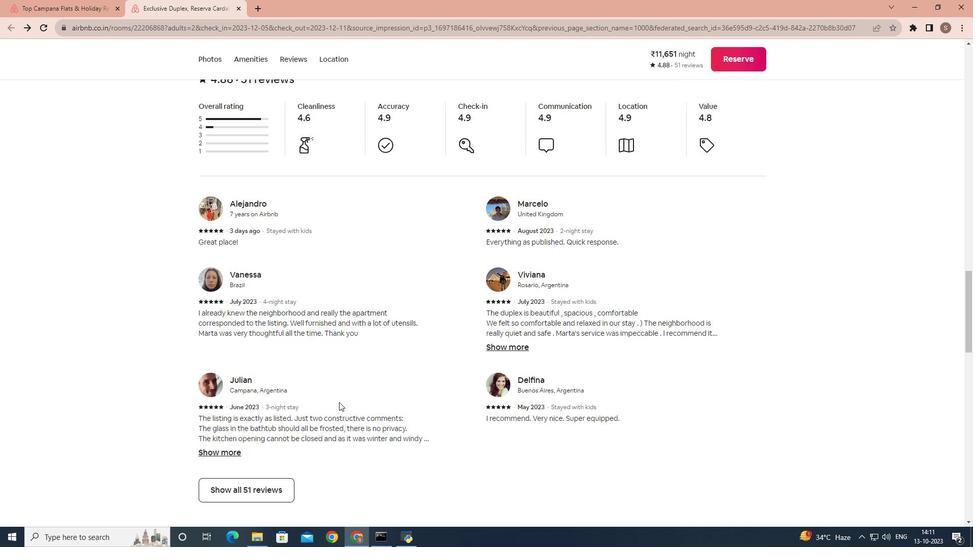 
Action: Mouse moved to (236, 402)
Screenshot: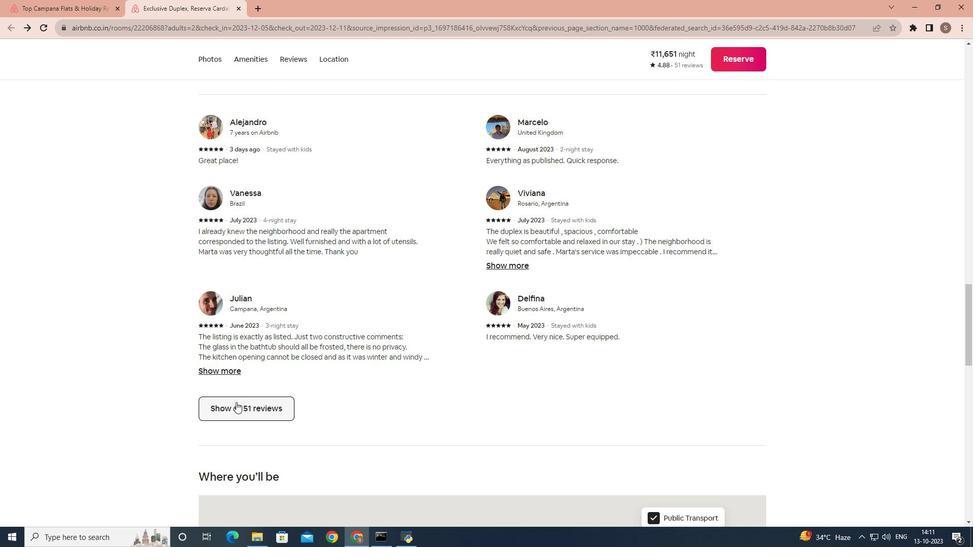
Action: Mouse pressed left at (236, 402)
